 Task: Add a signature Luke Wright containing With sincere appreciation and gratitude, Luke Wright to email address softage.9@softage.net and add a label Audits
Action: Mouse moved to (1308, 75)
Screenshot: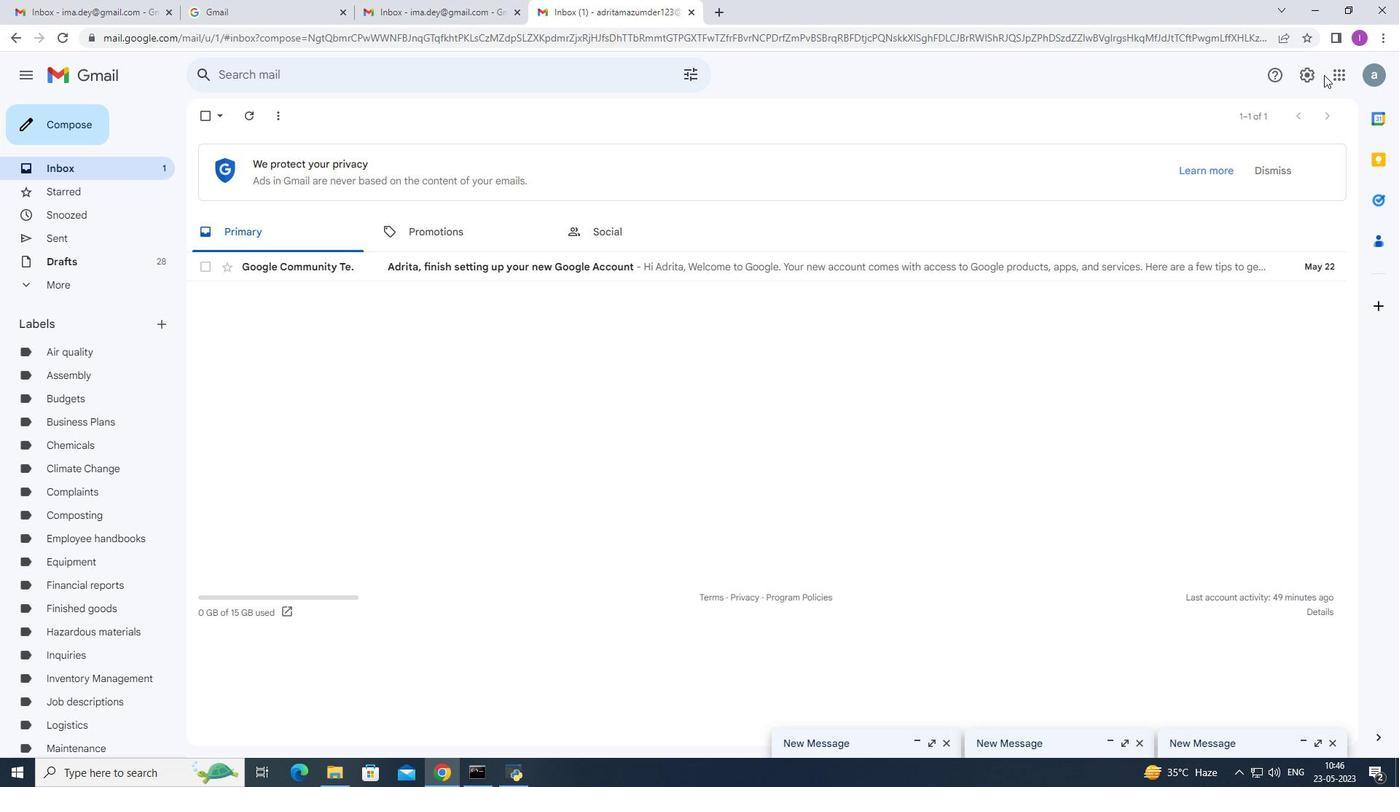 
Action: Mouse pressed left at (1308, 75)
Screenshot: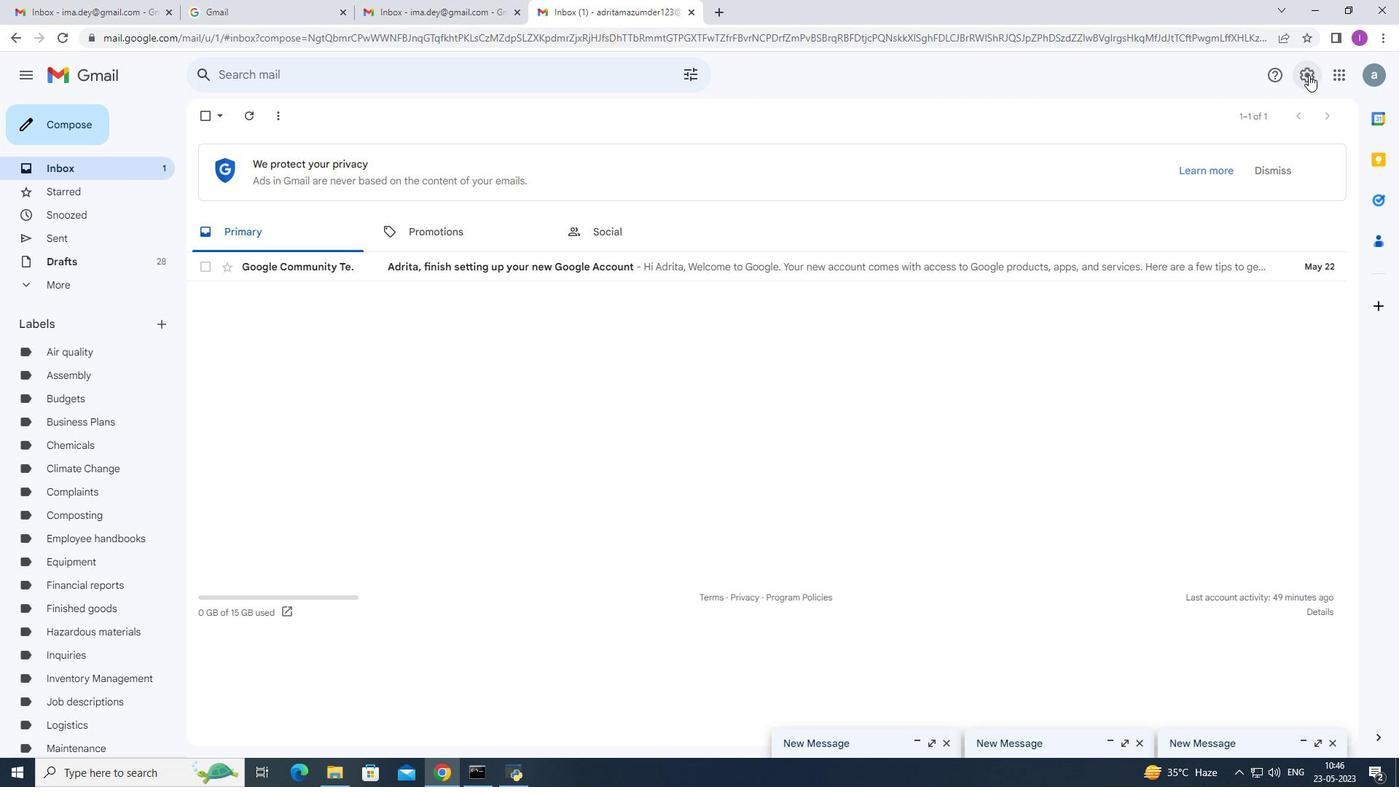 
Action: Mouse moved to (1256, 141)
Screenshot: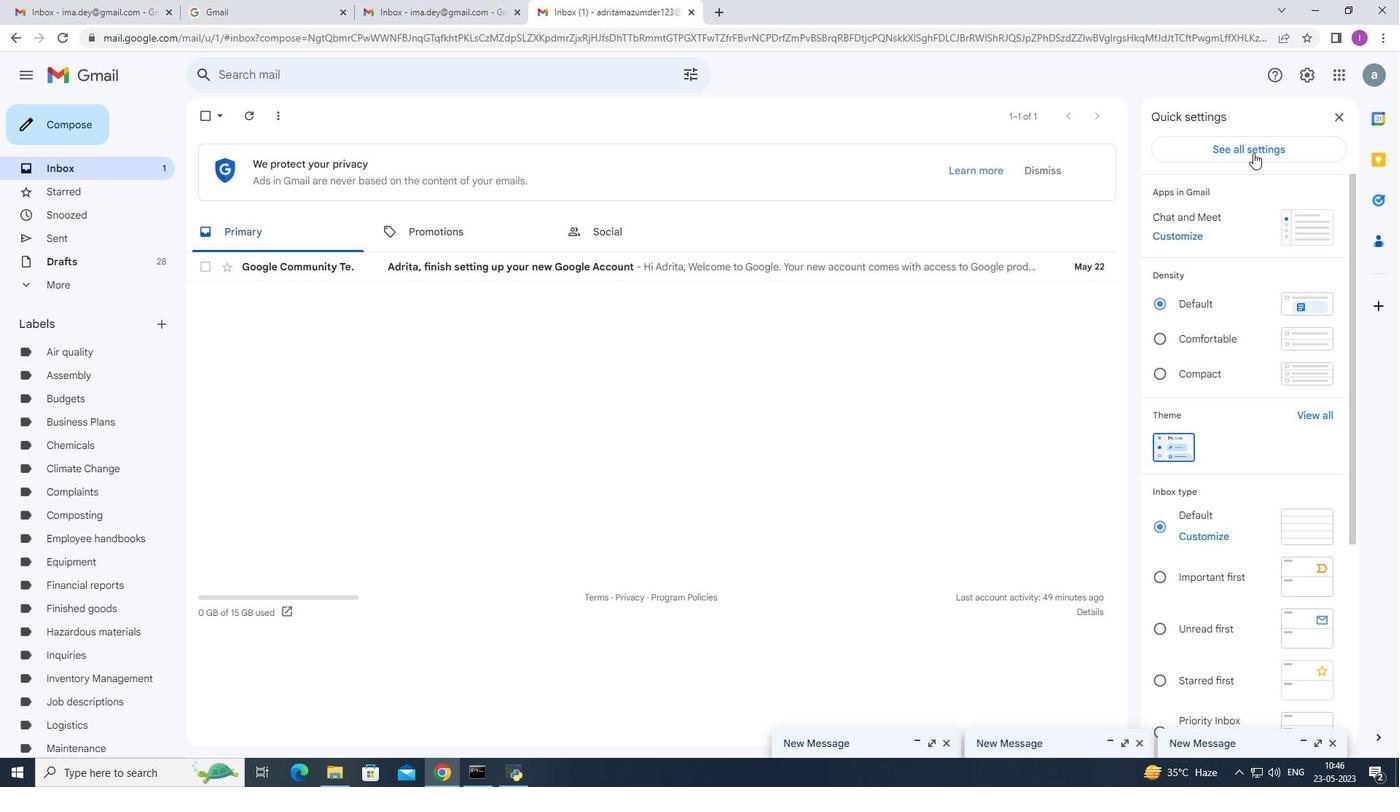
Action: Mouse pressed left at (1256, 141)
Screenshot: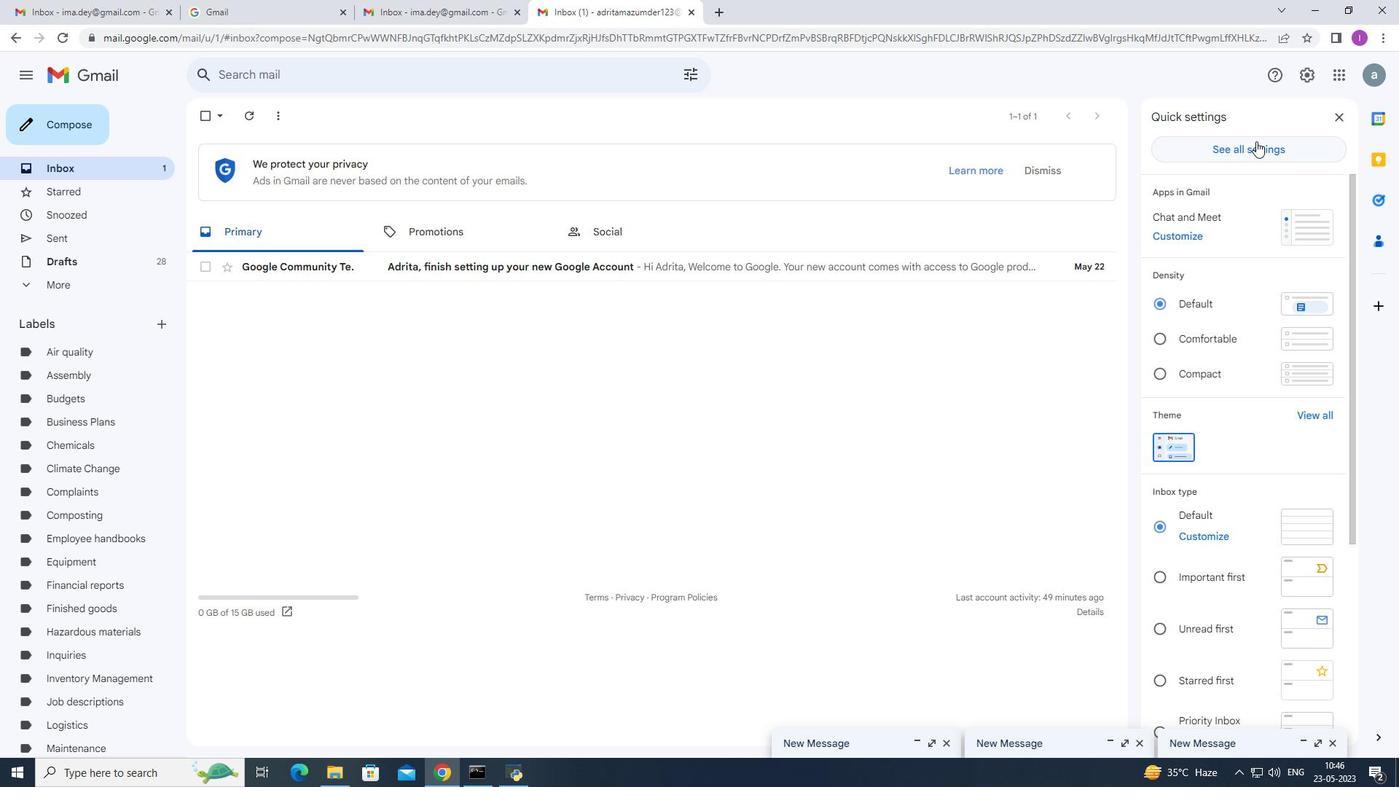 
Action: Mouse moved to (641, 327)
Screenshot: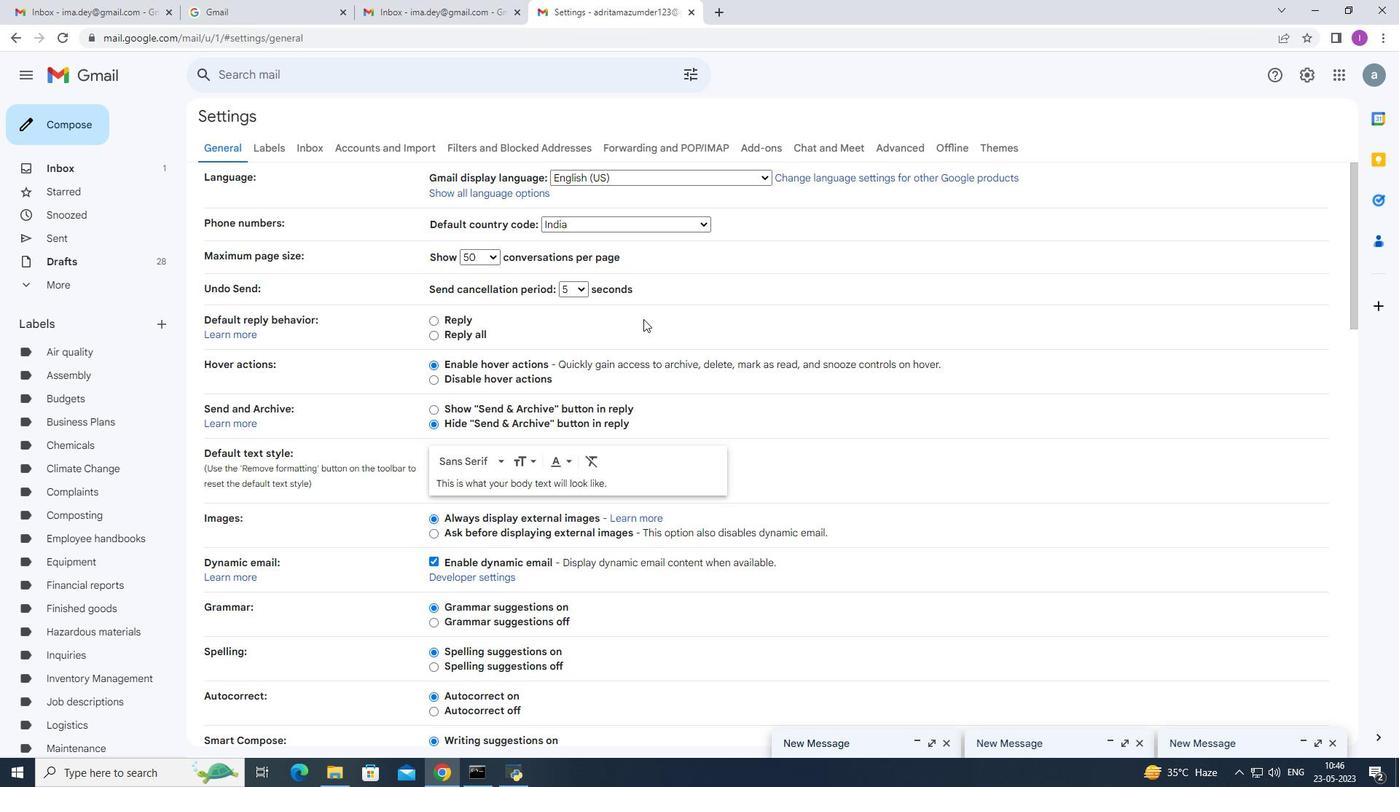 
Action: Mouse scrolled (641, 327) with delta (0, 0)
Screenshot: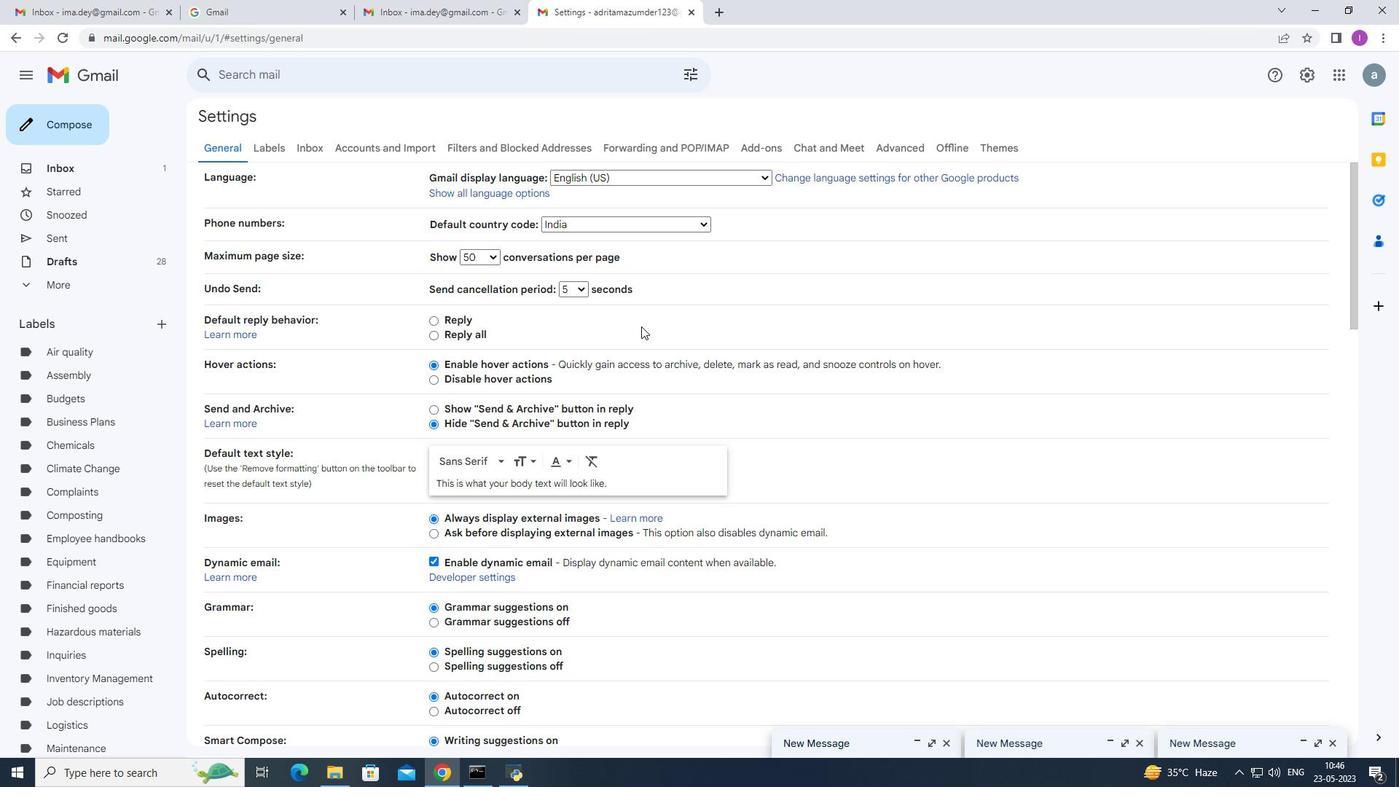 
Action: Mouse moved to (641, 335)
Screenshot: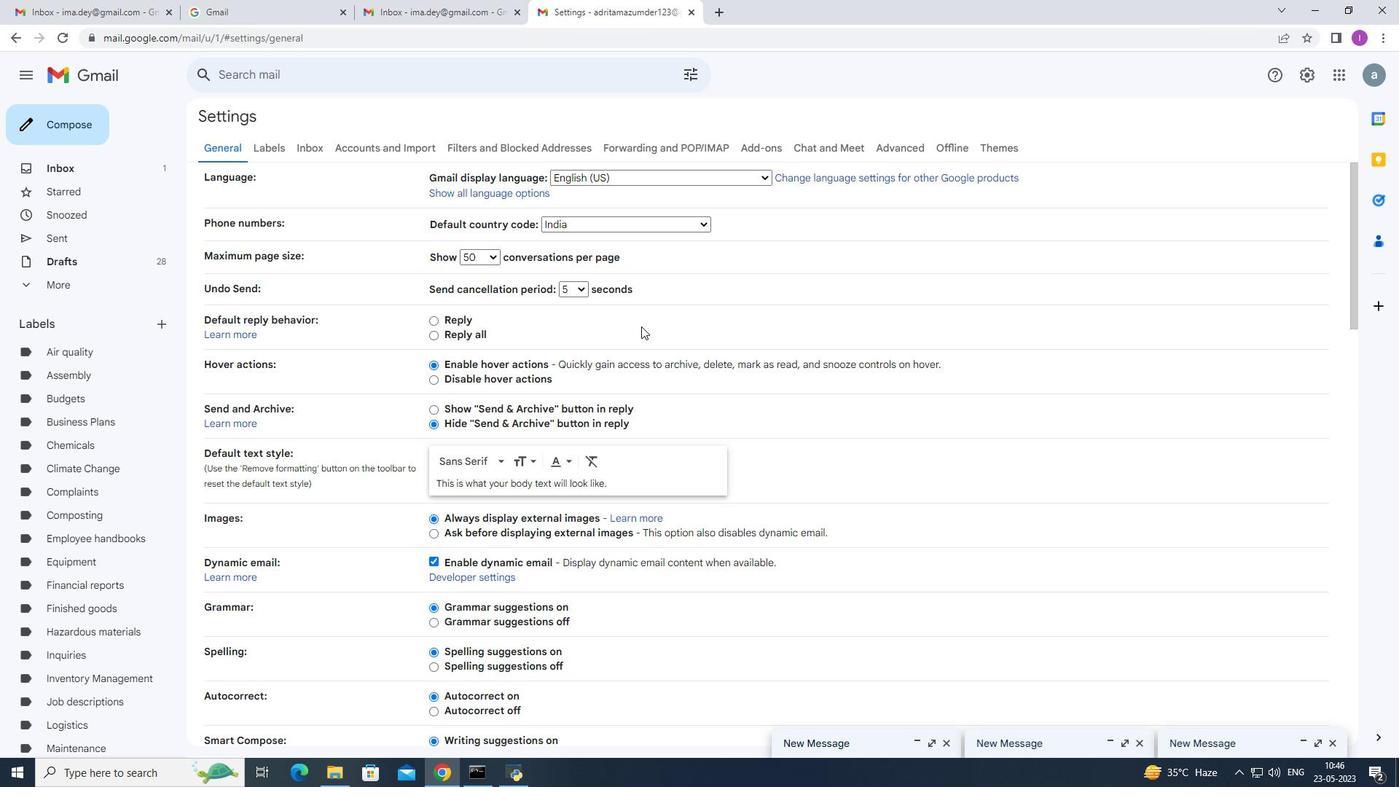 
Action: Mouse scrolled (641, 335) with delta (0, 0)
Screenshot: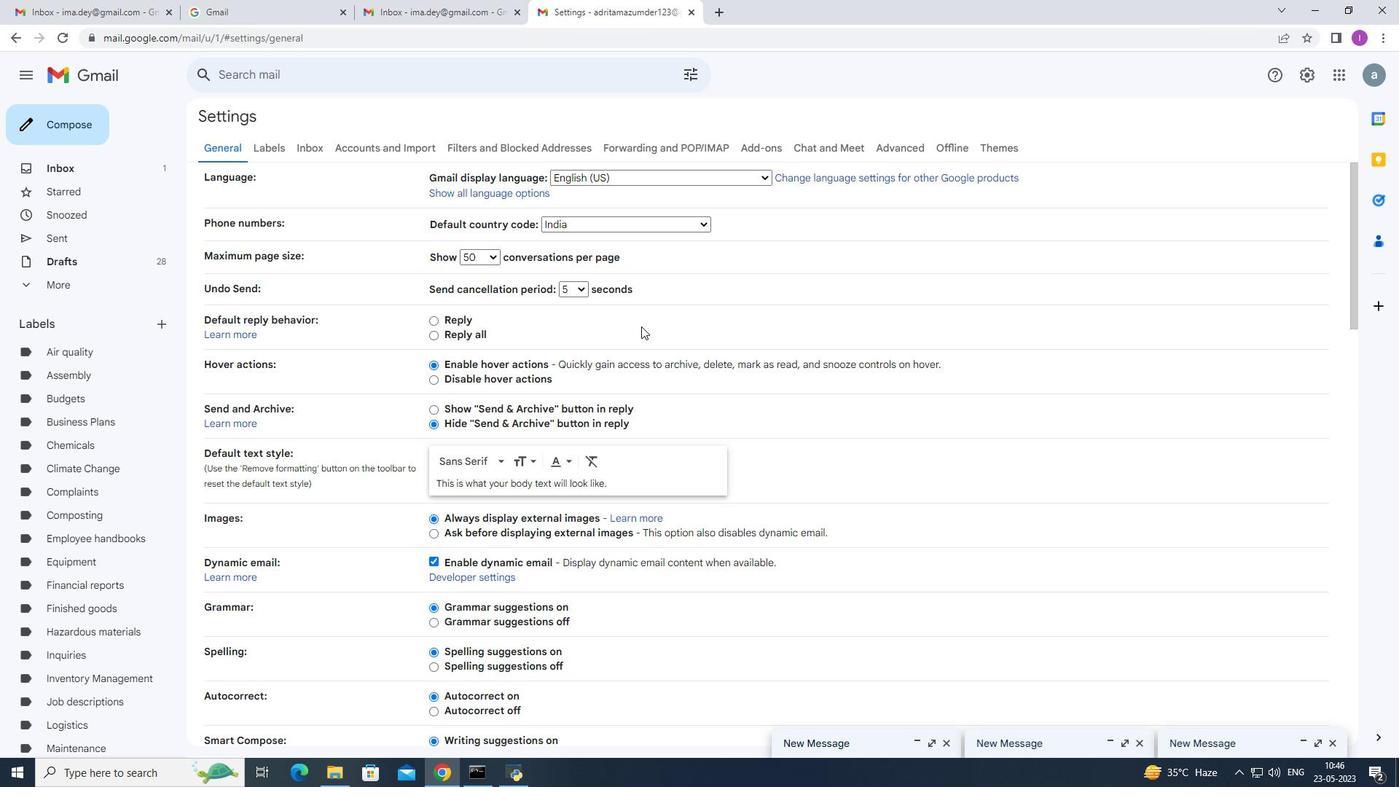 
Action: Mouse scrolled (641, 335) with delta (0, 0)
Screenshot: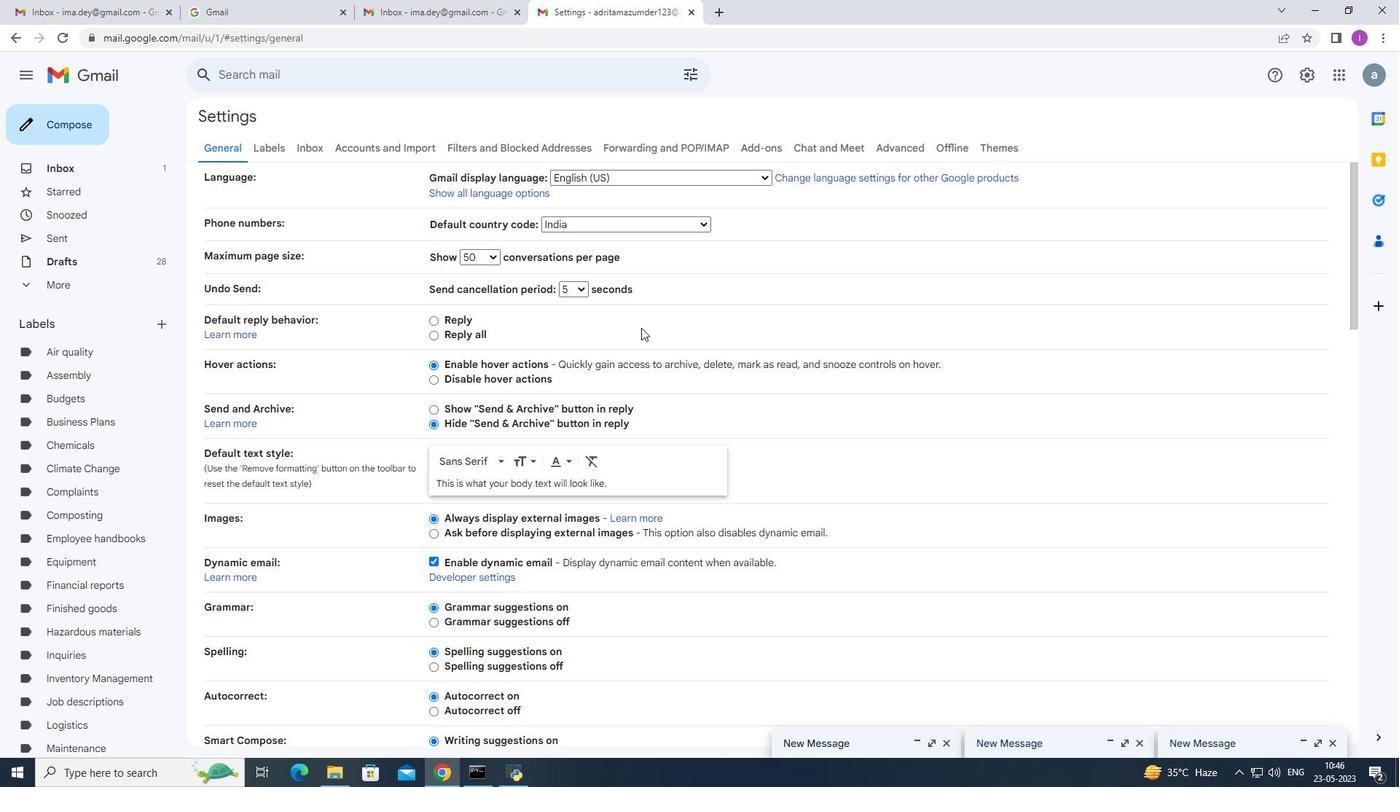 
Action: Mouse scrolled (641, 336) with delta (0, 0)
Screenshot: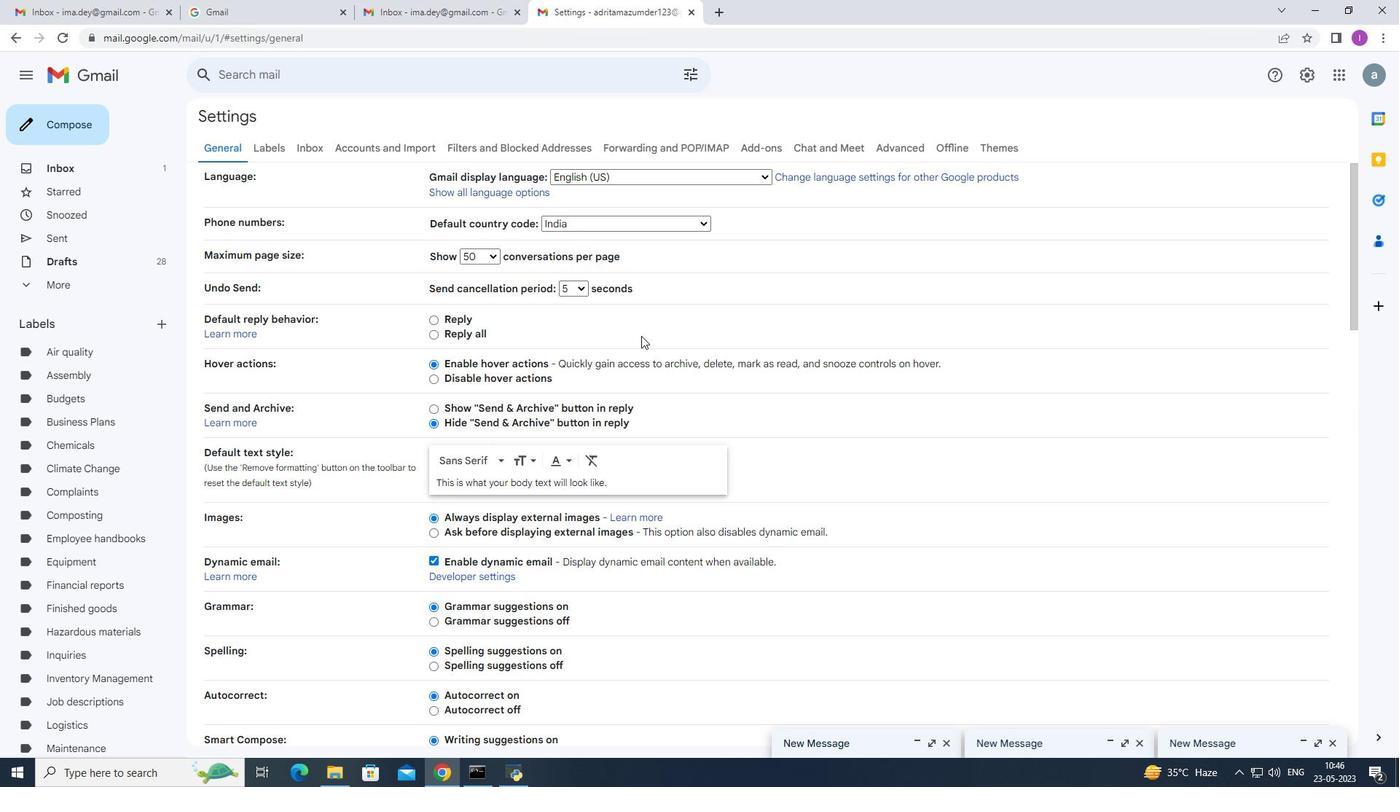 
Action: Mouse scrolled (641, 335) with delta (0, 0)
Screenshot: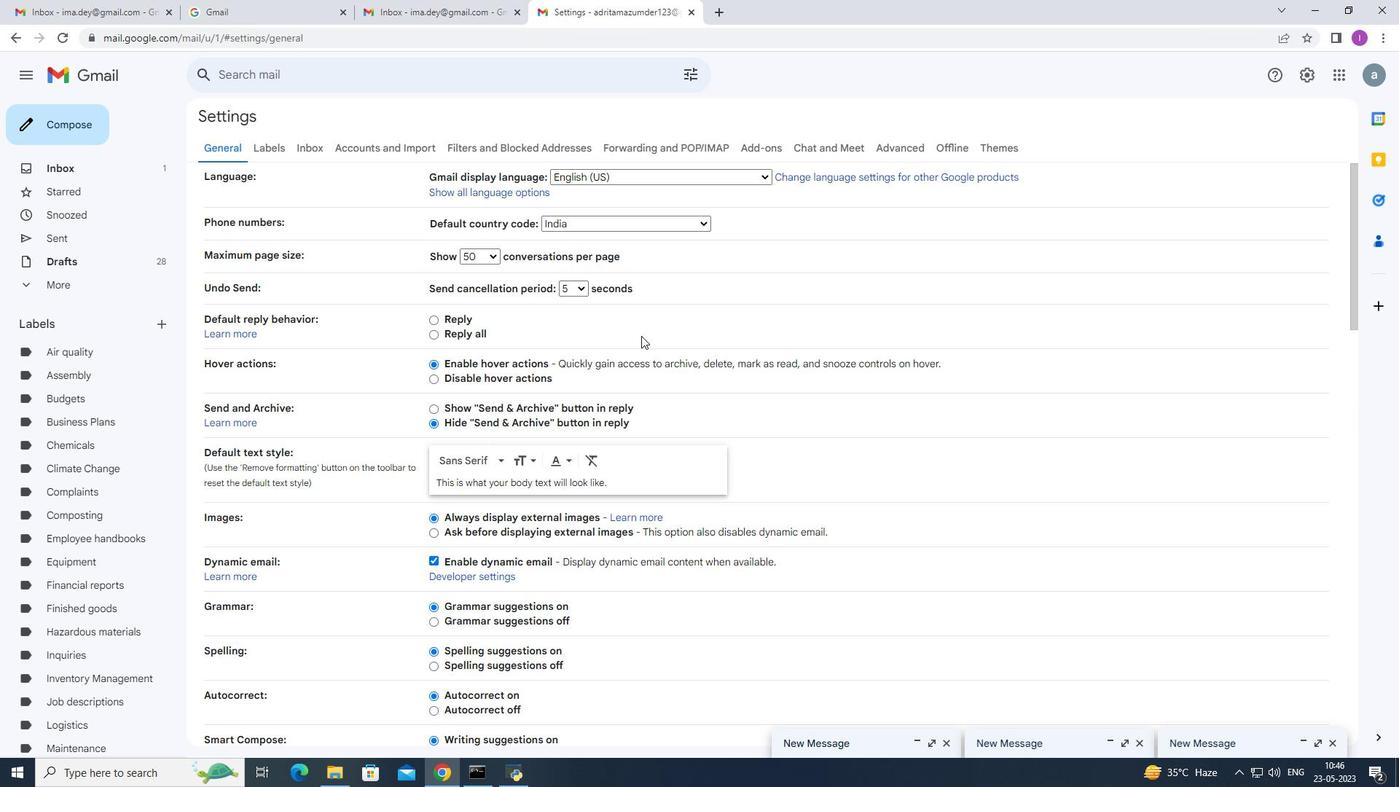 
Action: Mouse moved to (641, 351)
Screenshot: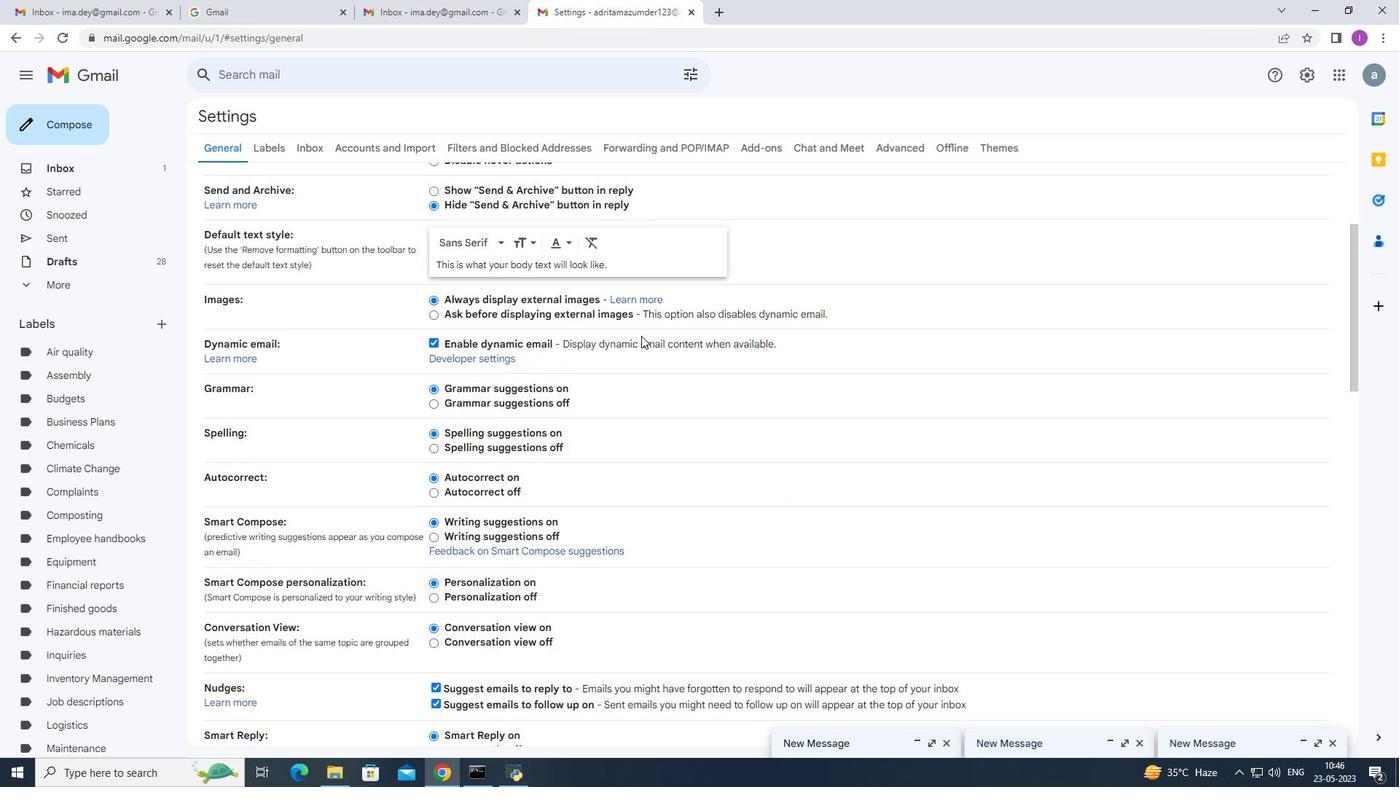 
Action: Mouse scrolled (641, 350) with delta (0, 0)
Screenshot: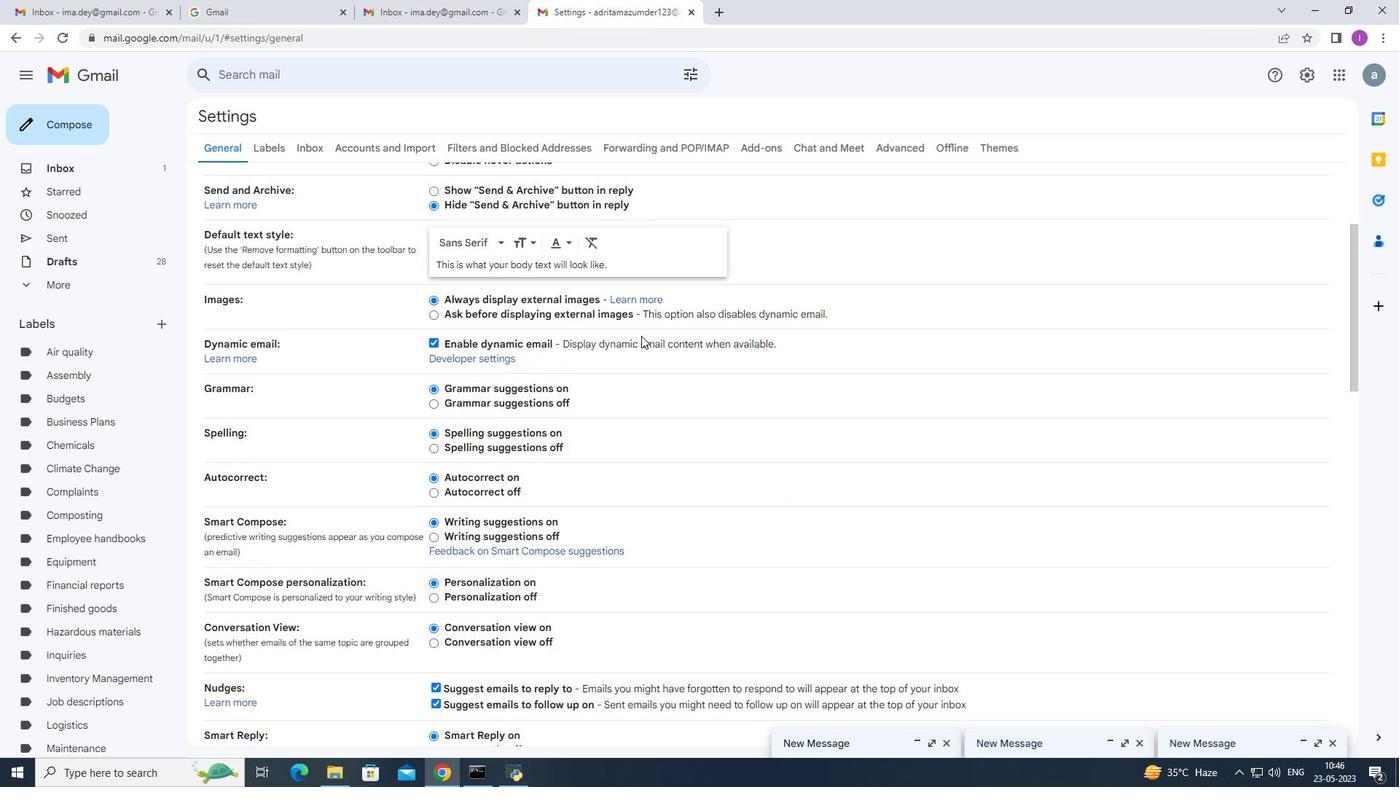 
Action: Mouse moved to (641, 352)
Screenshot: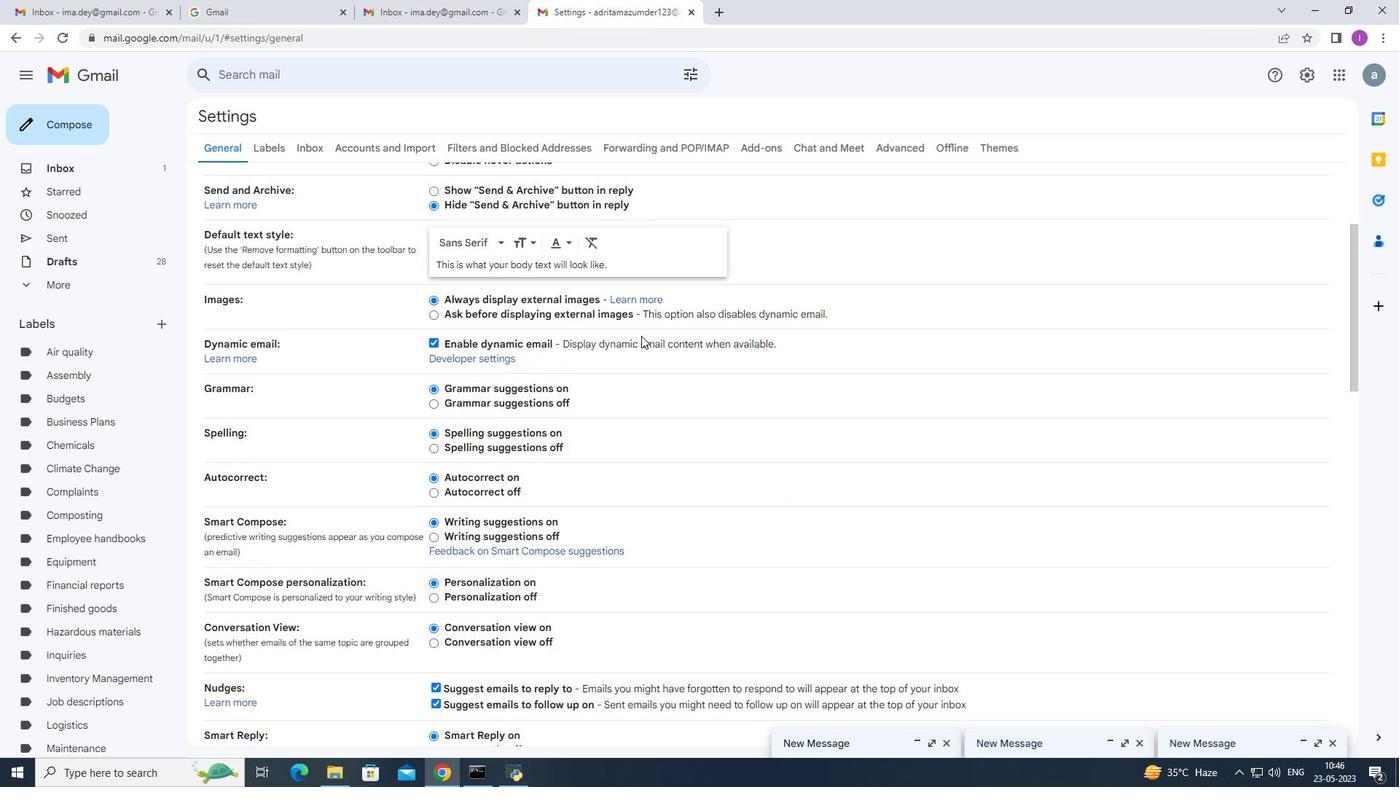 
Action: Mouse scrolled (641, 351) with delta (0, 0)
Screenshot: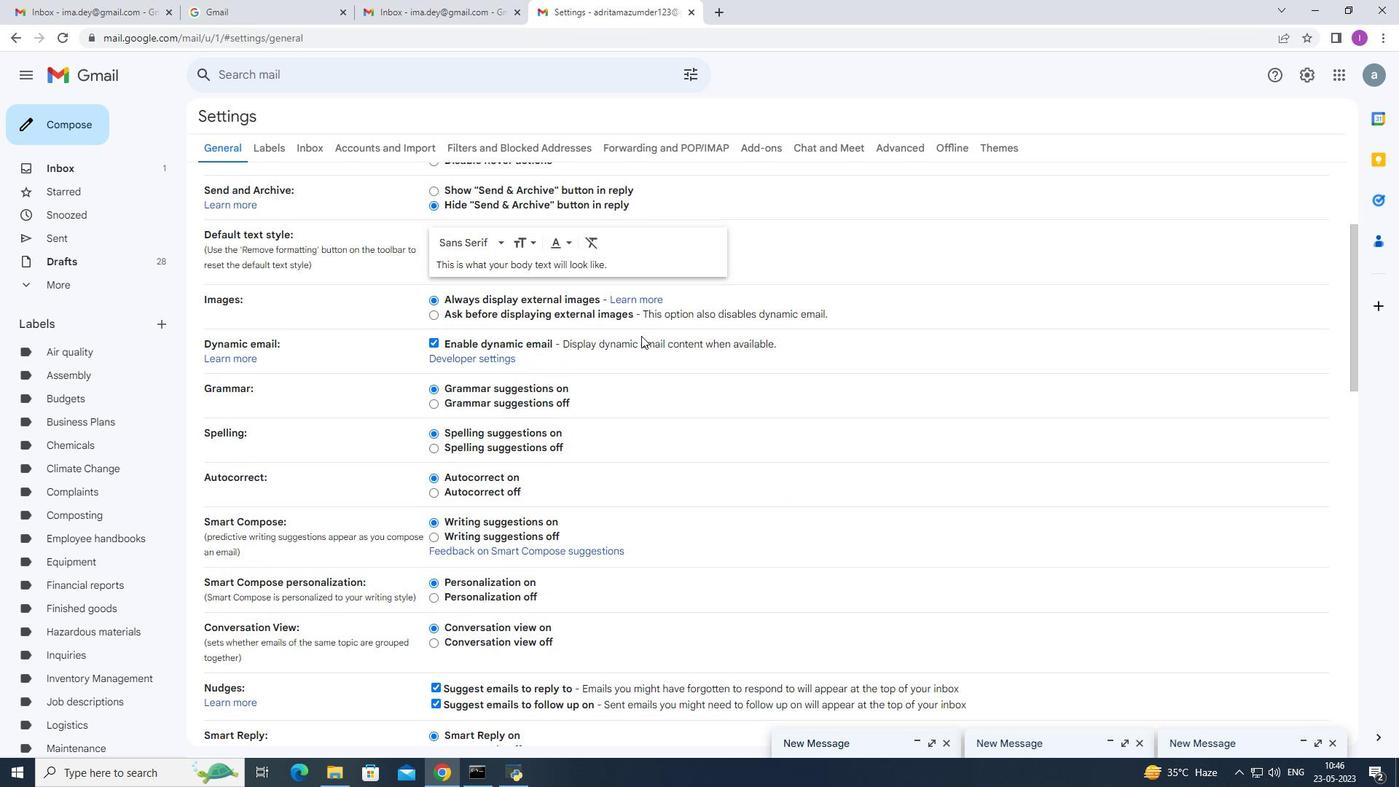 
Action: Mouse scrolled (641, 351) with delta (0, 0)
Screenshot: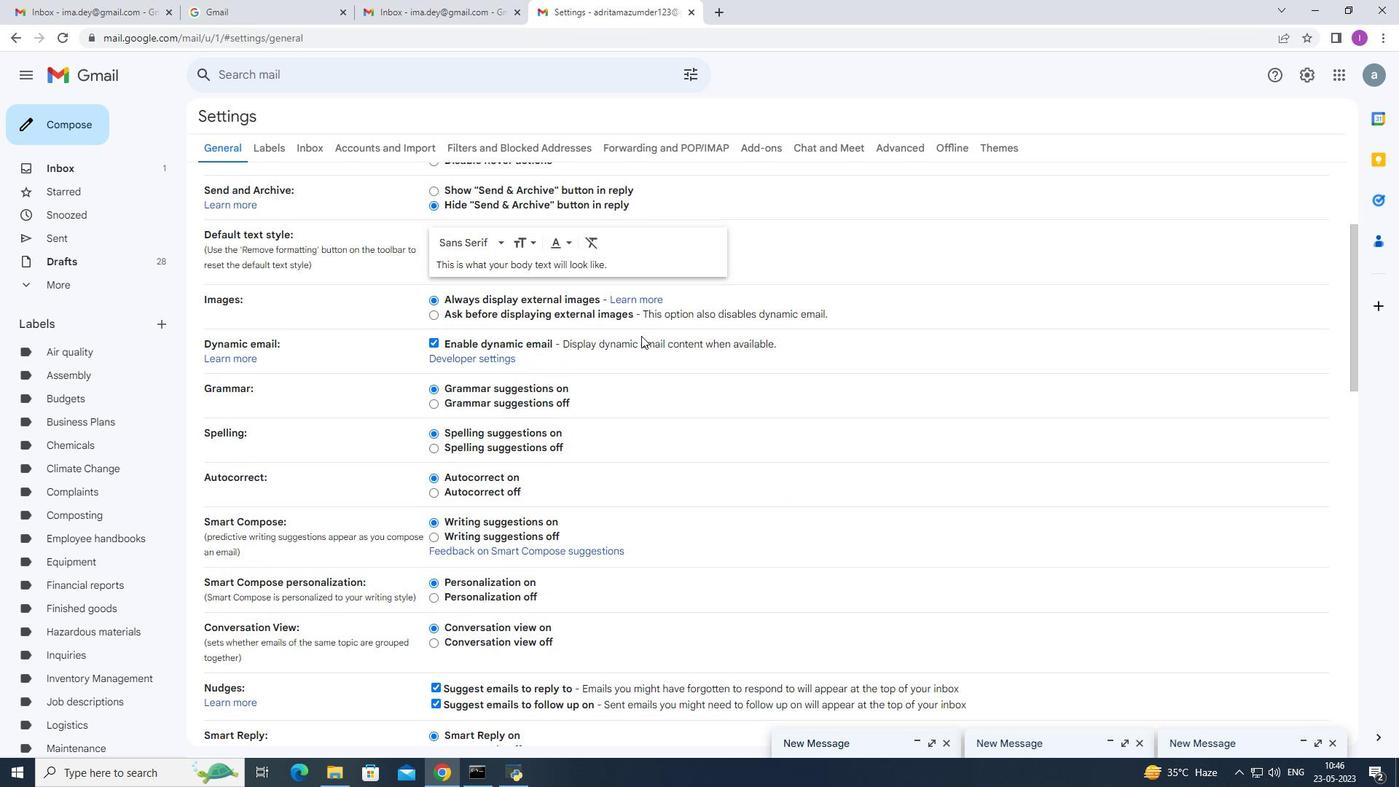 
Action: Mouse scrolled (641, 351) with delta (0, 0)
Screenshot: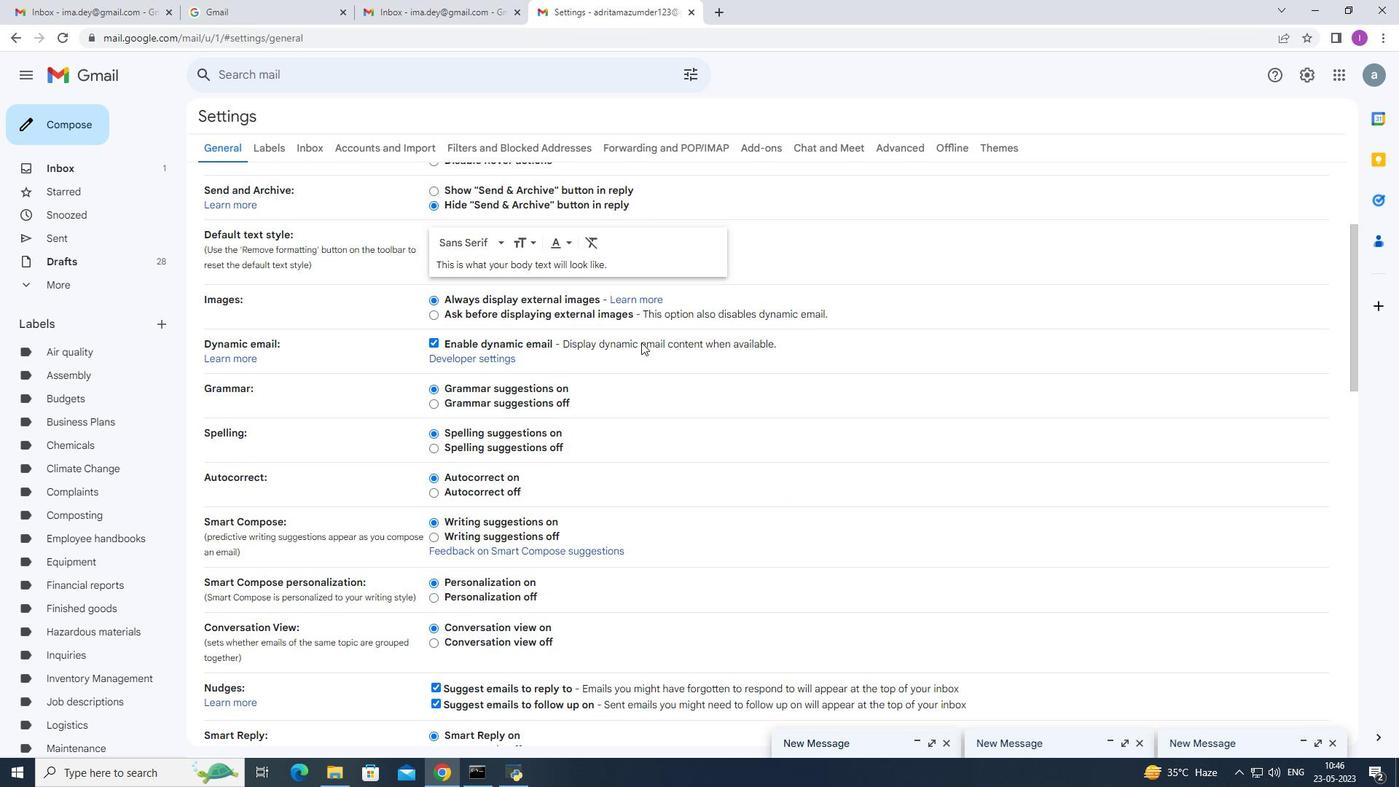 
Action: Mouse scrolled (641, 351) with delta (0, 0)
Screenshot: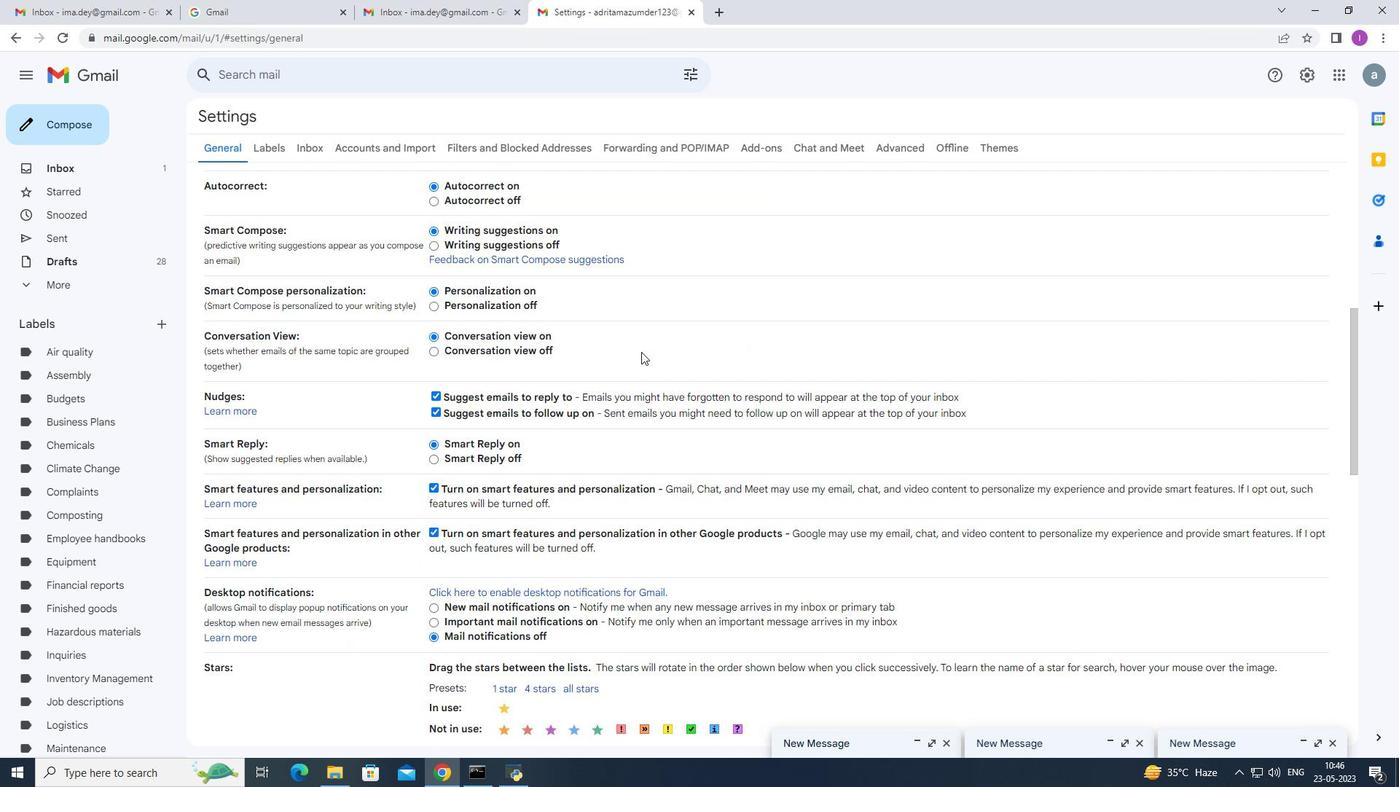 
Action: Mouse scrolled (641, 351) with delta (0, 0)
Screenshot: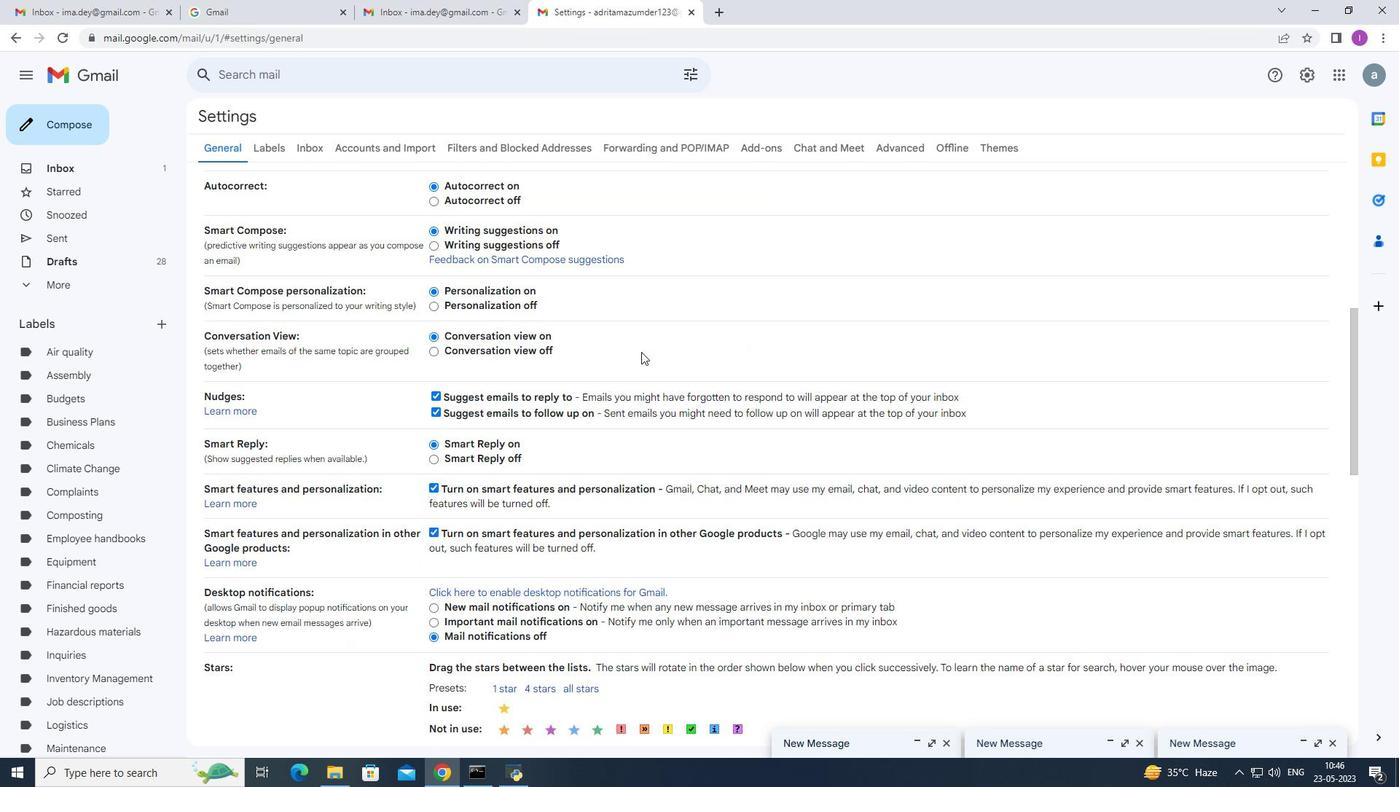 
Action: Mouse scrolled (641, 351) with delta (0, 0)
Screenshot: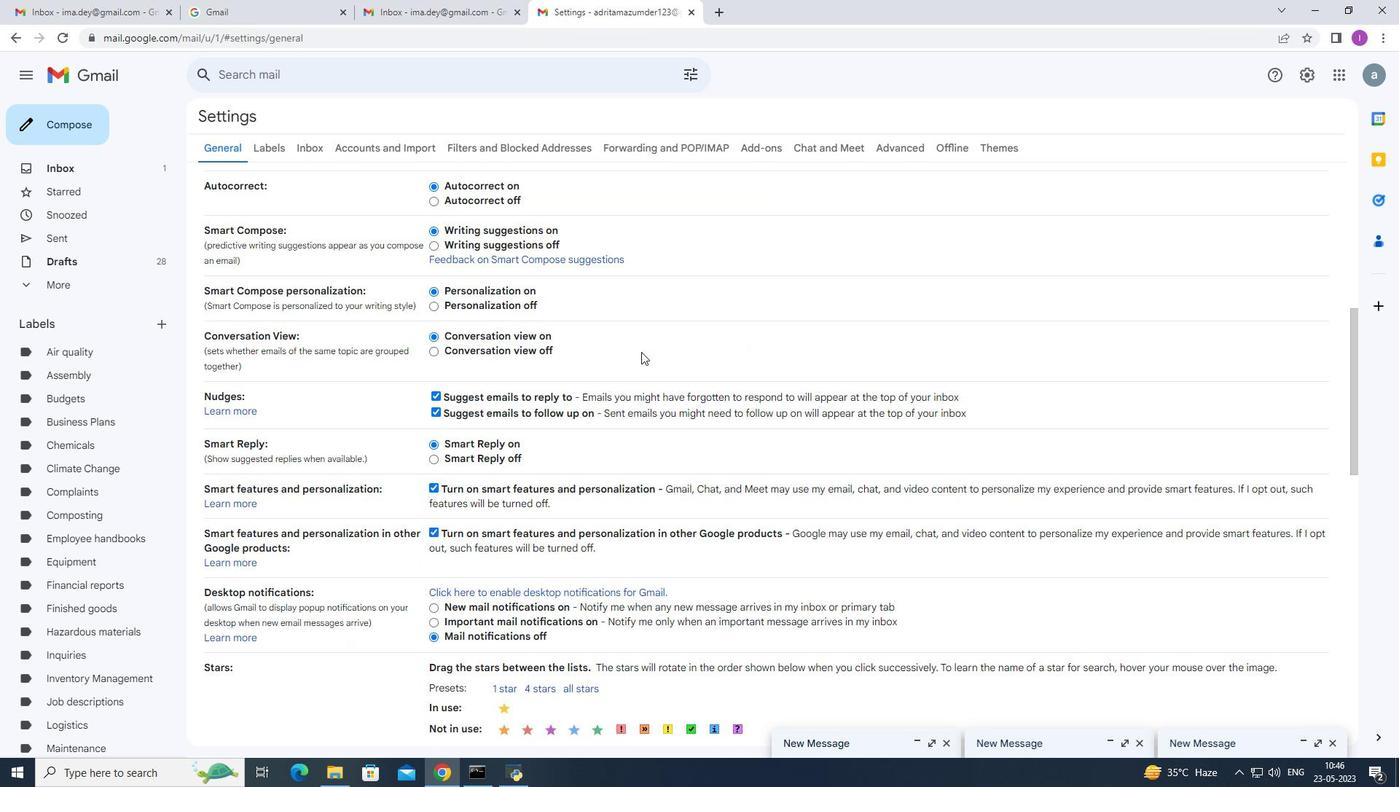 
Action: Mouse scrolled (641, 351) with delta (0, 0)
Screenshot: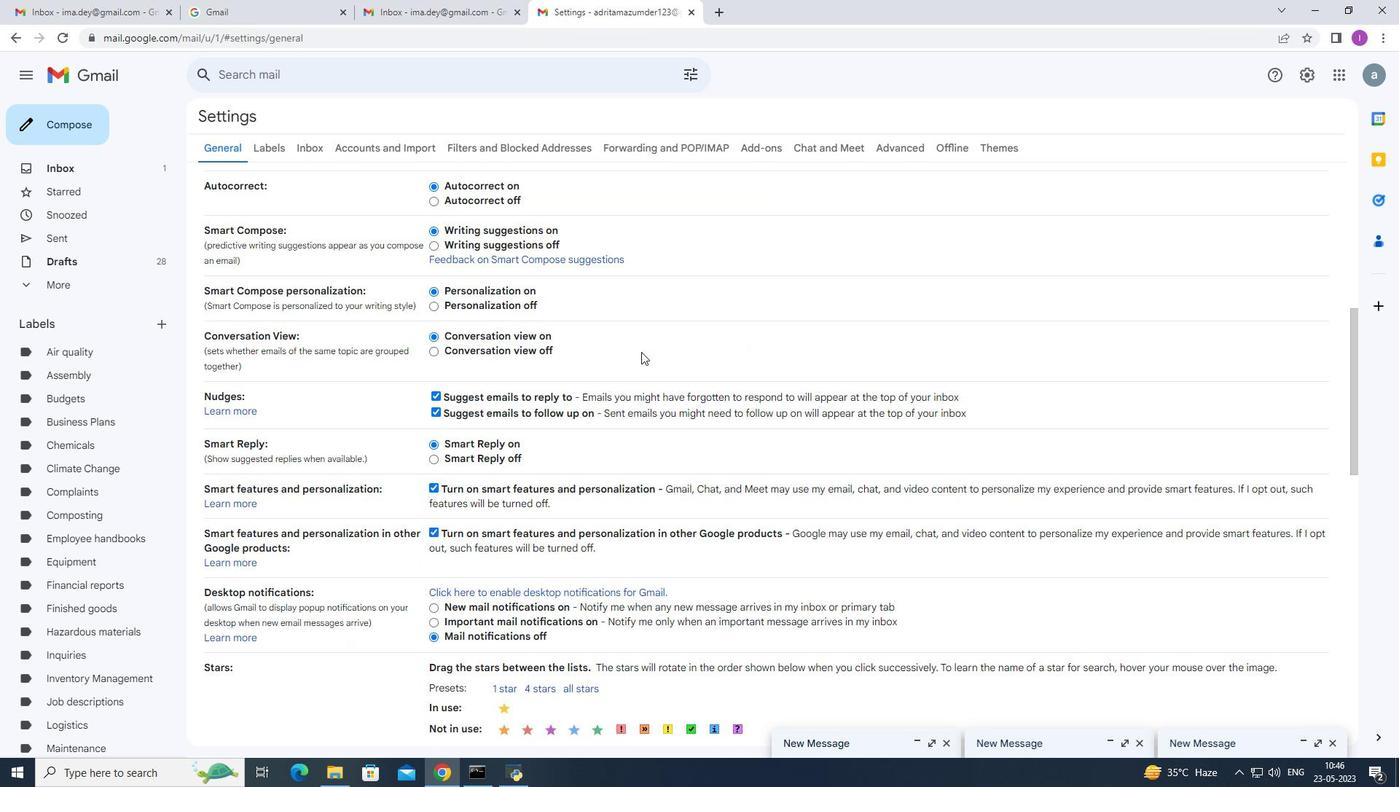 
Action: Mouse scrolled (641, 351) with delta (0, 0)
Screenshot: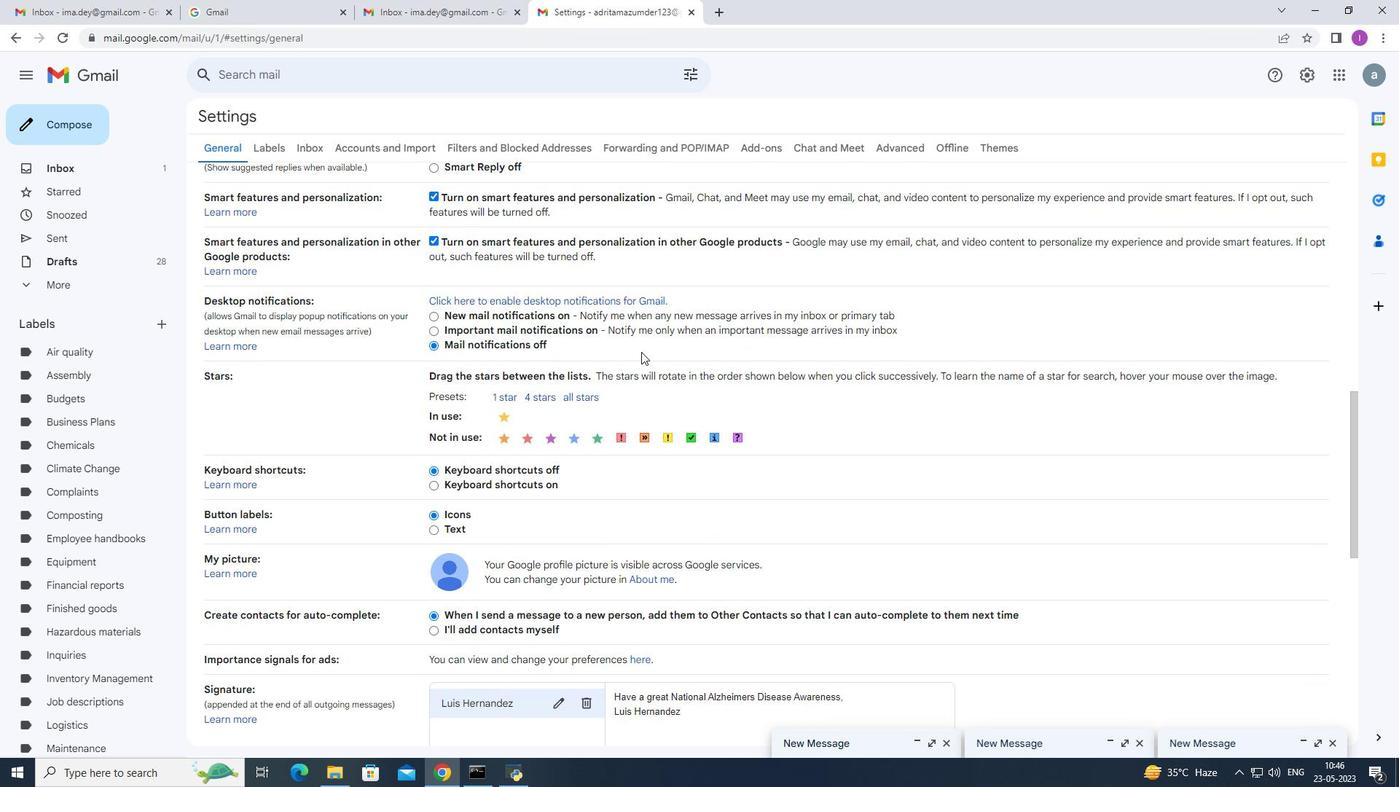 
Action: Mouse scrolled (641, 351) with delta (0, 0)
Screenshot: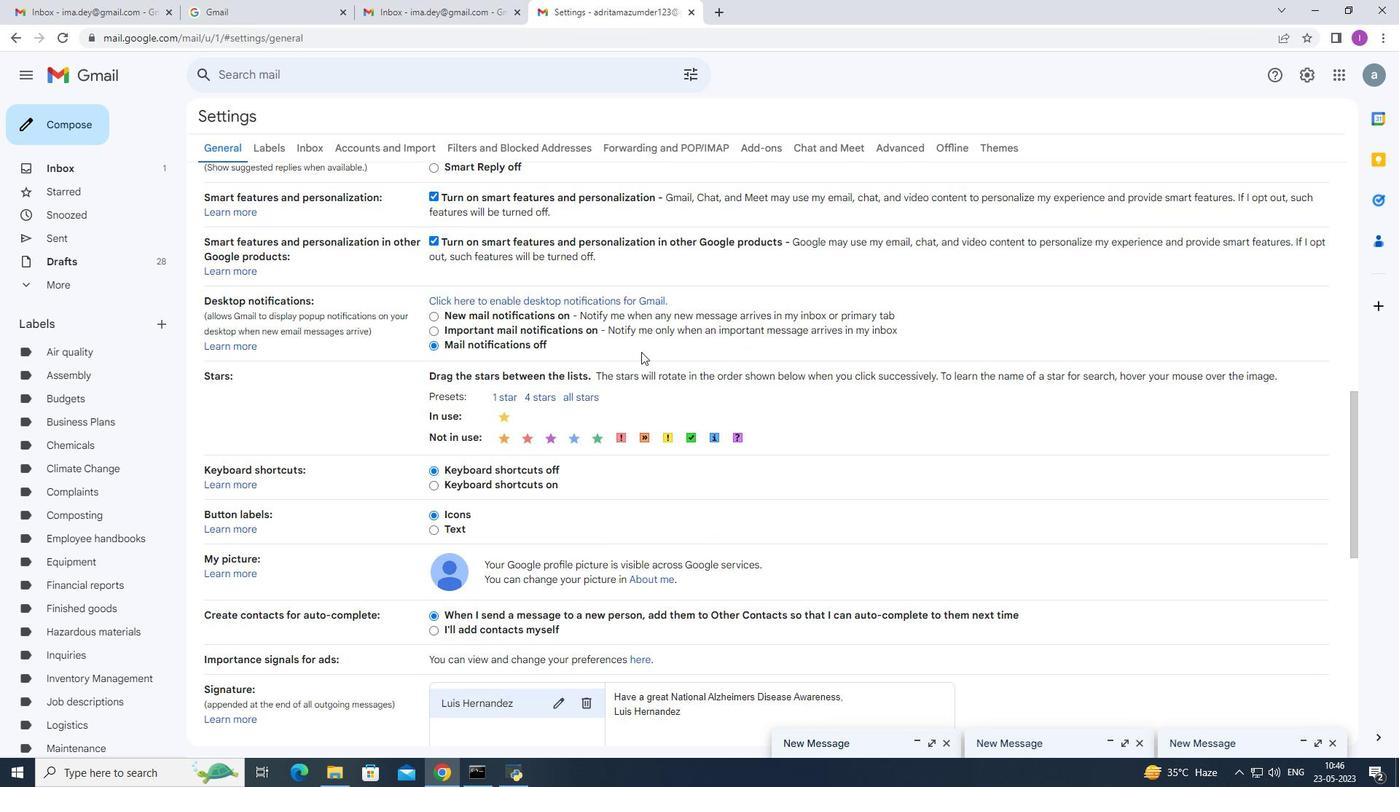 
Action: Mouse scrolled (641, 351) with delta (0, 0)
Screenshot: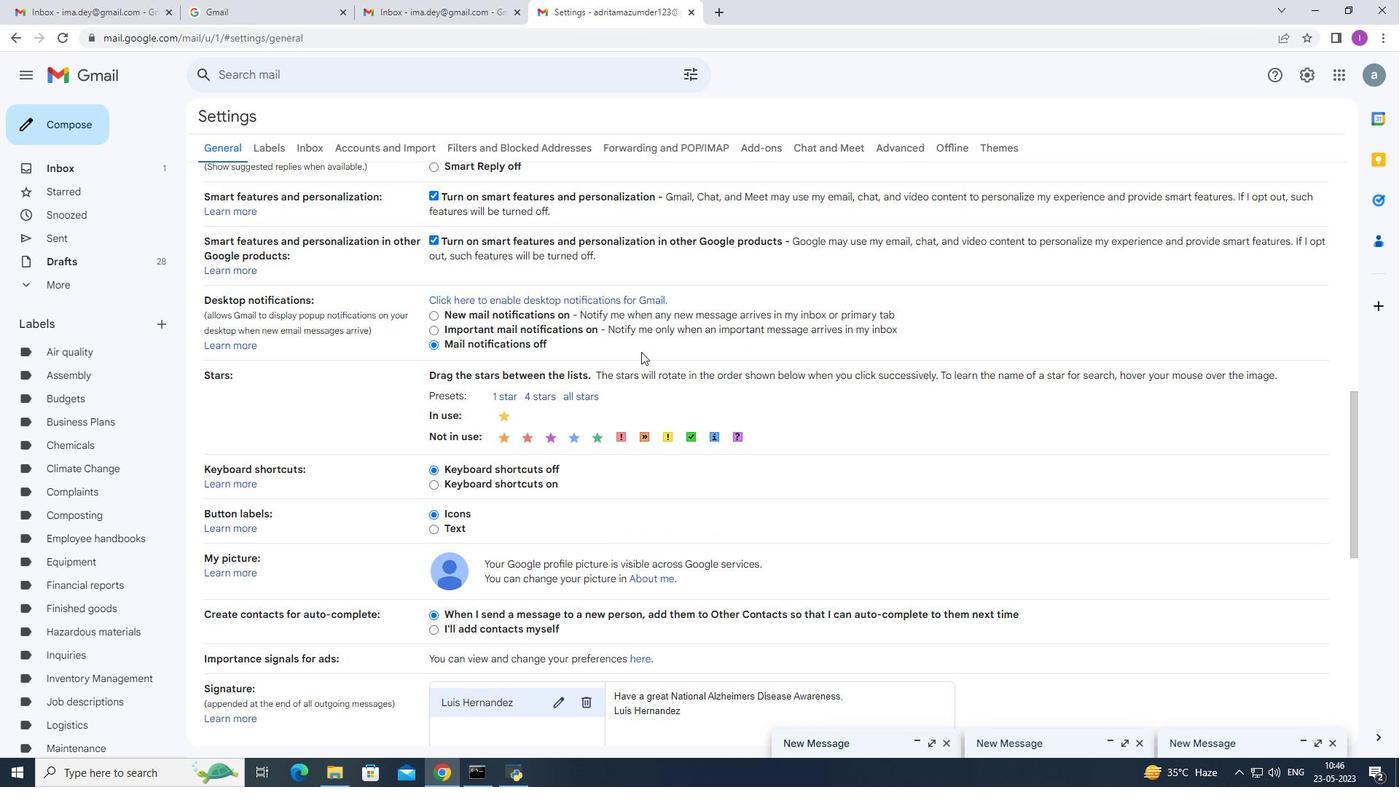 
Action: Mouse scrolled (641, 351) with delta (0, 0)
Screenshot: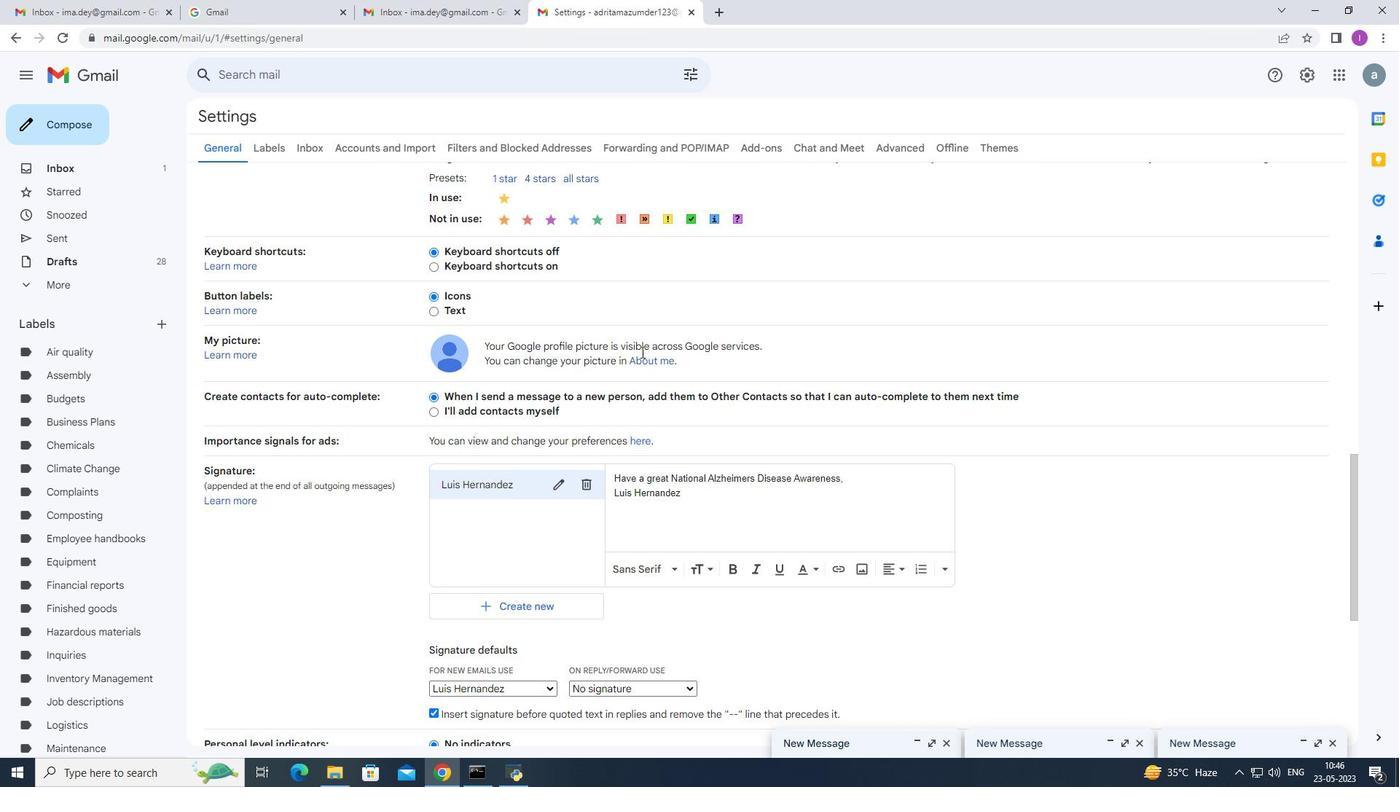 
Action: Mouse moved to (588, 407)
Screenshot: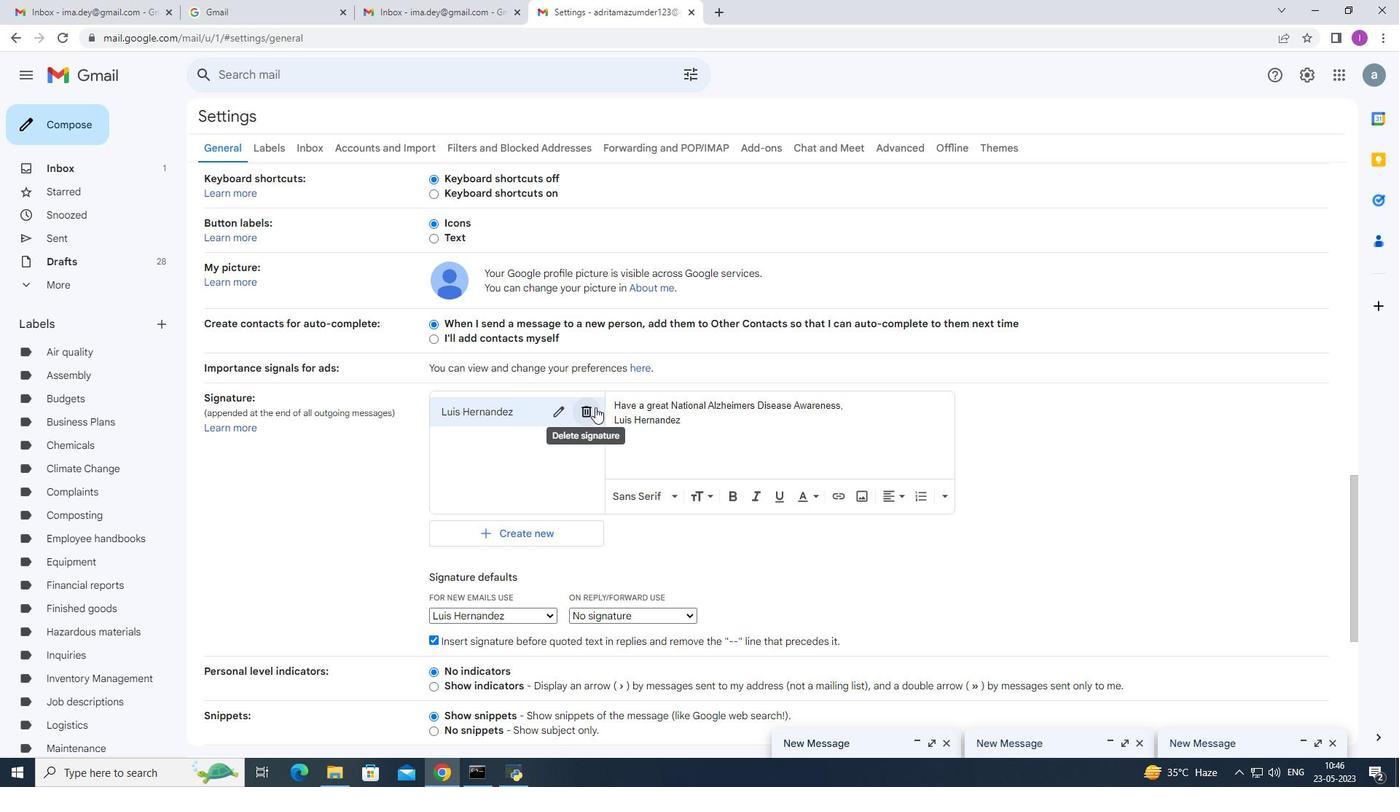 
Action: Mouse pressed left at (588, 407)
Screenshot: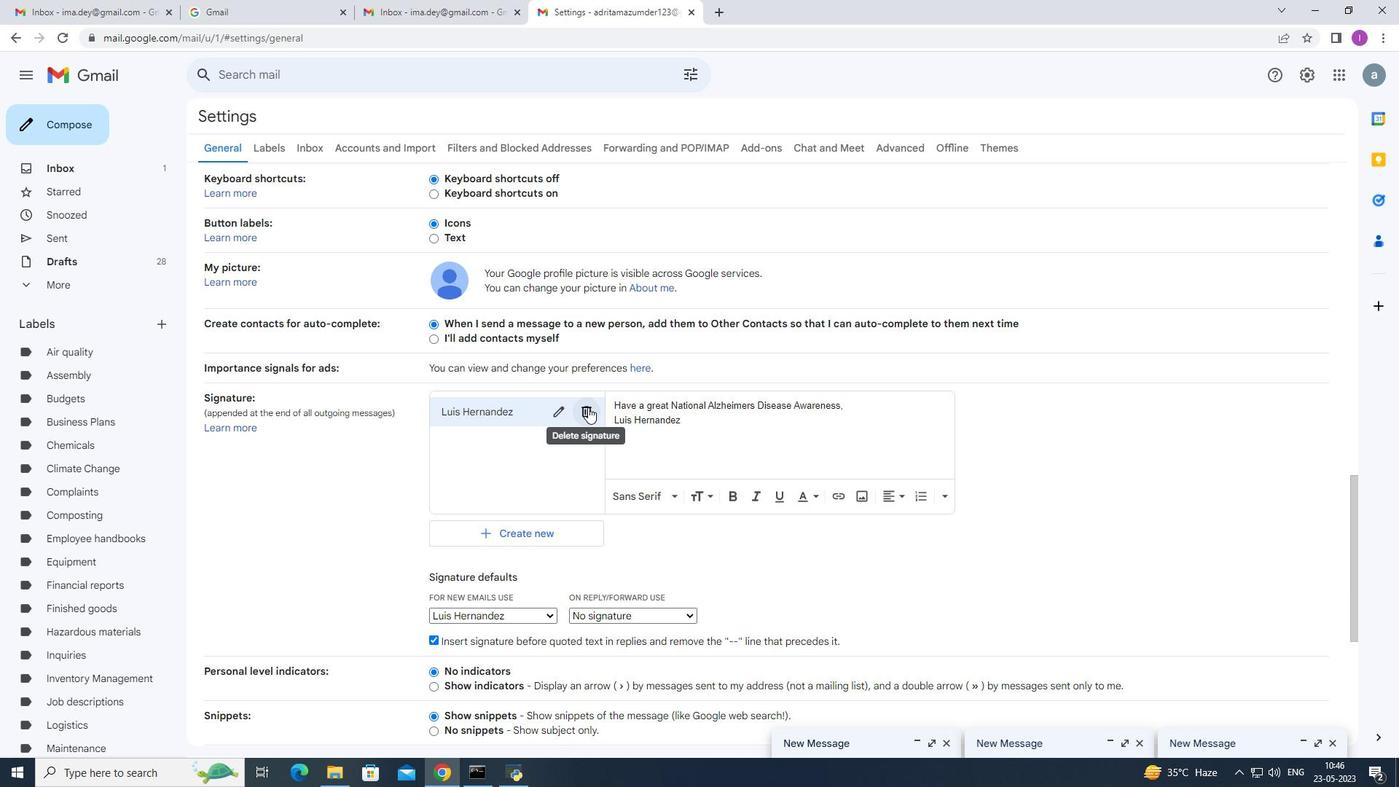 
Action: Mouse moved to (843, 435)
Screenshot: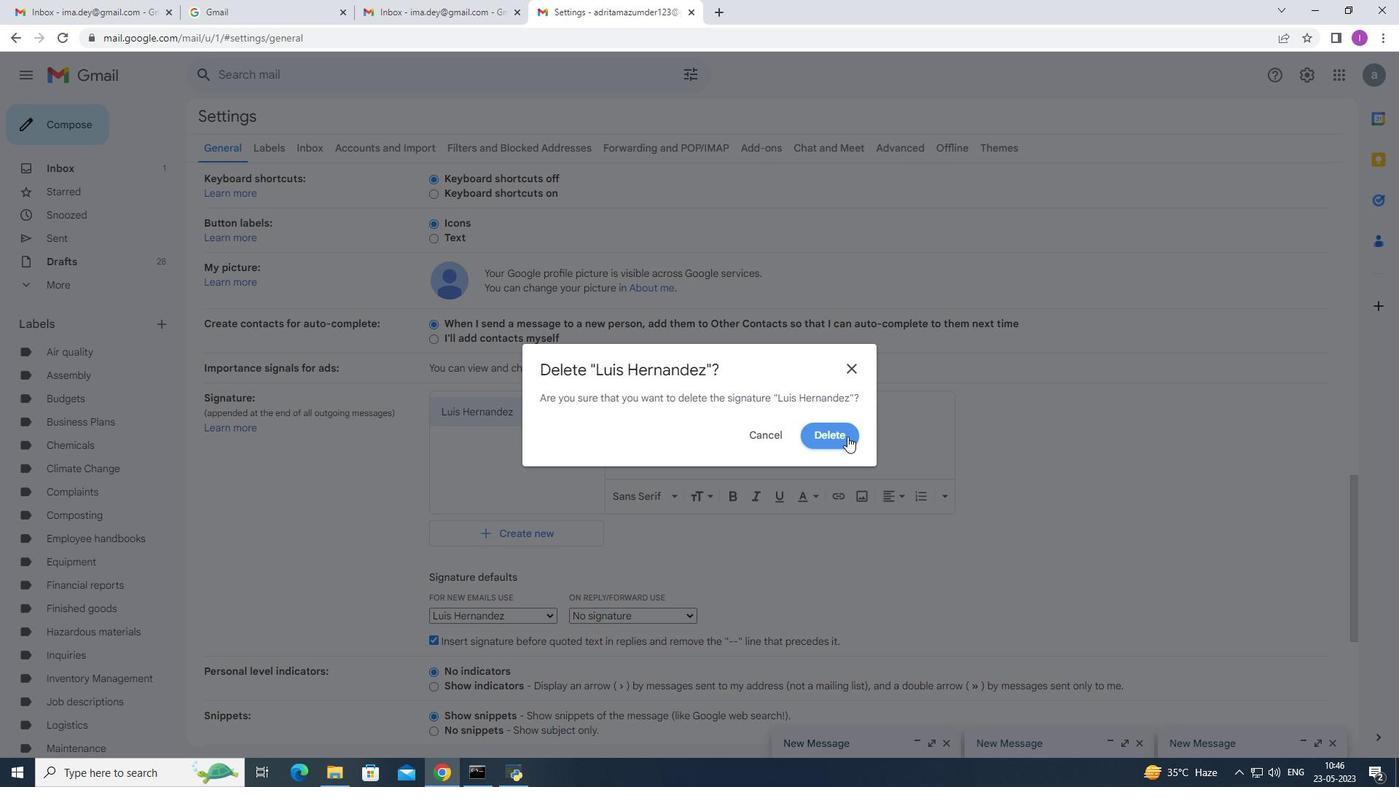 
Action: Mouse pressed left at (843, 435)
Screenshot: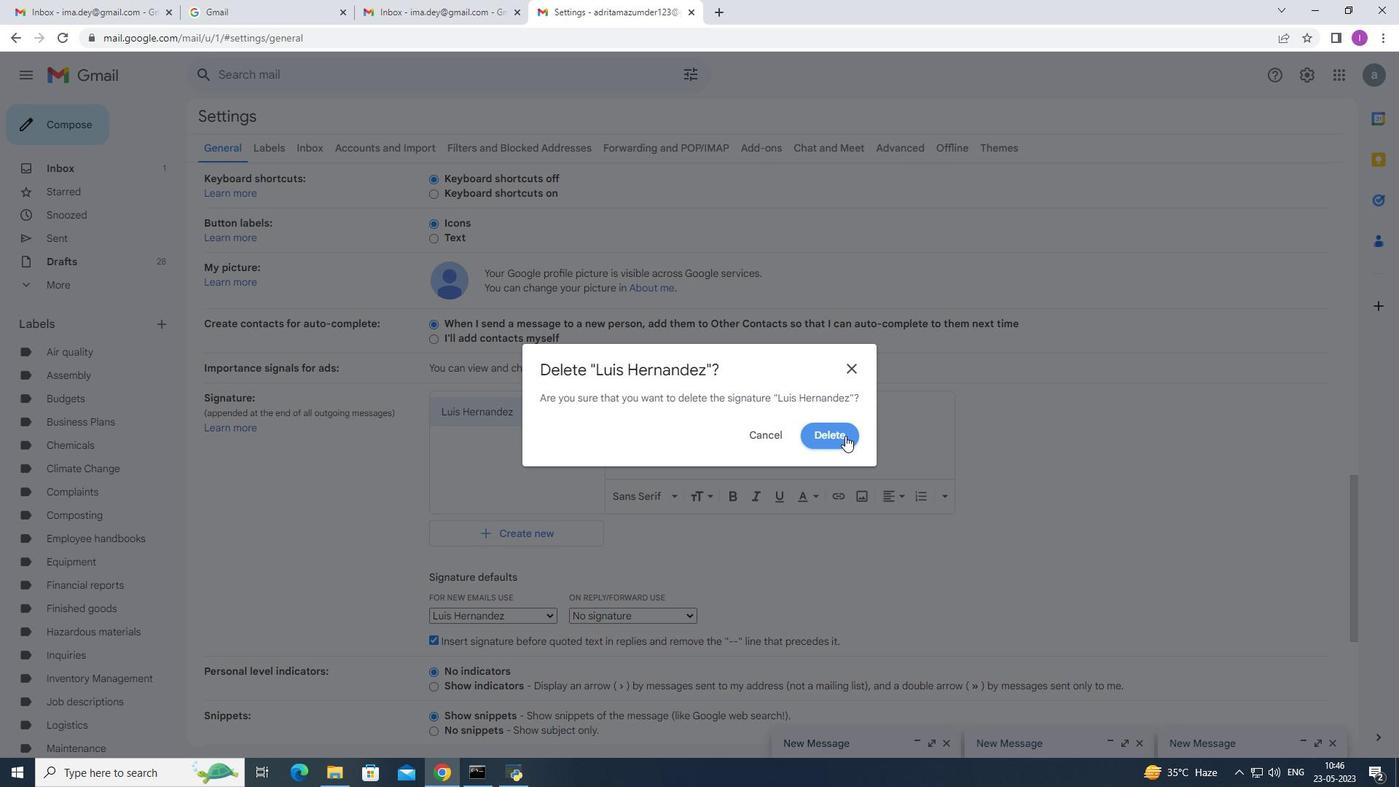 
Action: Mouse moved to (478, 415)
Screenshot: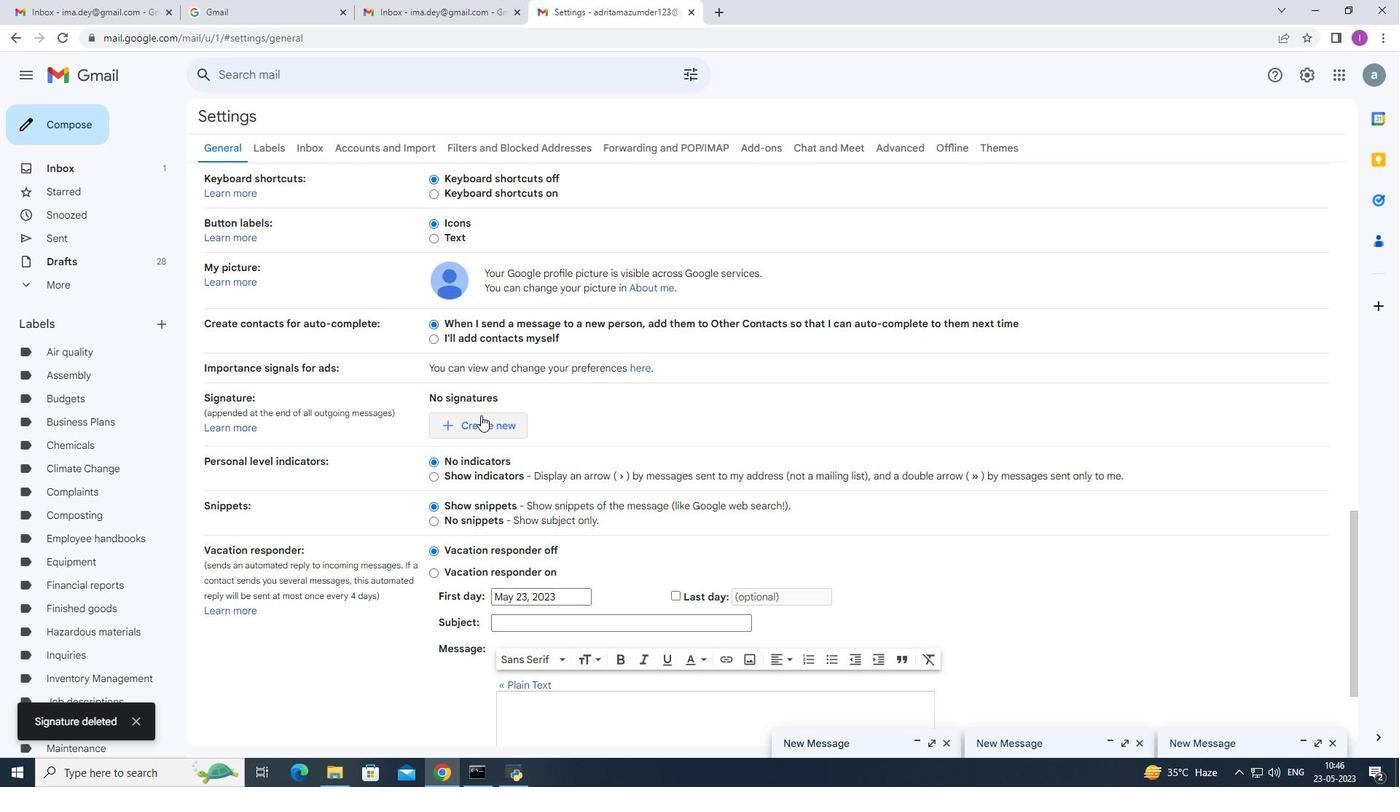 
Action: Mouse pressed left at (478, 415)
Screenshot: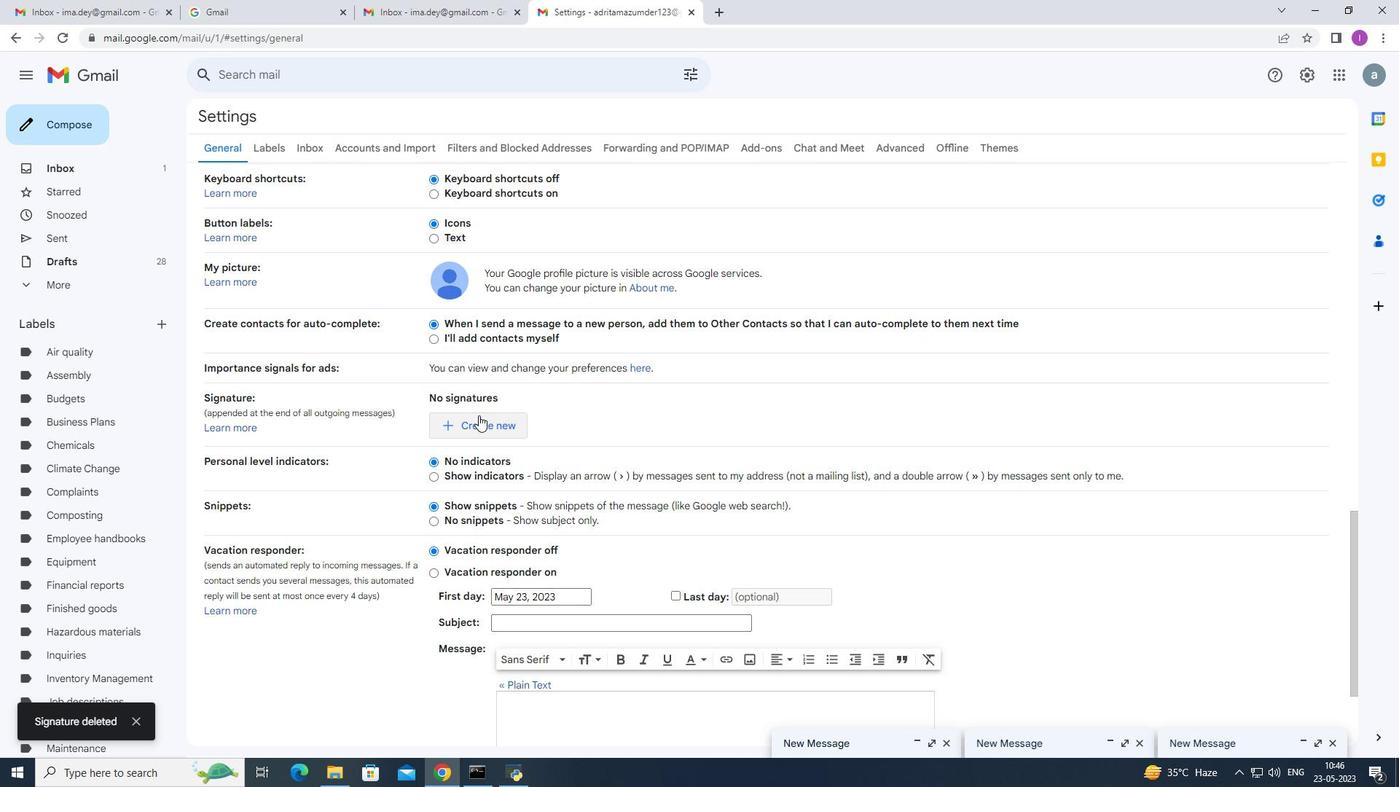 
Action: Mouse moved to (582, 396)
Screenshot: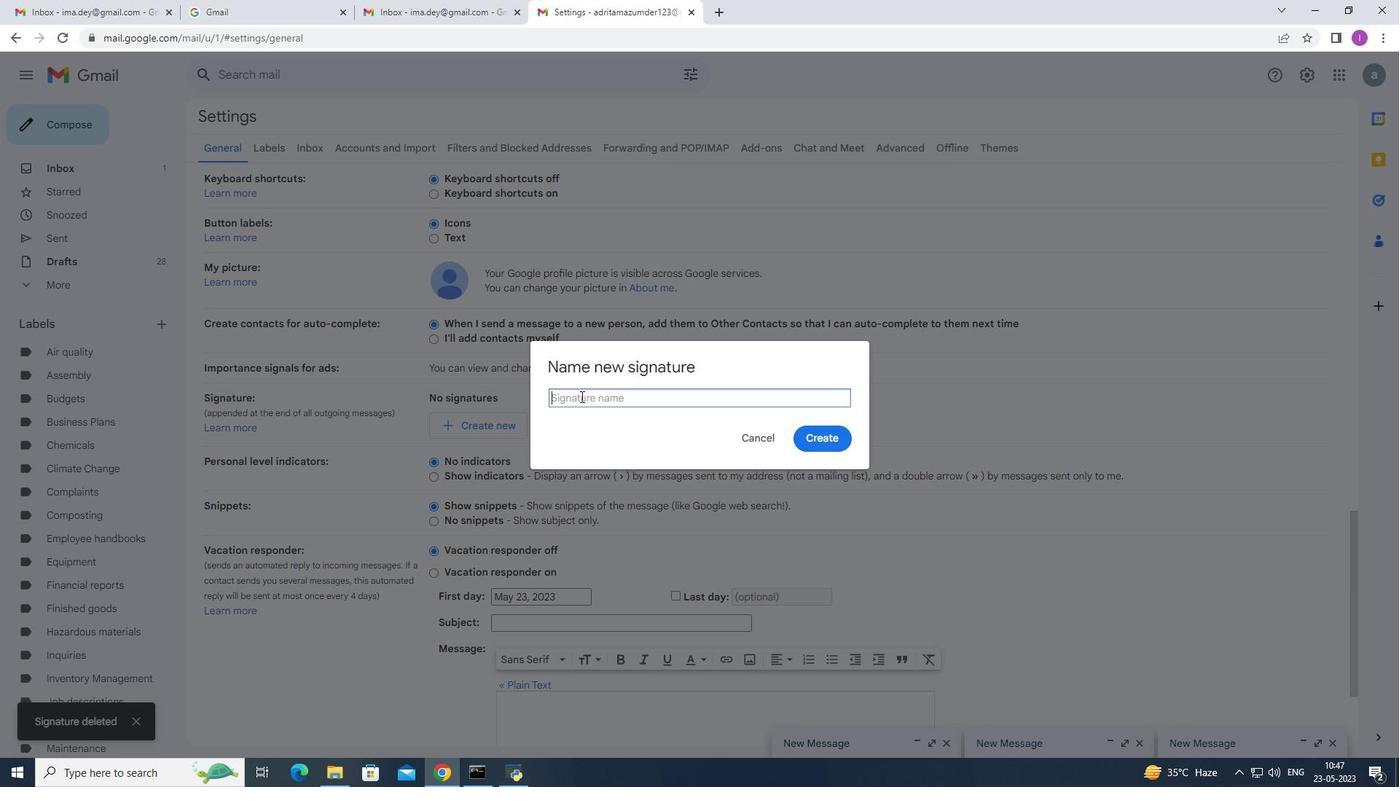 
Action: Mouse pressed left at (582, 396)
Screenshot: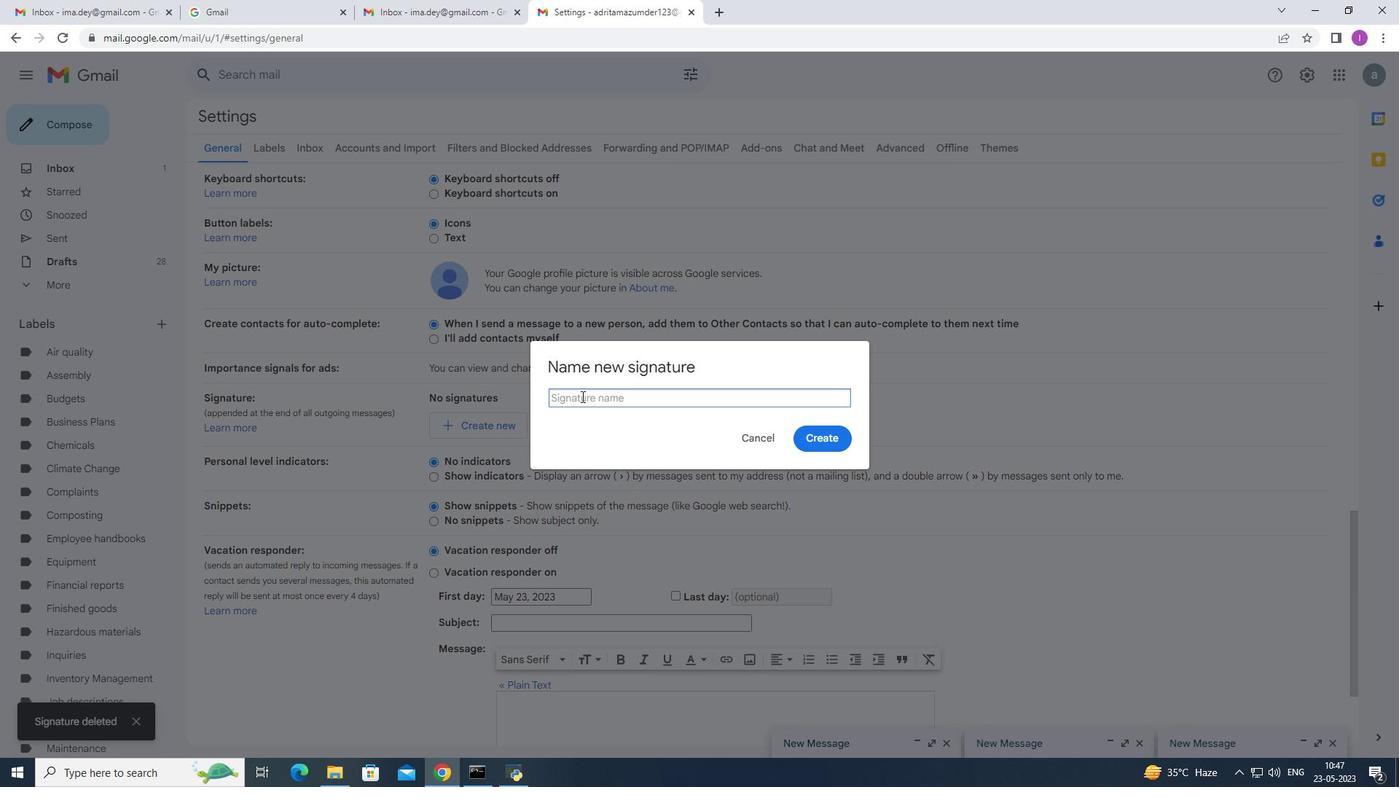
Action: Mouse moved to (591, 372)
Screenshot: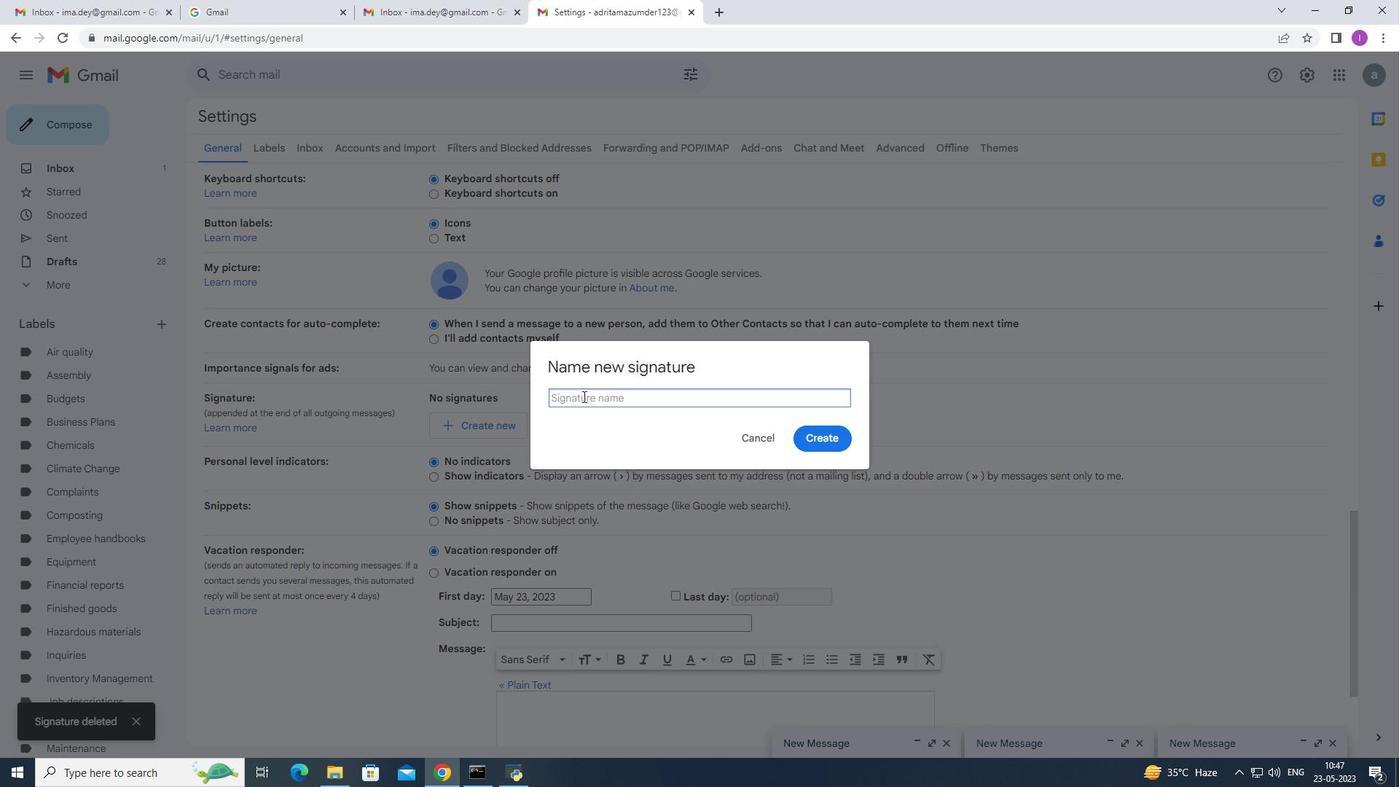 
Action: Key pressed <Key.shift>Luke<Key.space><Key.shift>Wright
Screenshot: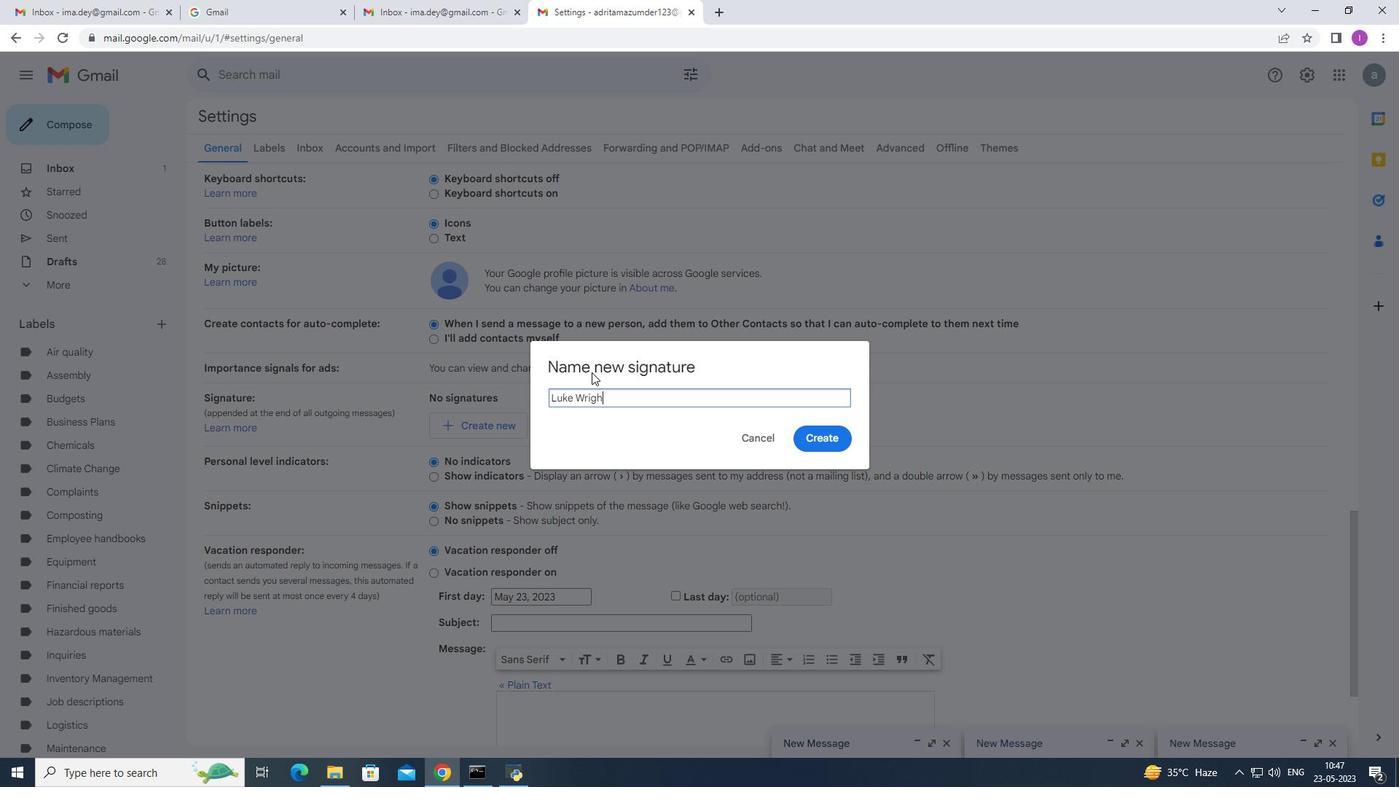 
Action: Mouse moved to (819, 435)
Screenshot: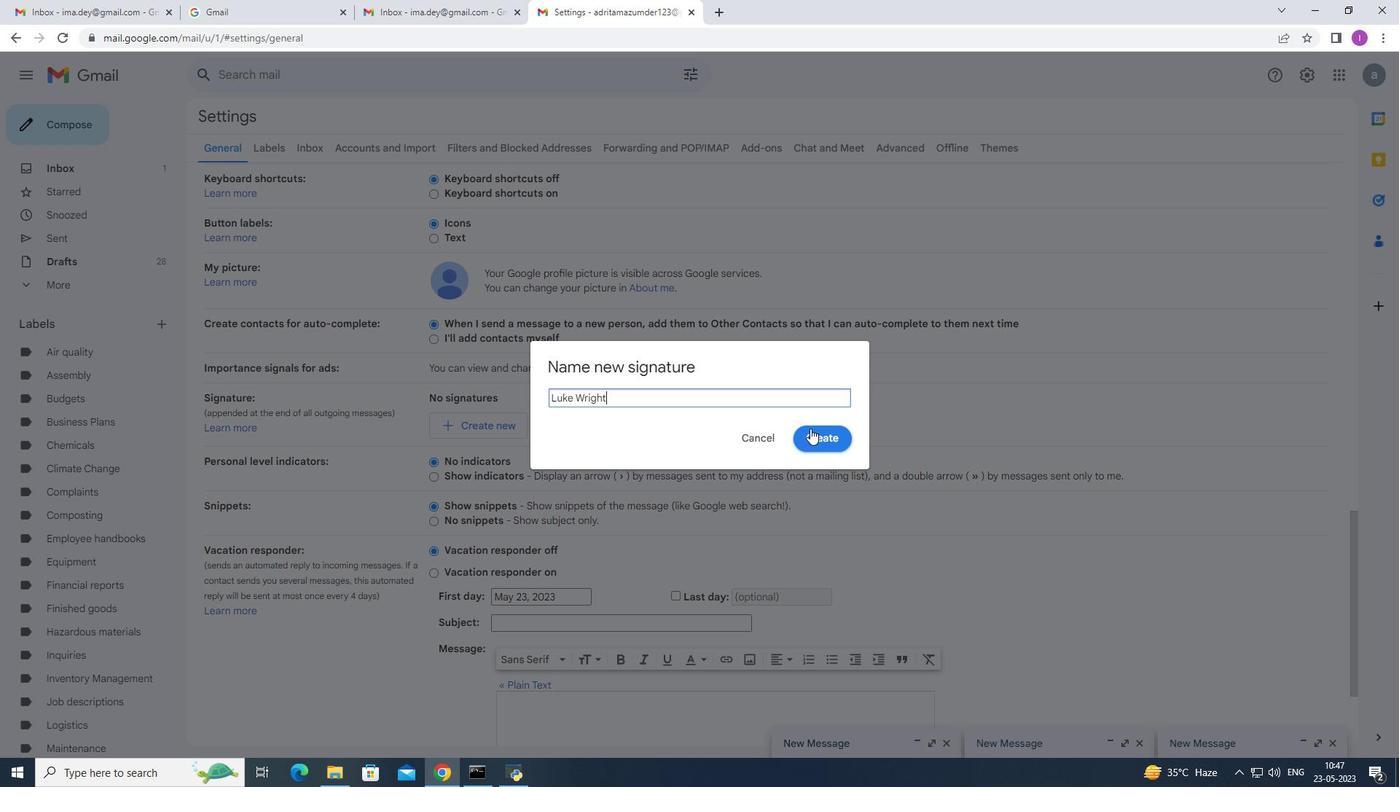 
Action: Mouse pressed left at (819, 435)
Screenshot: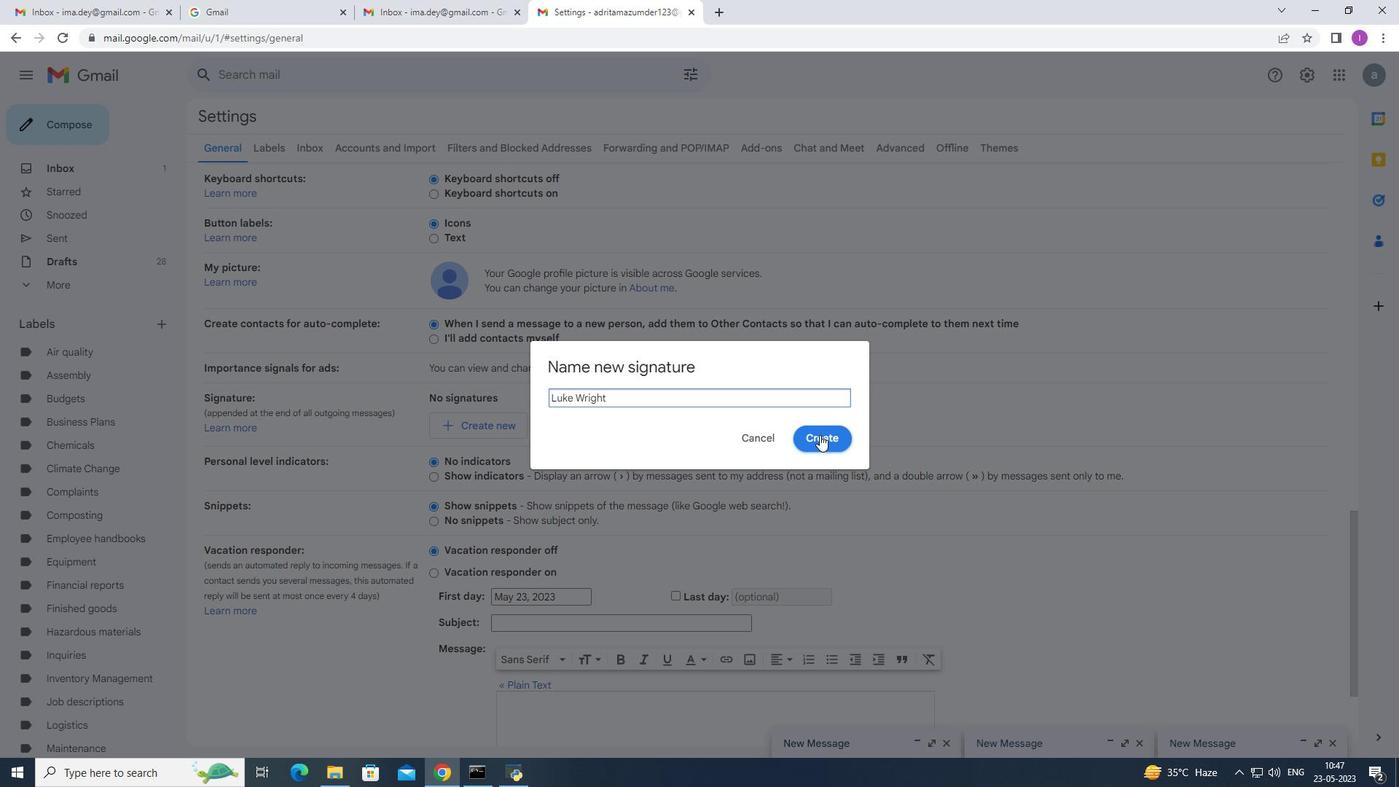 
Action: Mouse moved to (549, 618)
Screenshot: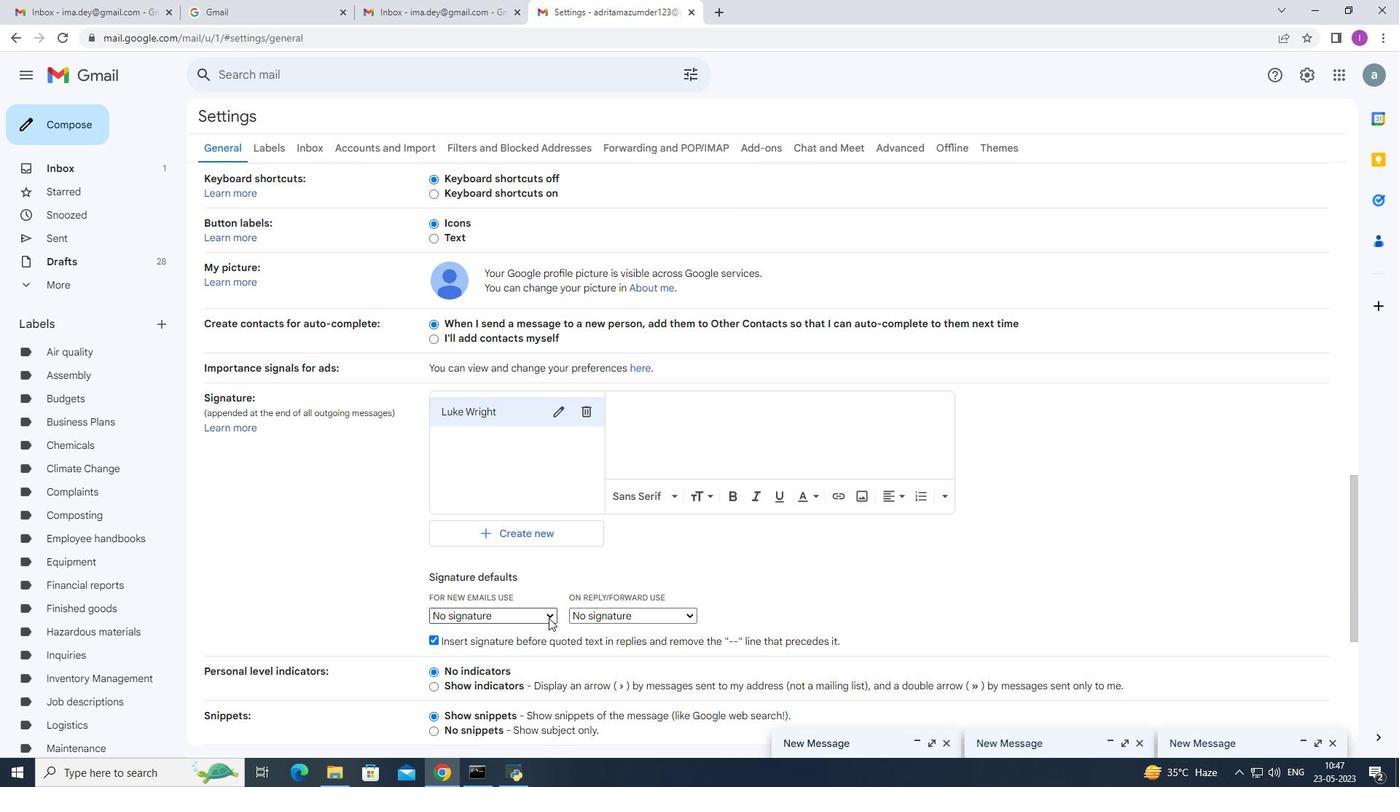 
Action: Mouse pressed left at (549, 618)
Screenshot: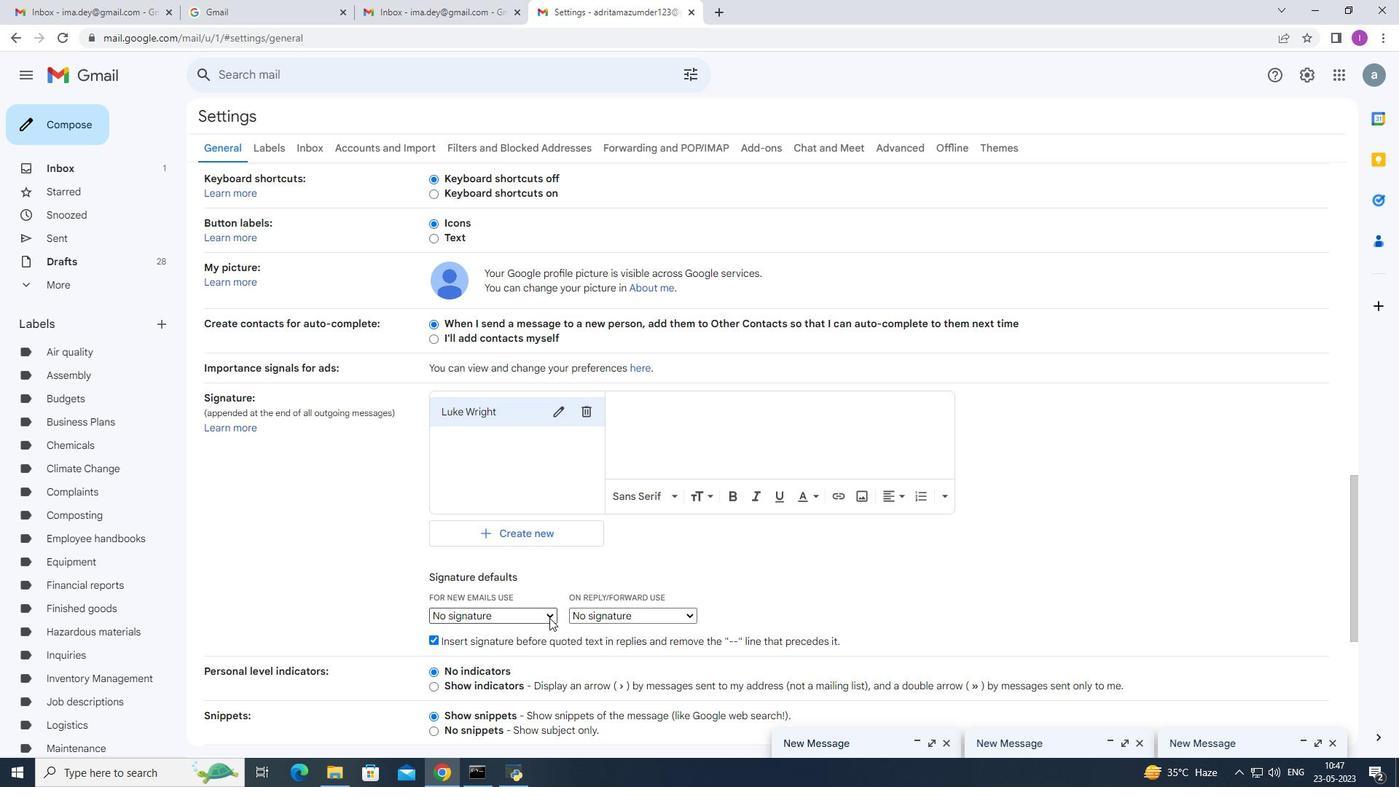 
Action: Mouse moved to (526, 639)
Screenshot: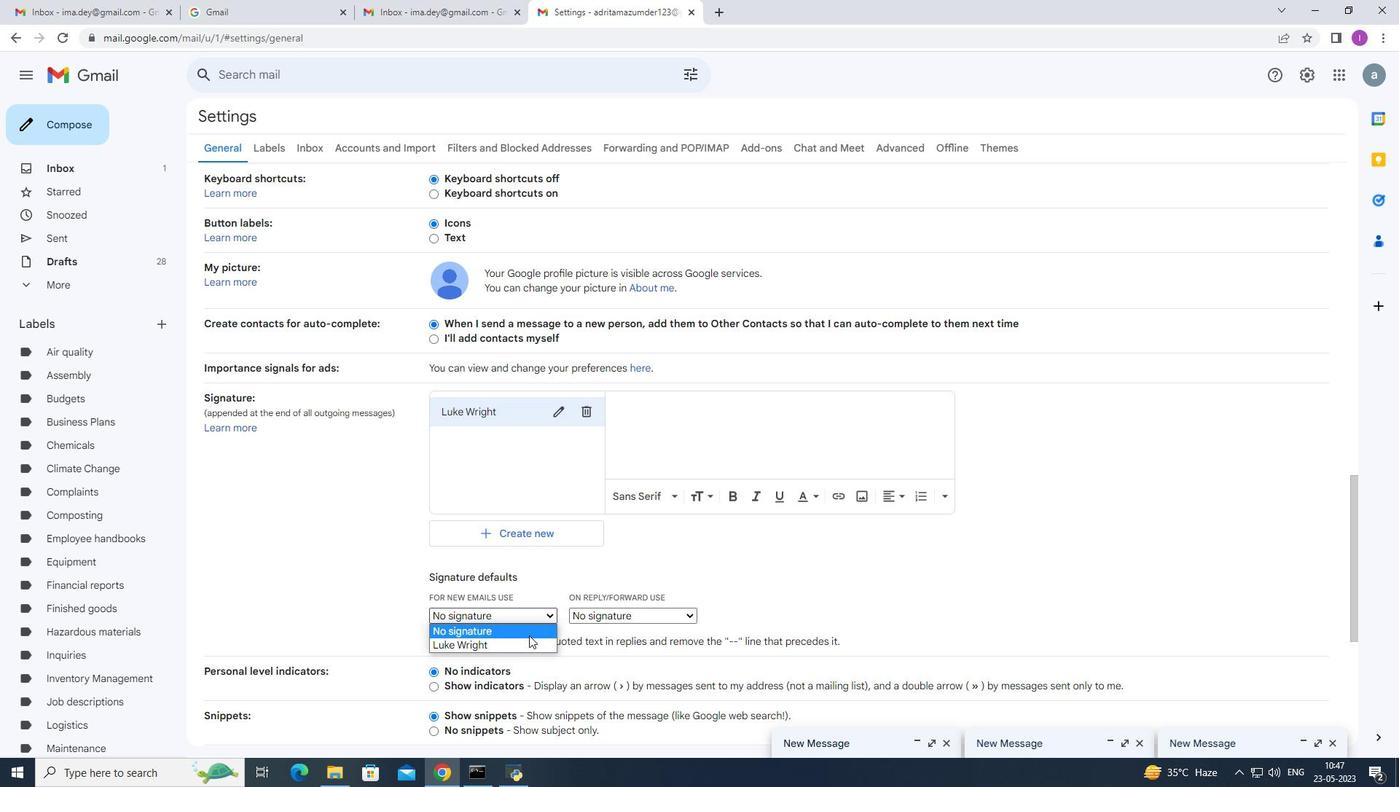
Action: Mouse pressed left at (526, 639)
Screenshot: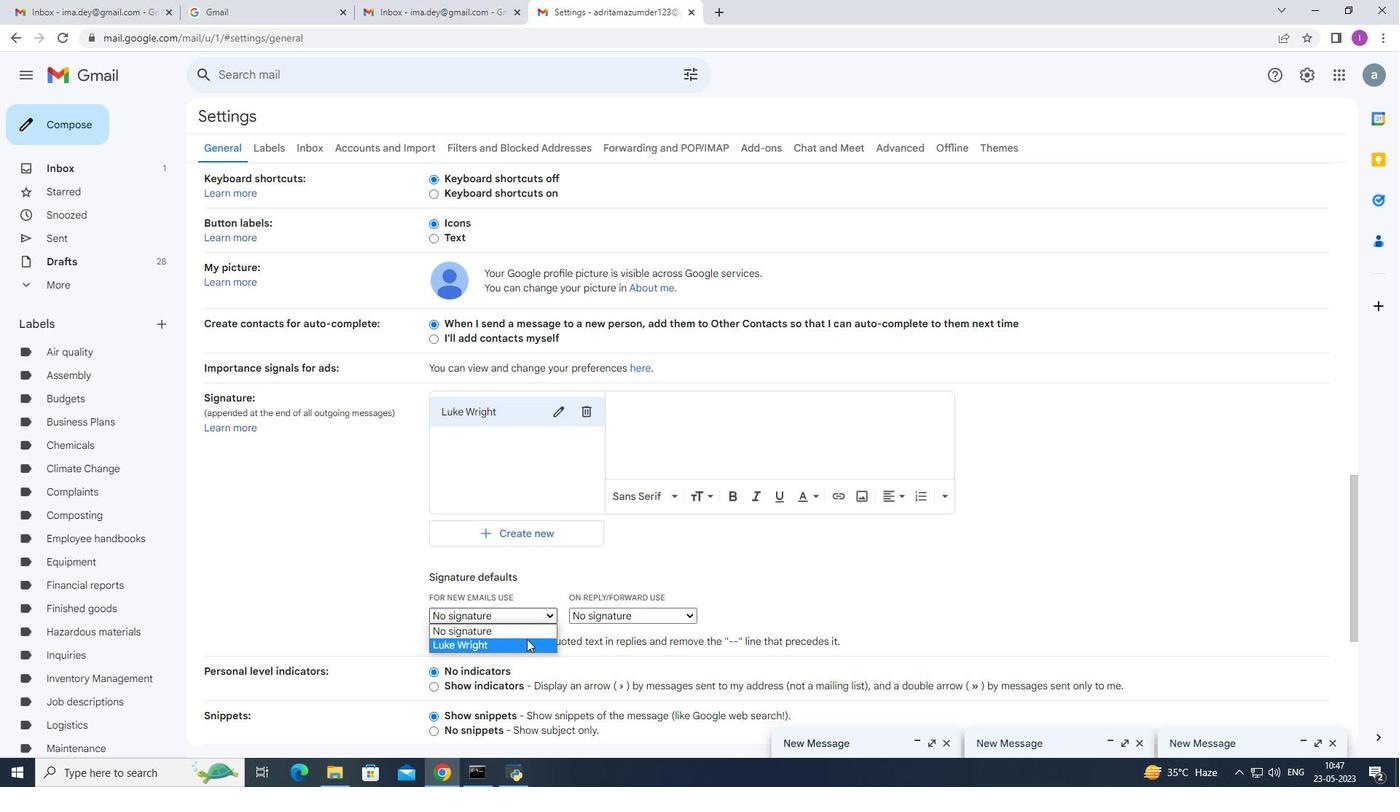 
Action: Mouse moved to (631, 408)
Screenshot: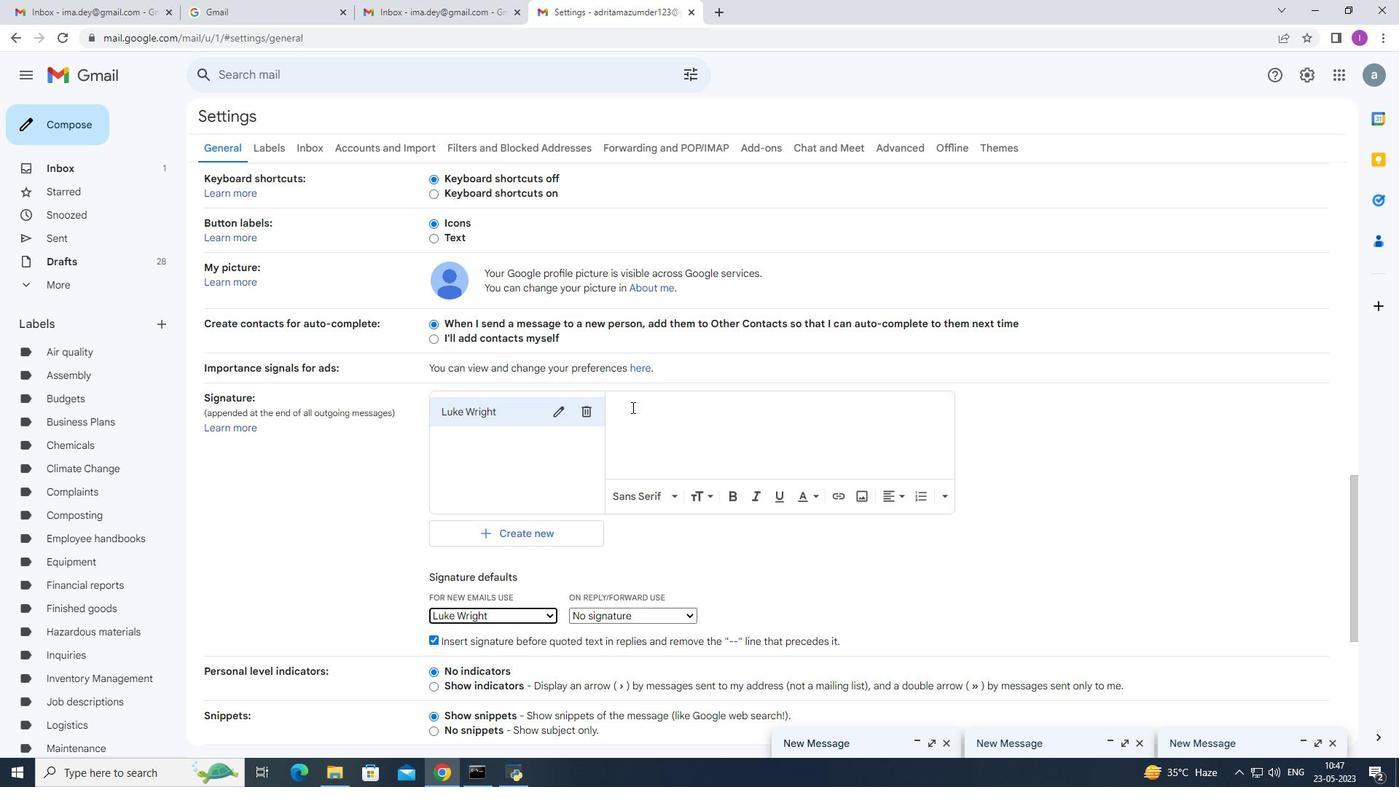 
Action: Mouse pressed left at (631, 408)
Screenshot: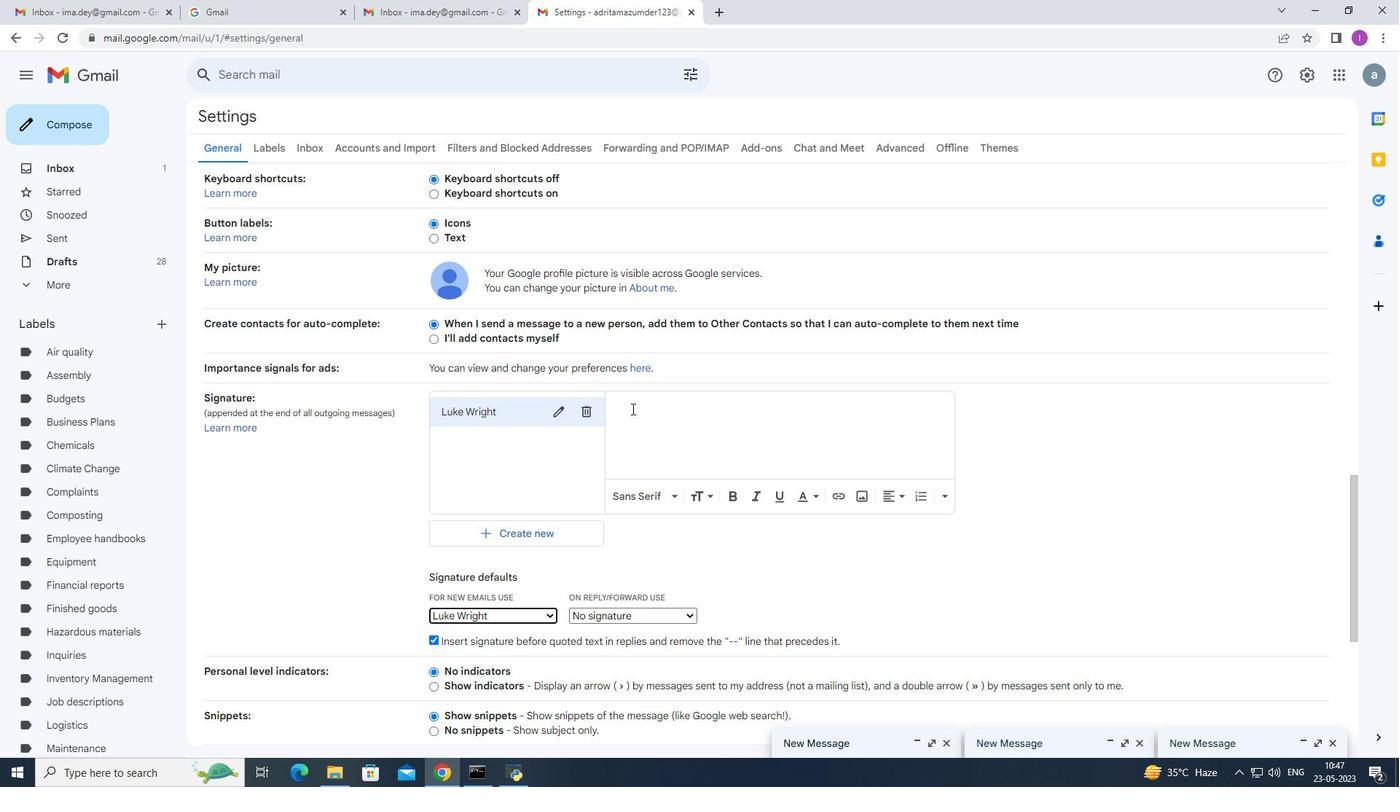
Action: Mouse moved to (674, 411)
Screenshot: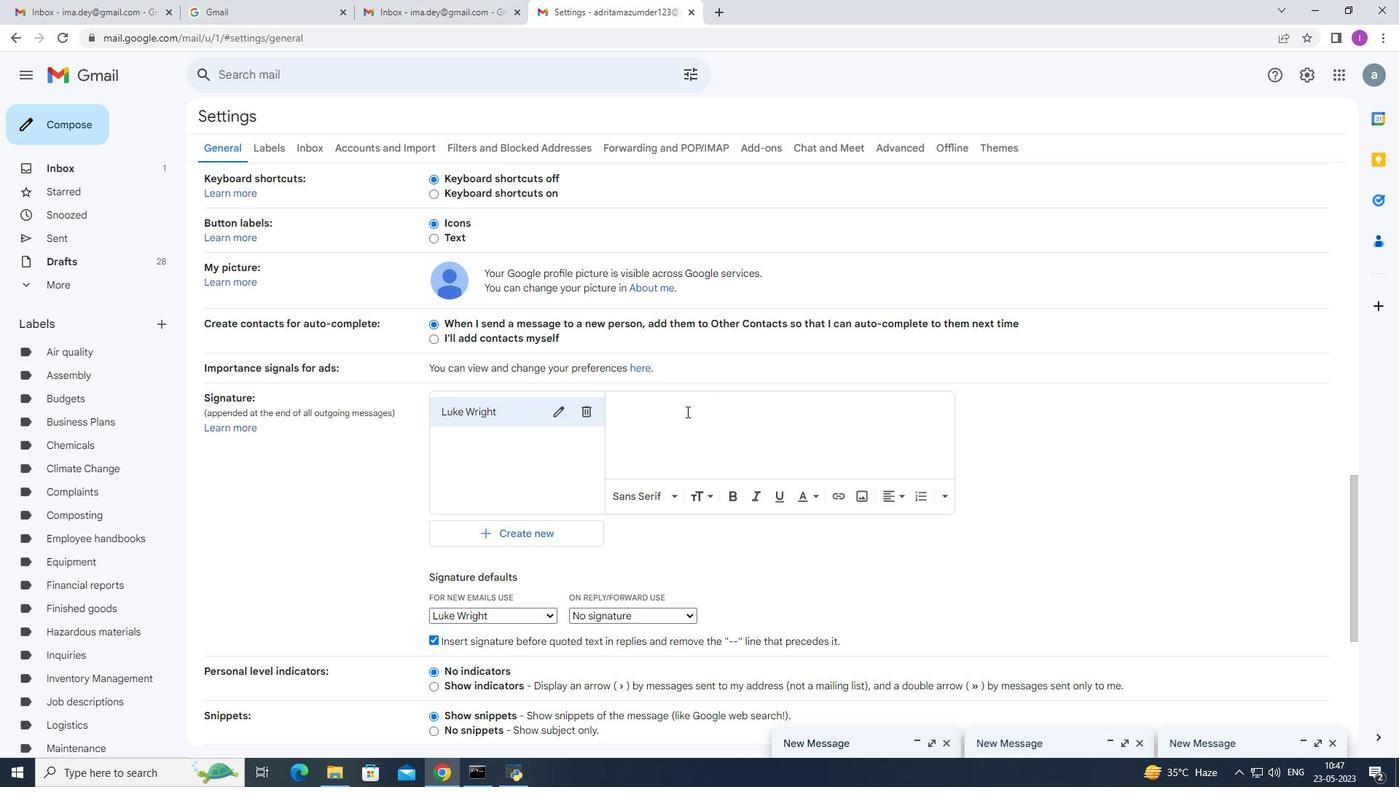 
Action: Key pressed <Key.shift>With<Key.space><Key.shift>Sincere<Key.space><Key.shift>Ap<Key.backspace><Key.backspace><Key.backspace><Key.space>appreciation<Key.space>and<Key.space>gratitude,<Key.enter><Key.shift>Luke<Key.space><Key.shift>Wright
Screenshot: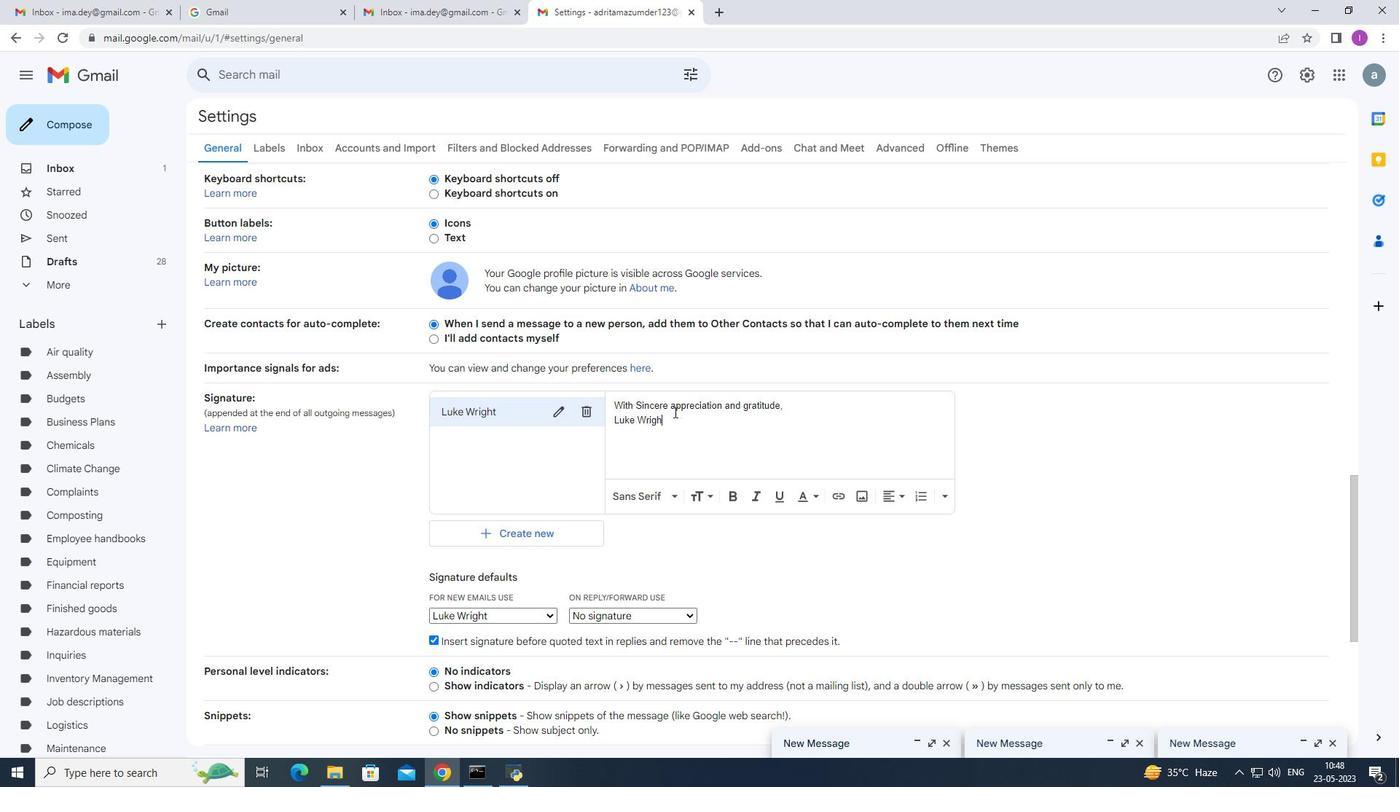 
Action: Mouse moved to (693, 470)
Screenshot: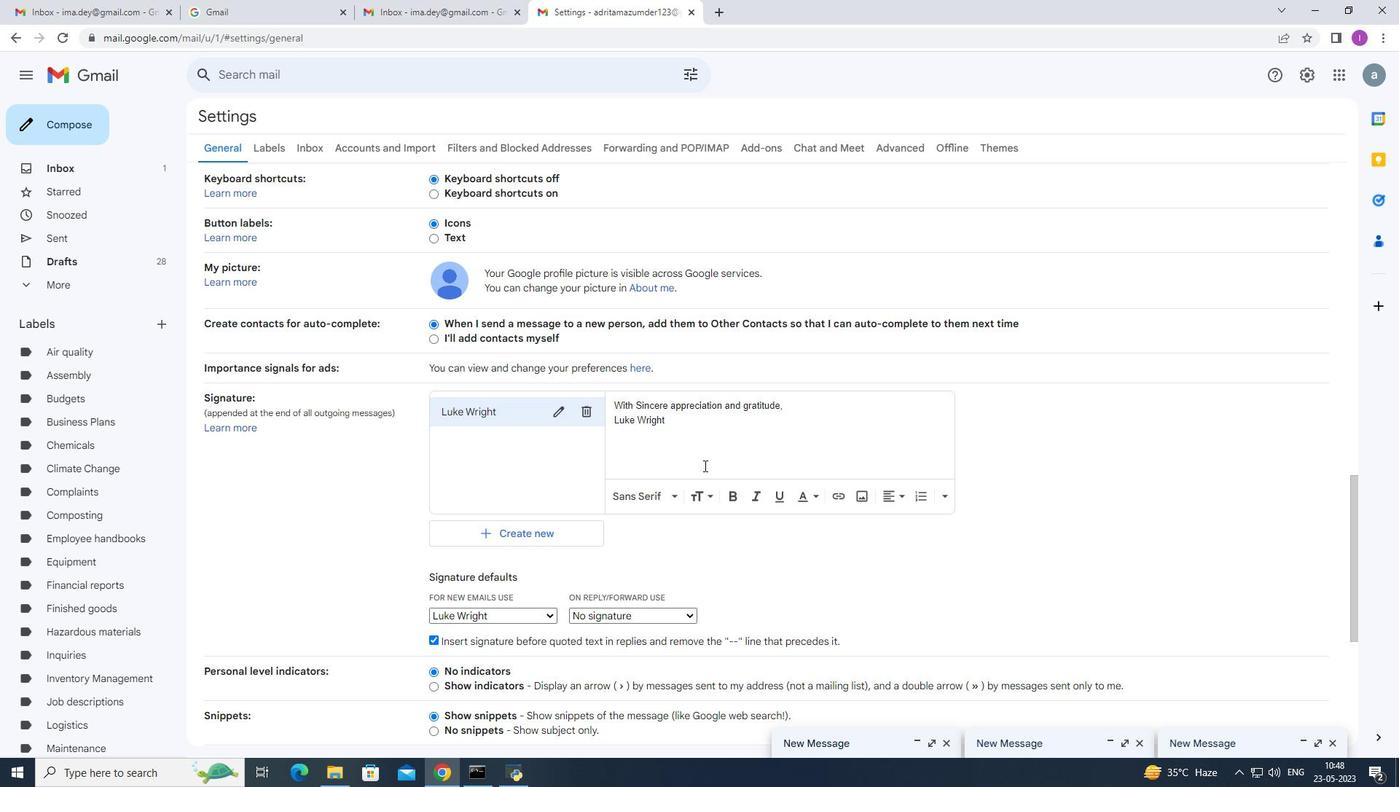 
Action: Mouse scrolled (693, 470) with delta (0, 0)
Screenshot: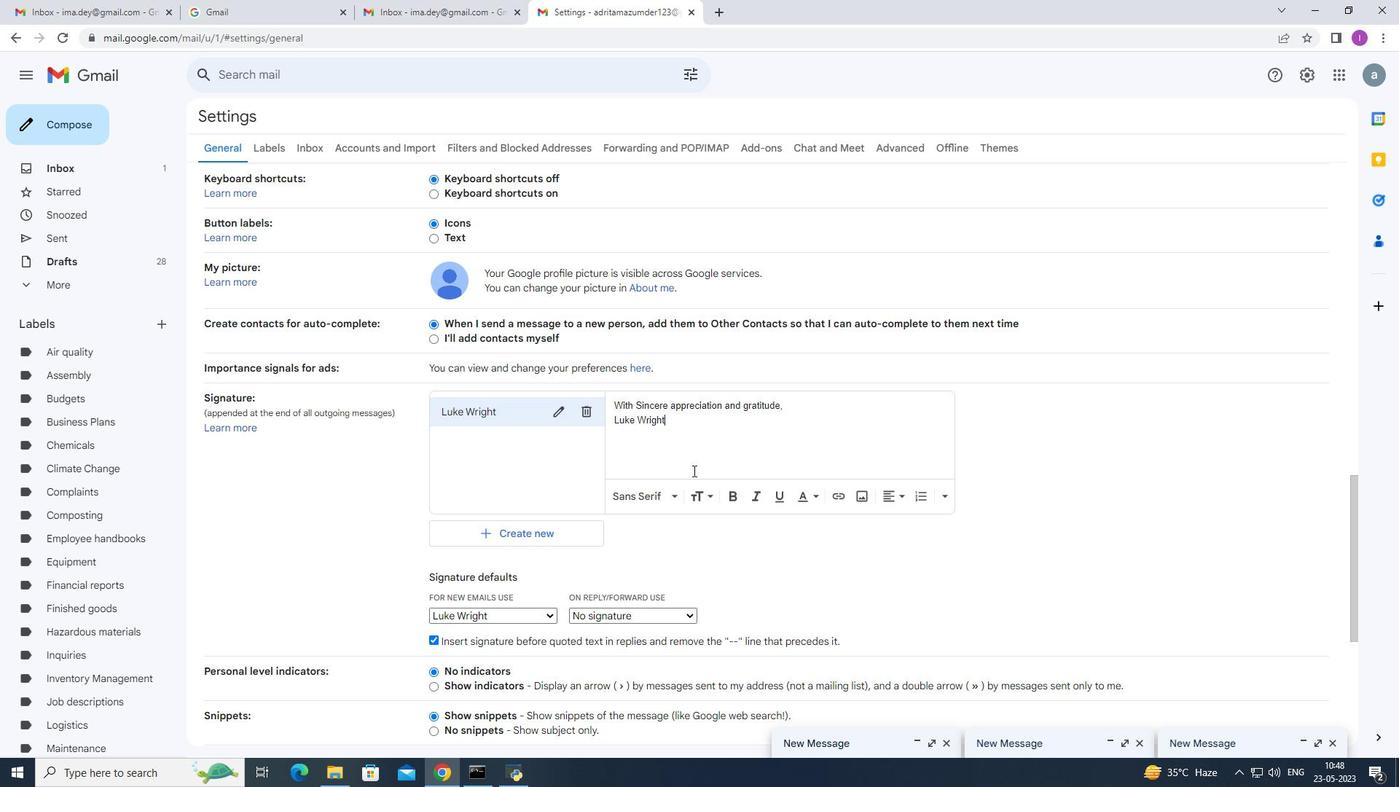 
Action: Mouse scrolled (693, 470) with delta (0, 0)
Screenshot: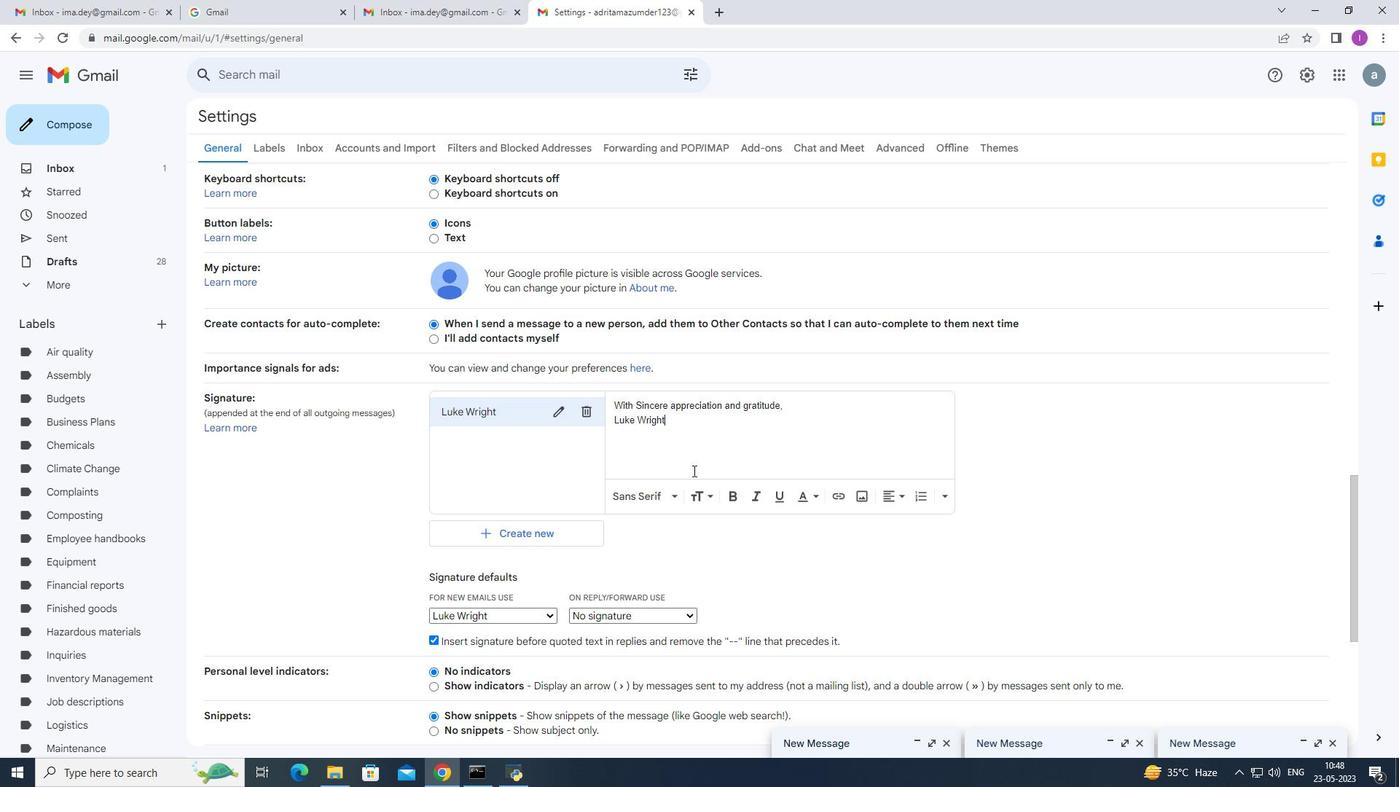 
Action: Mouse scrolled (693, 470) with delta (0, 0)
Screenshot: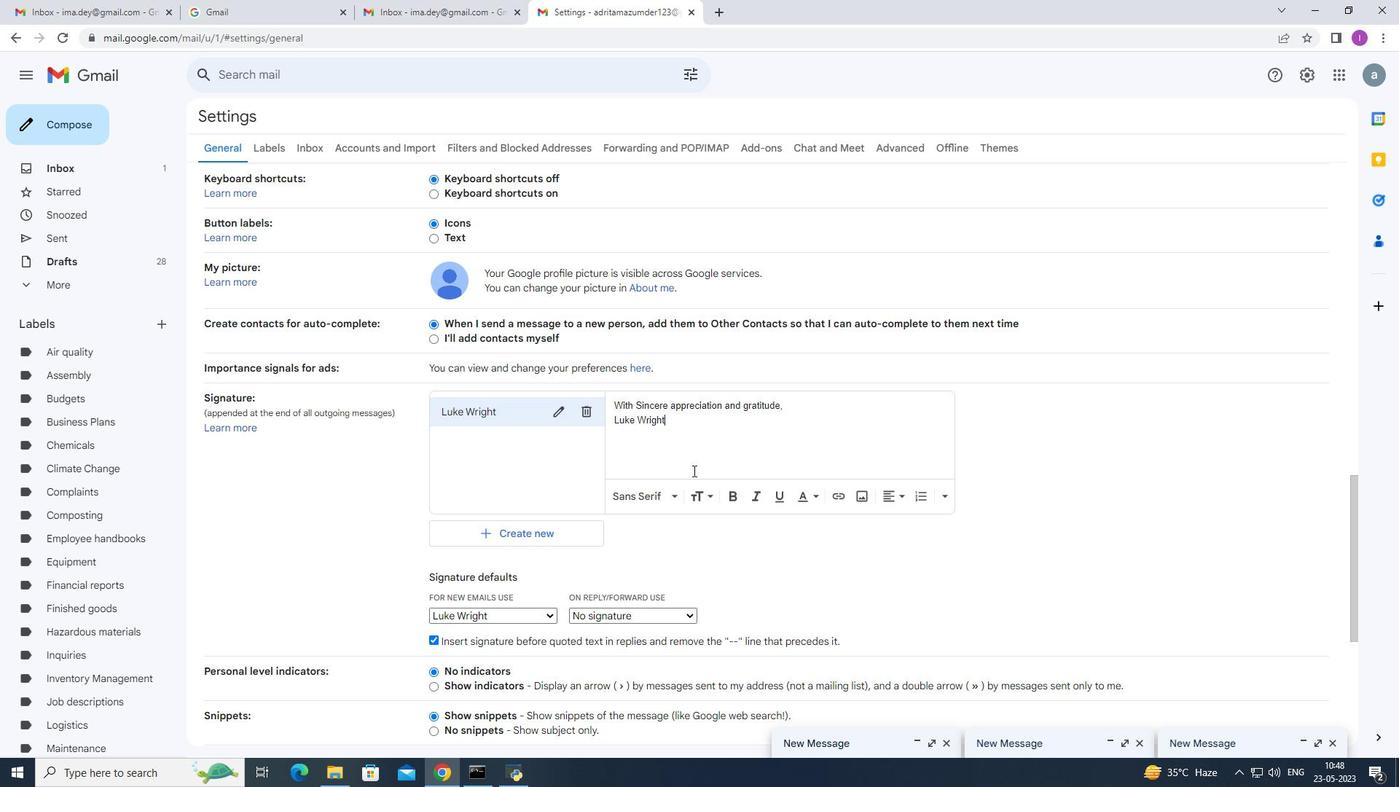 
Action: Mouse scrolled (693, 470) with delta (0, 0)
Screenshot: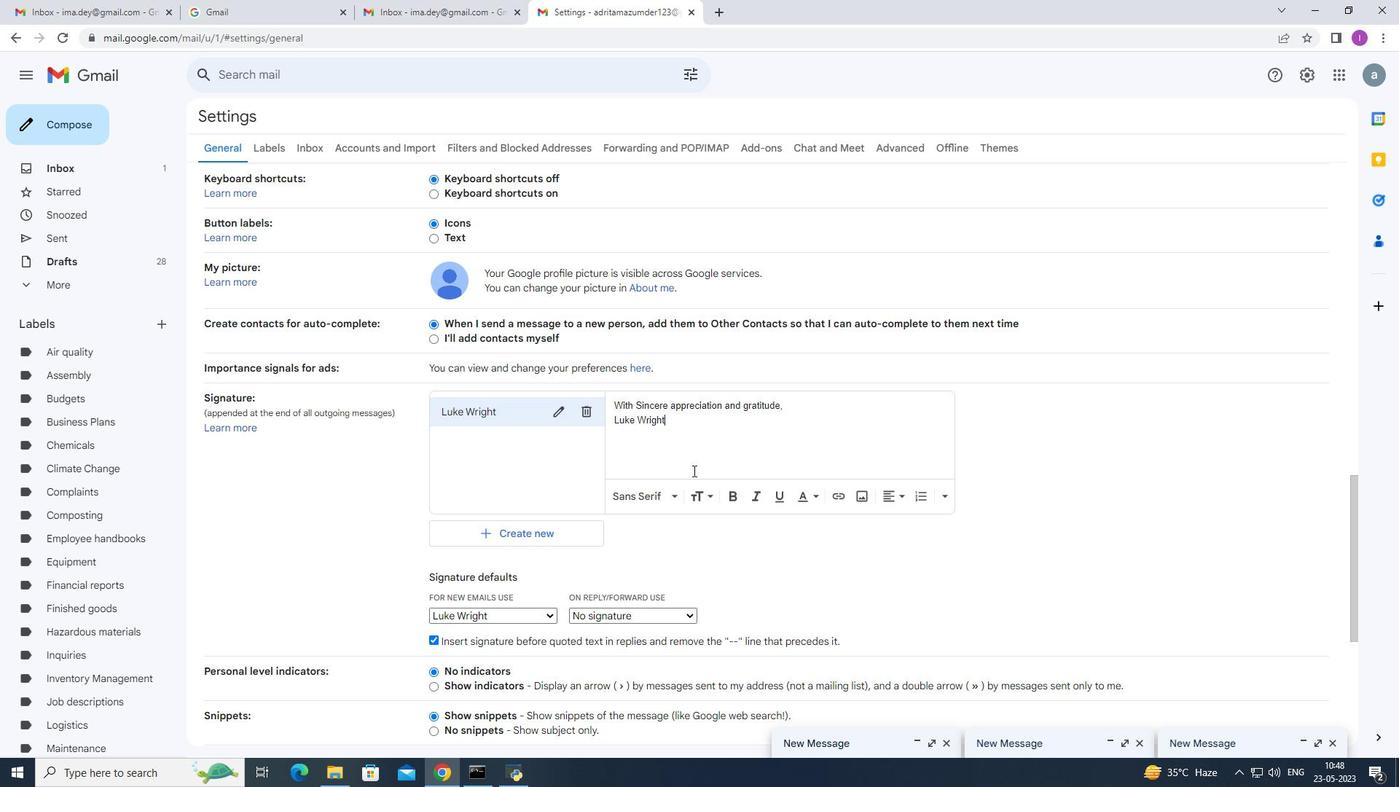 
Action: Mouse moved to (695, 472)
Screenshot: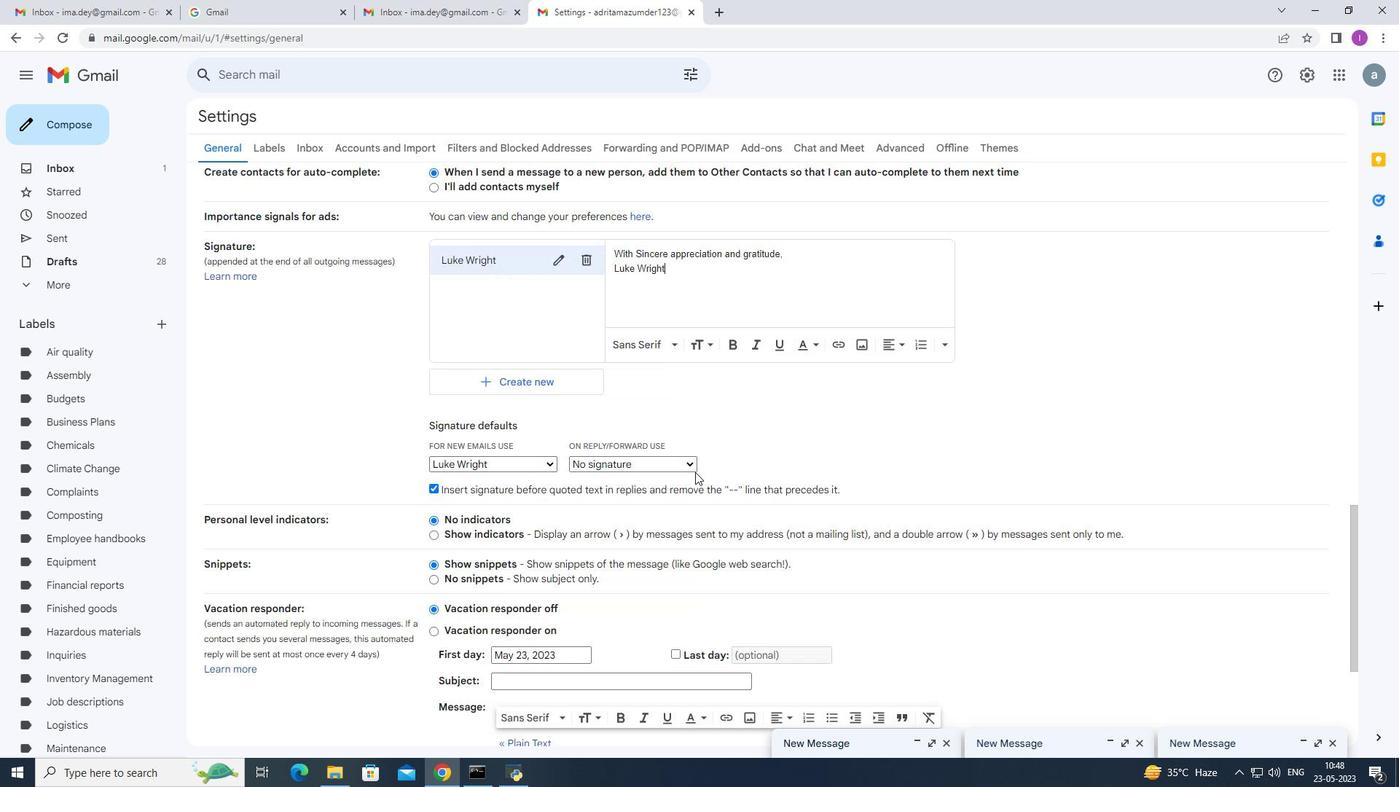 
Action: Mouse scrolled (695, 472) with delta (0, 0)
Screenshot: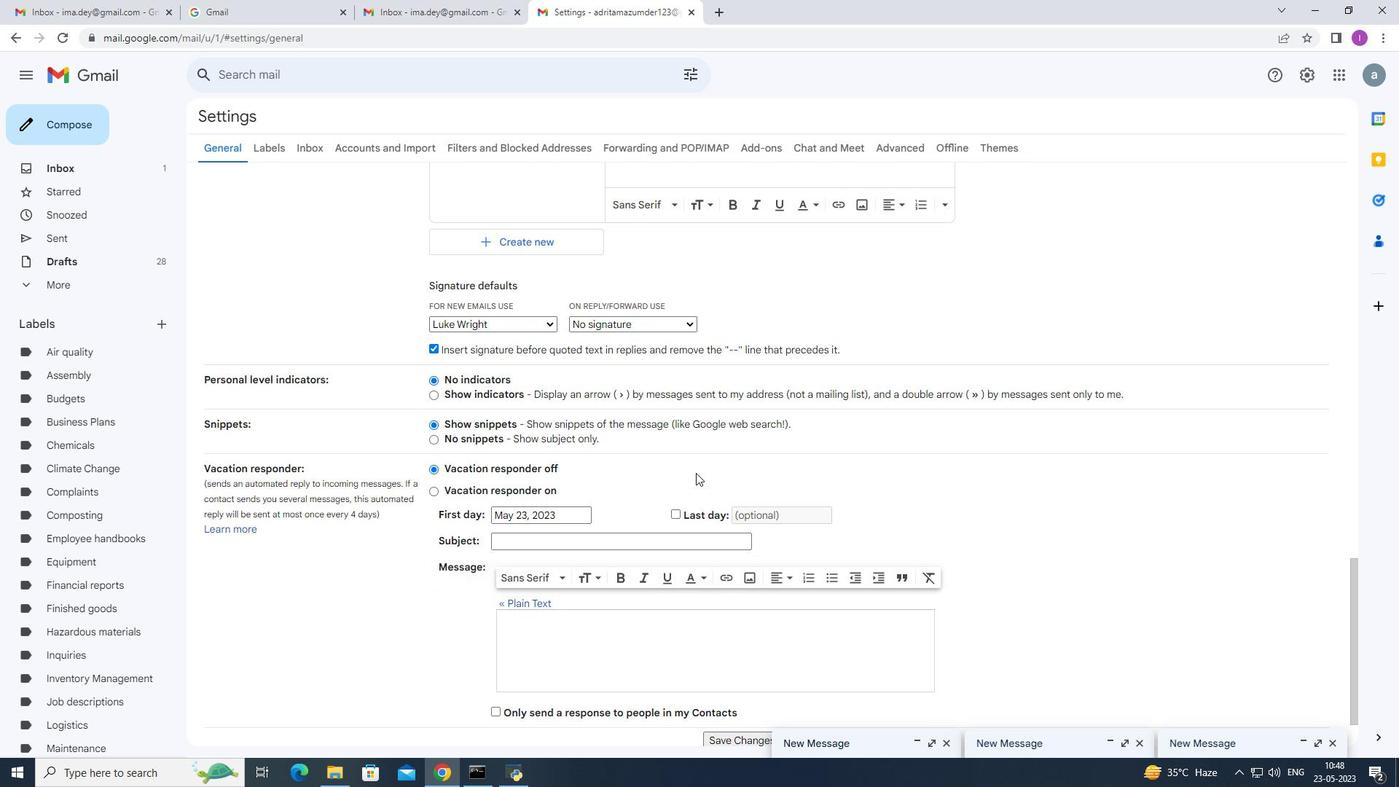 
Action: Mouse moved to (699, 477)
Screenshot: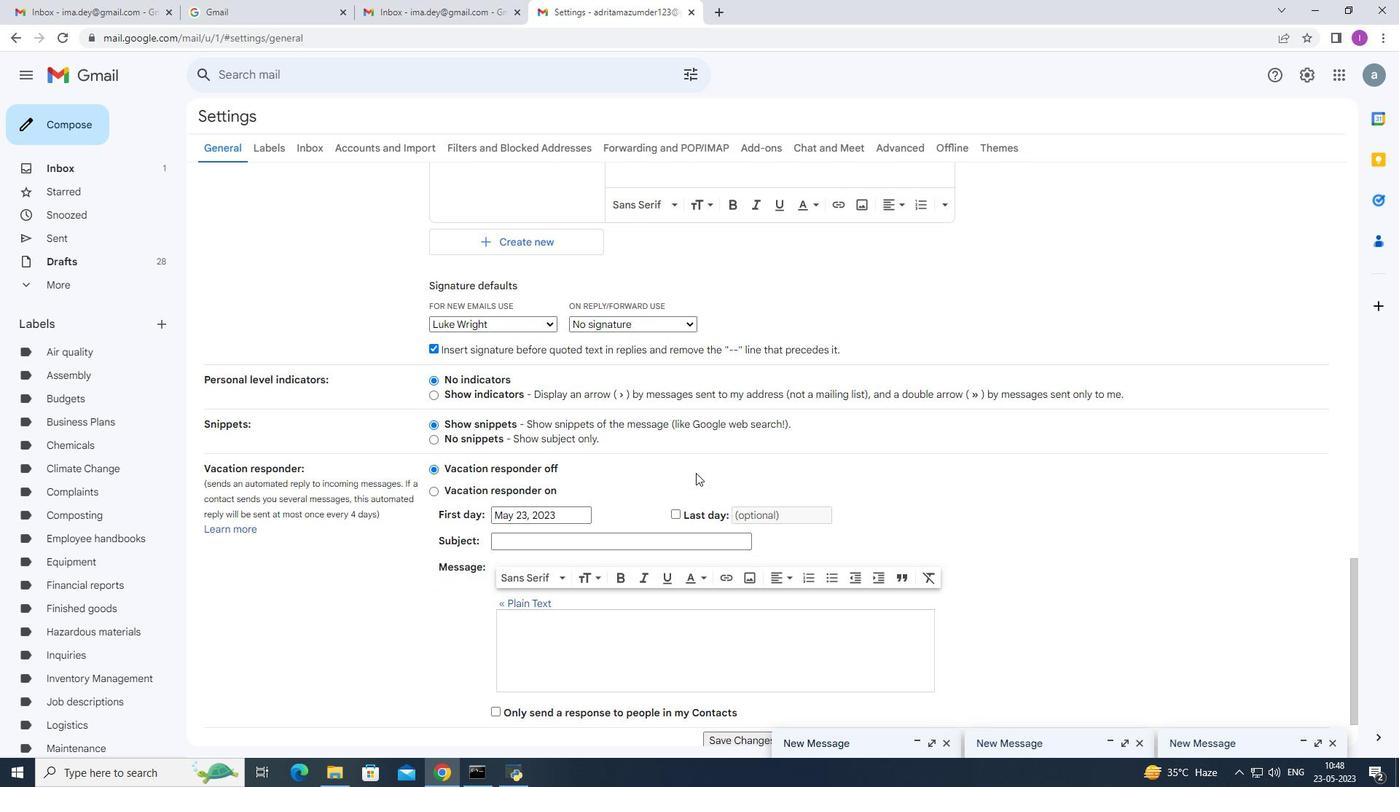 
Action: Mouse scrolled (698, 473) with delta (0, 0)
Screenshot: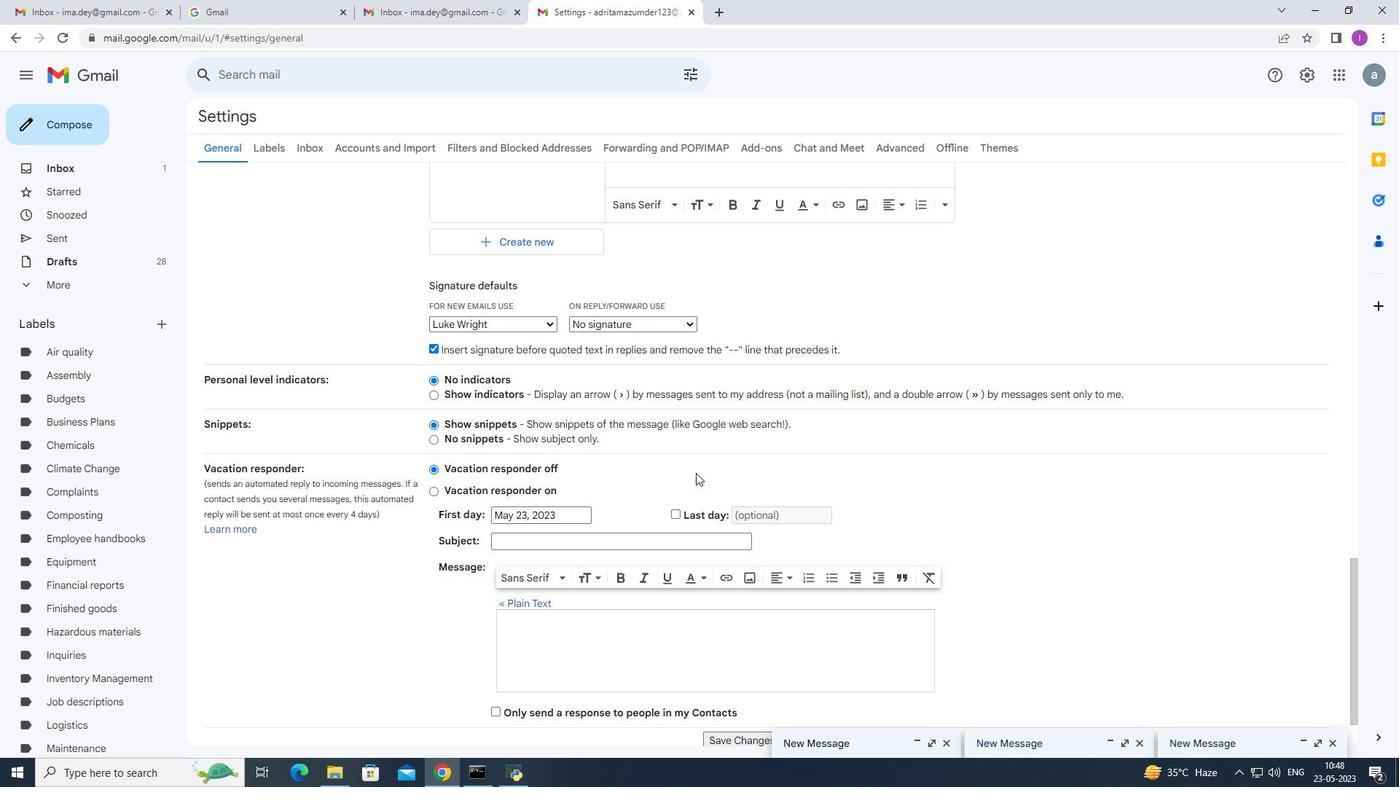 
Action: Mouse moved to (701, 478)
Screenshot: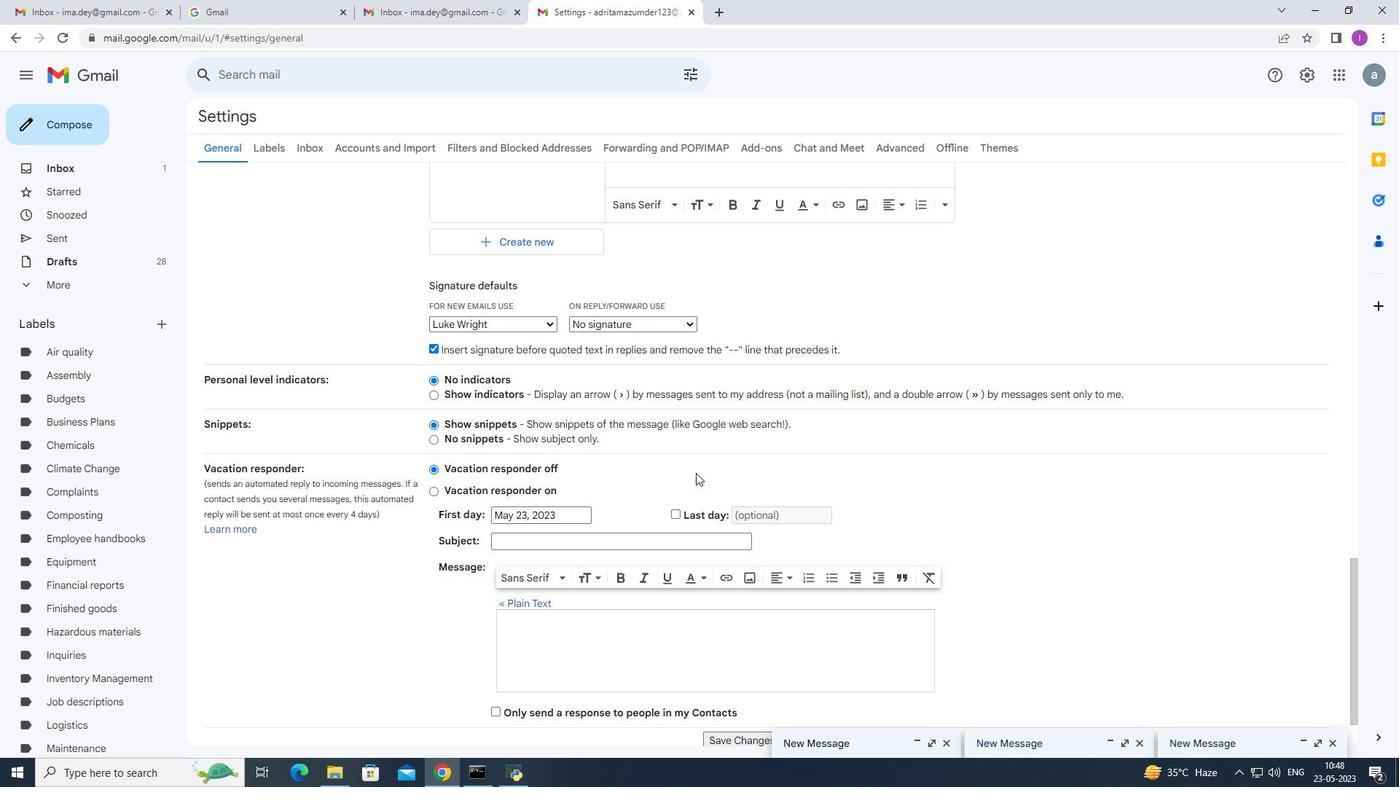
Action: Mouse scrolled (700, 477) with delta (0, 0)
Screenshot: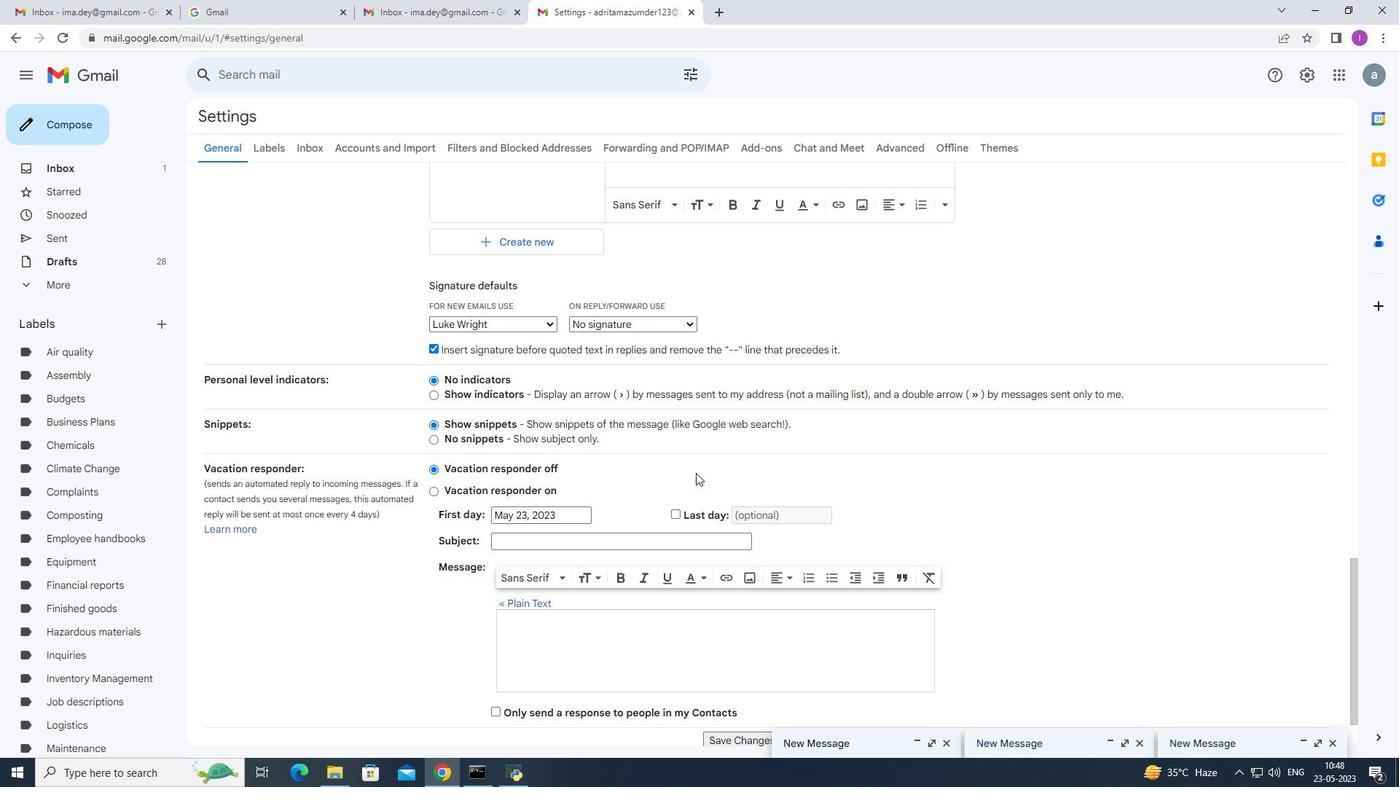 
Action: Mouse moved to (707, 489)
Screenshot: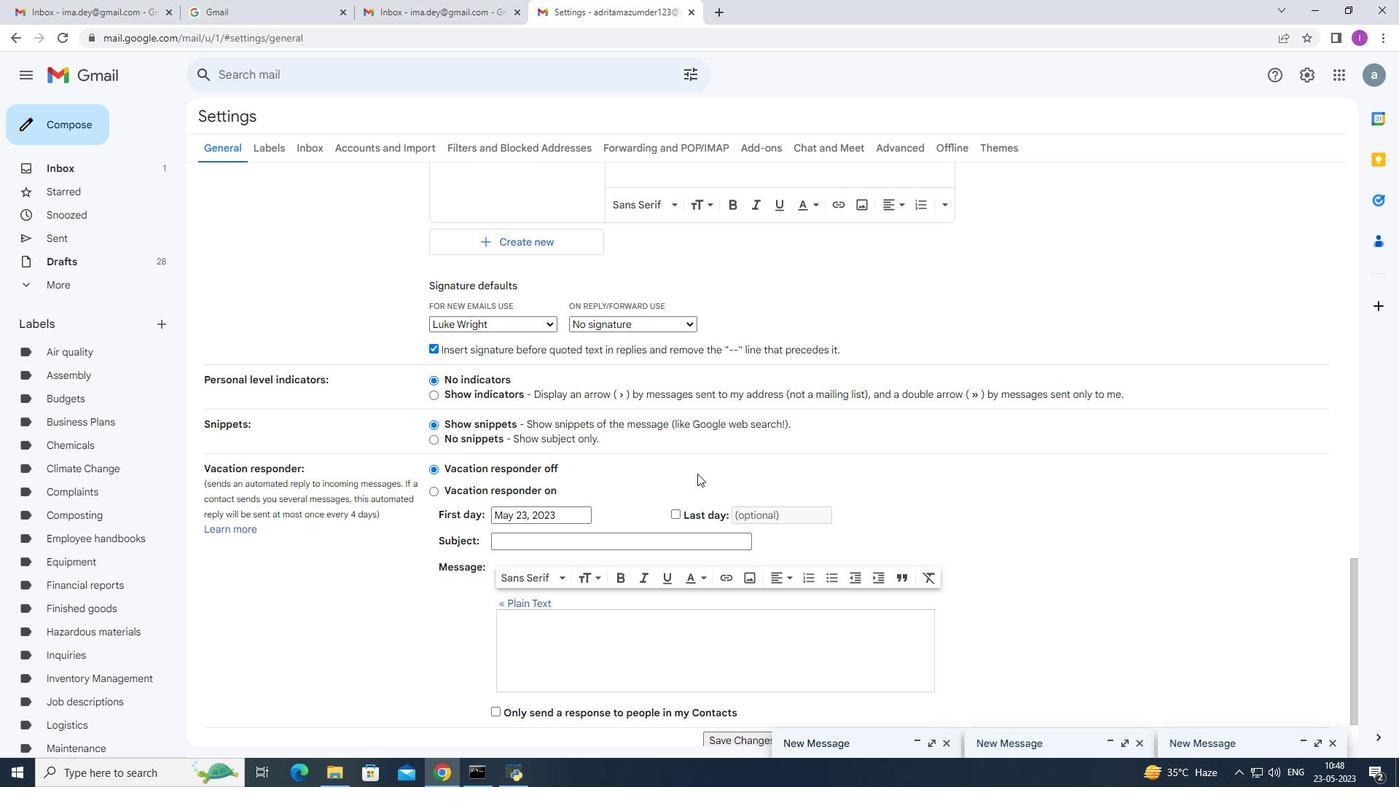
Action: Mouse scrolled (703, 478) with delta (0, 0)
Screenshot: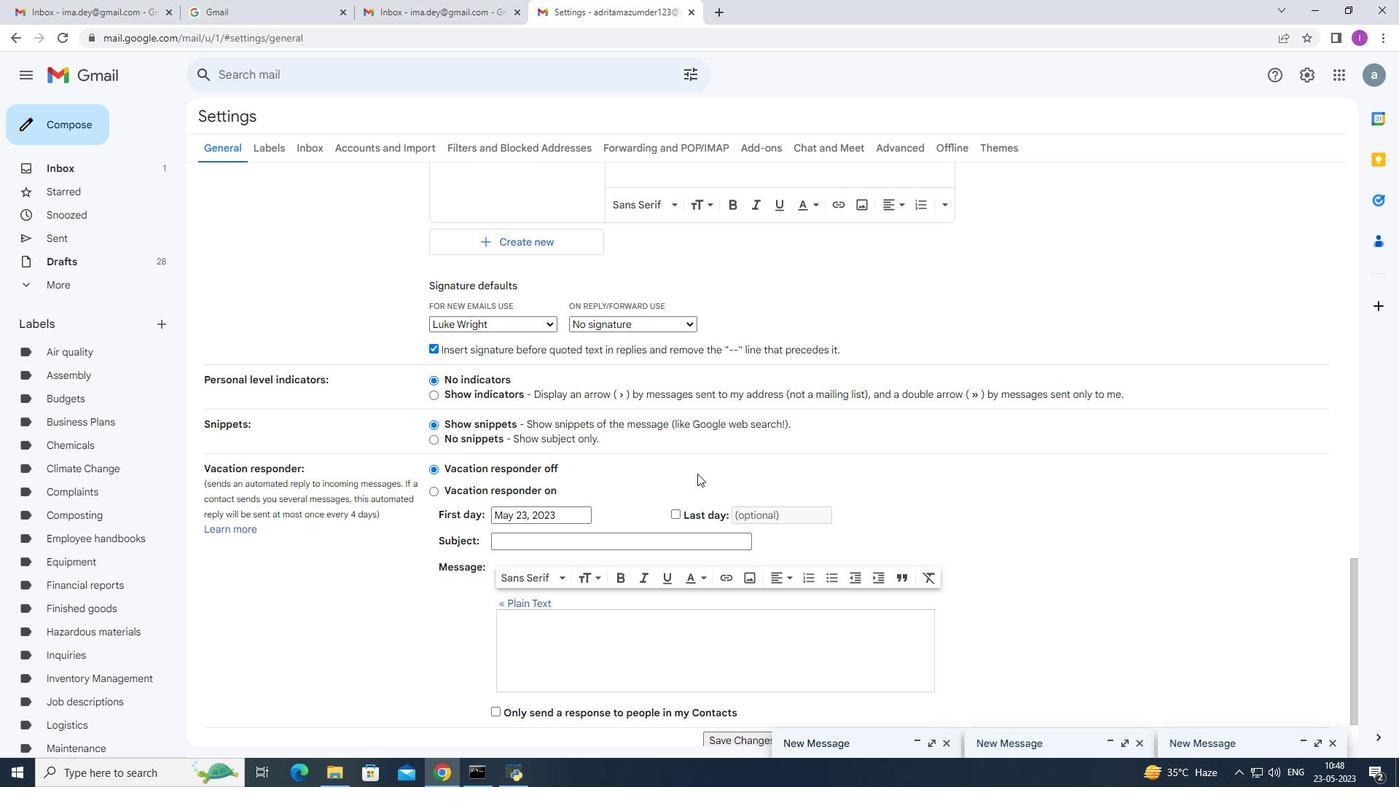 
Action: Mouse moved to (731, 545)
Screenshot: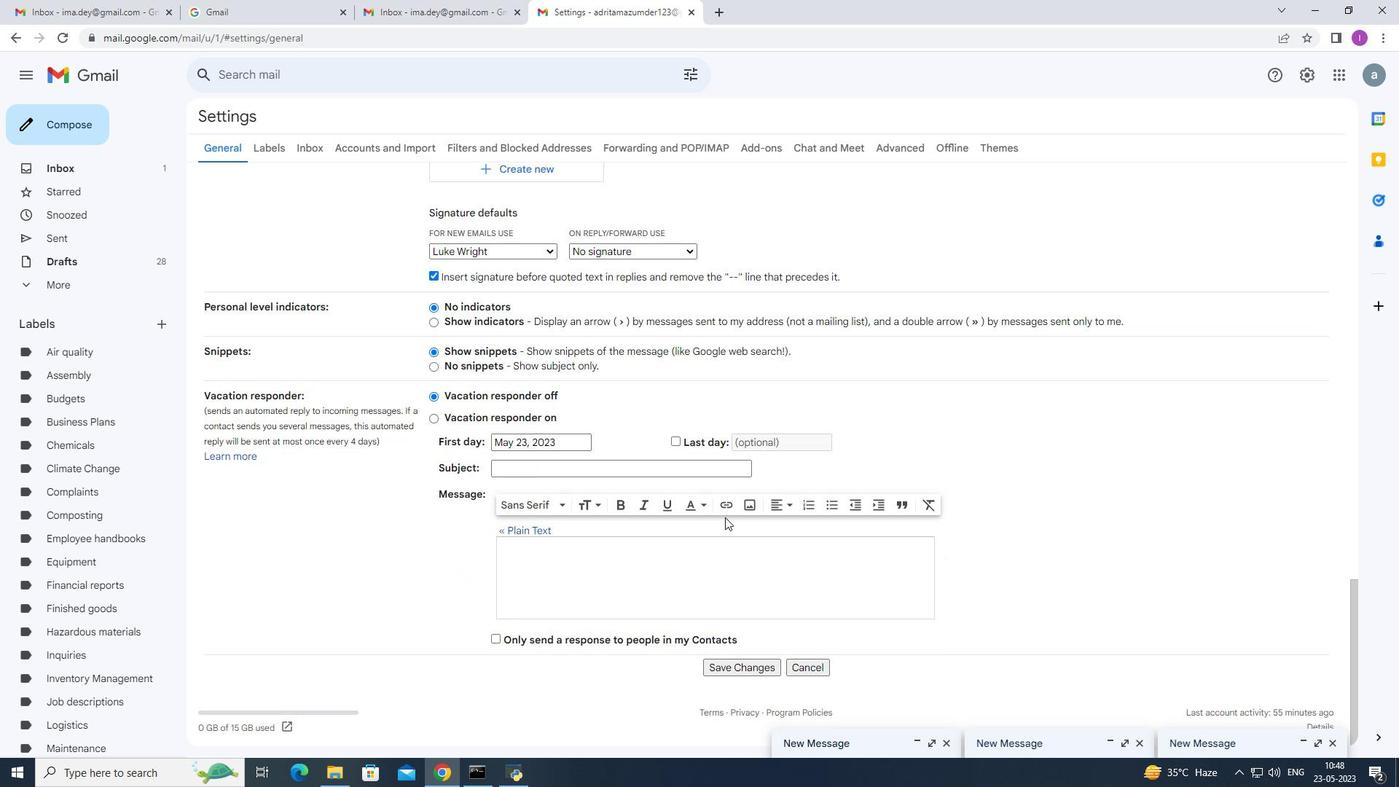 
Action: Mouse scrolled (731, 544) with delta (0, 0)
Screenshot: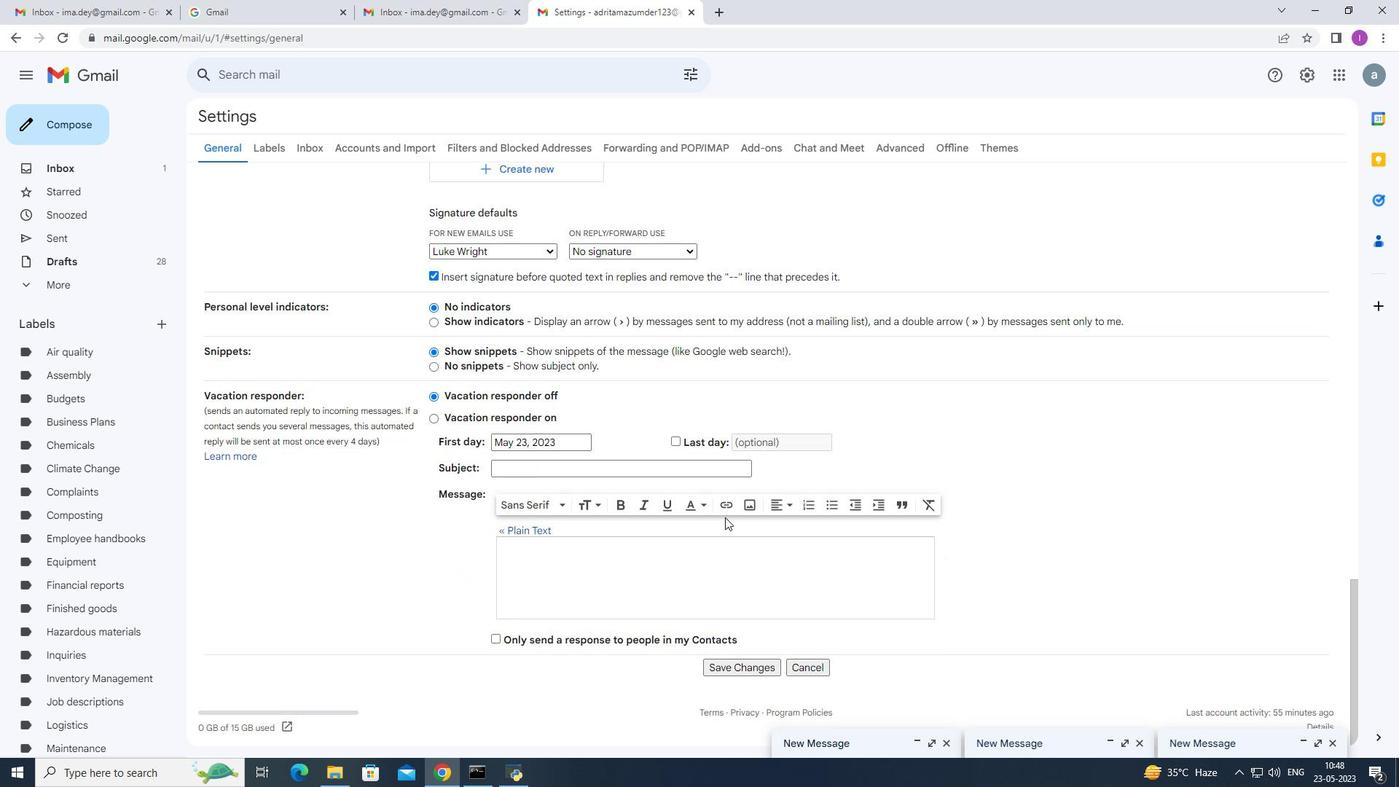 
Action: Mouse moved to (736, 554)
Screenshot: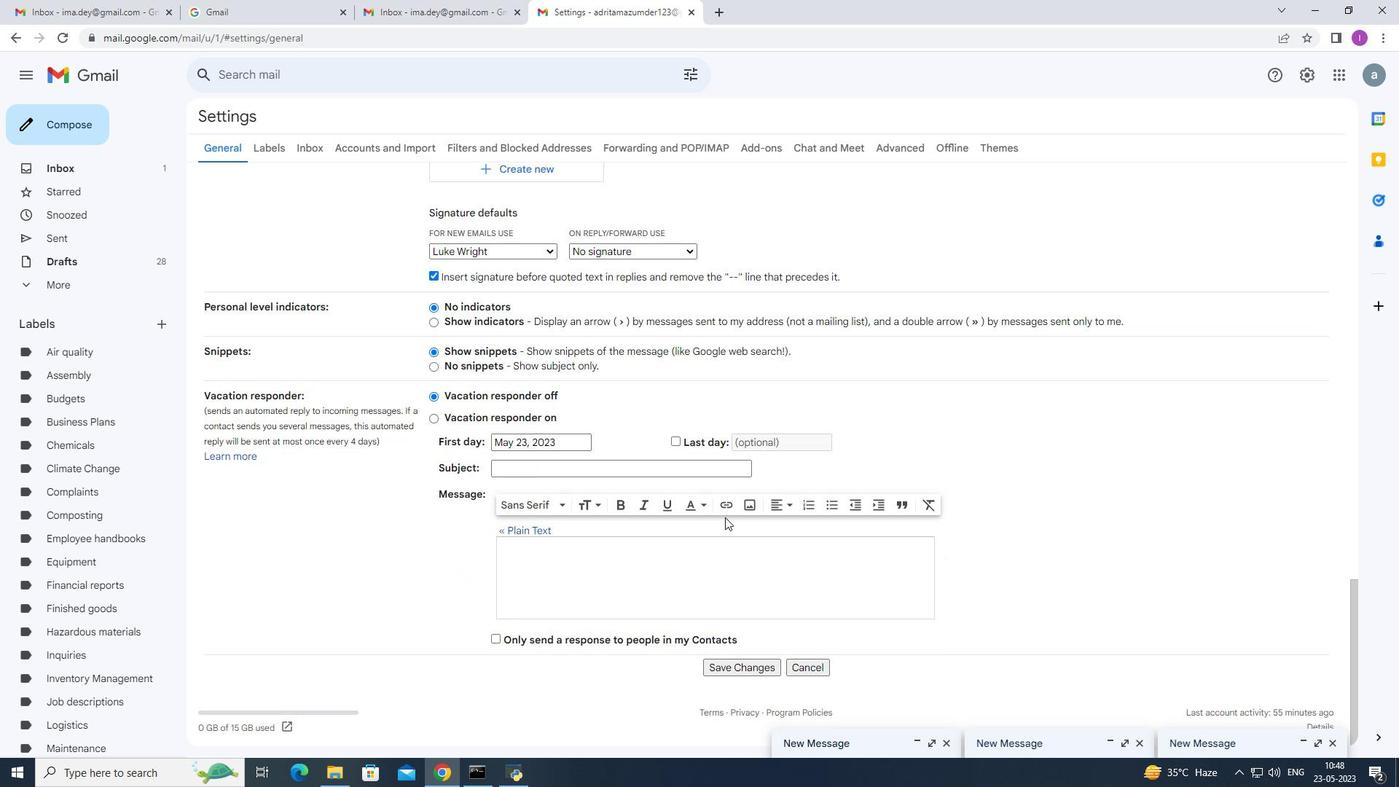 
Action: Mouse scrolled (736, 553) with delta (0, 0)
Screenshot: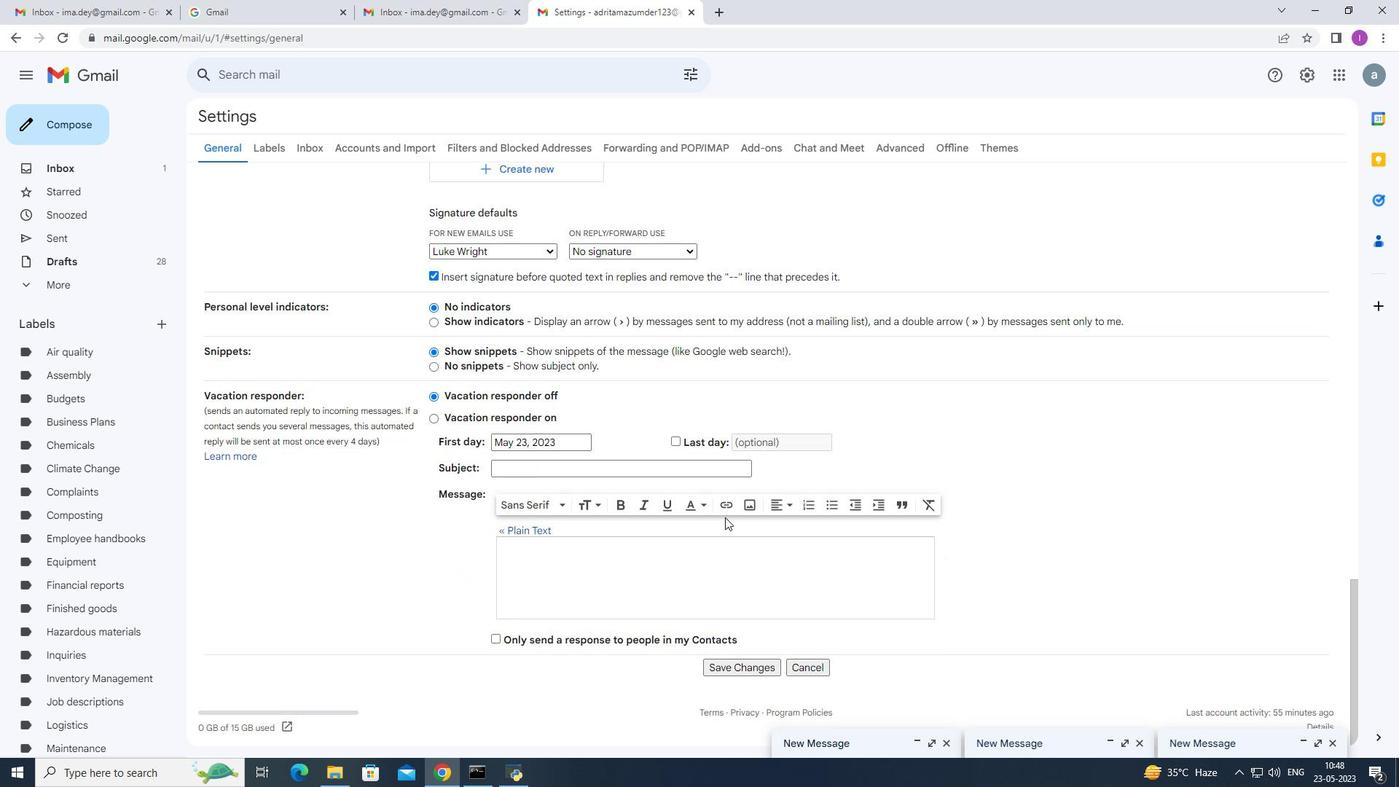 
Action: Mouse moved to (739, 560)
Screenshot: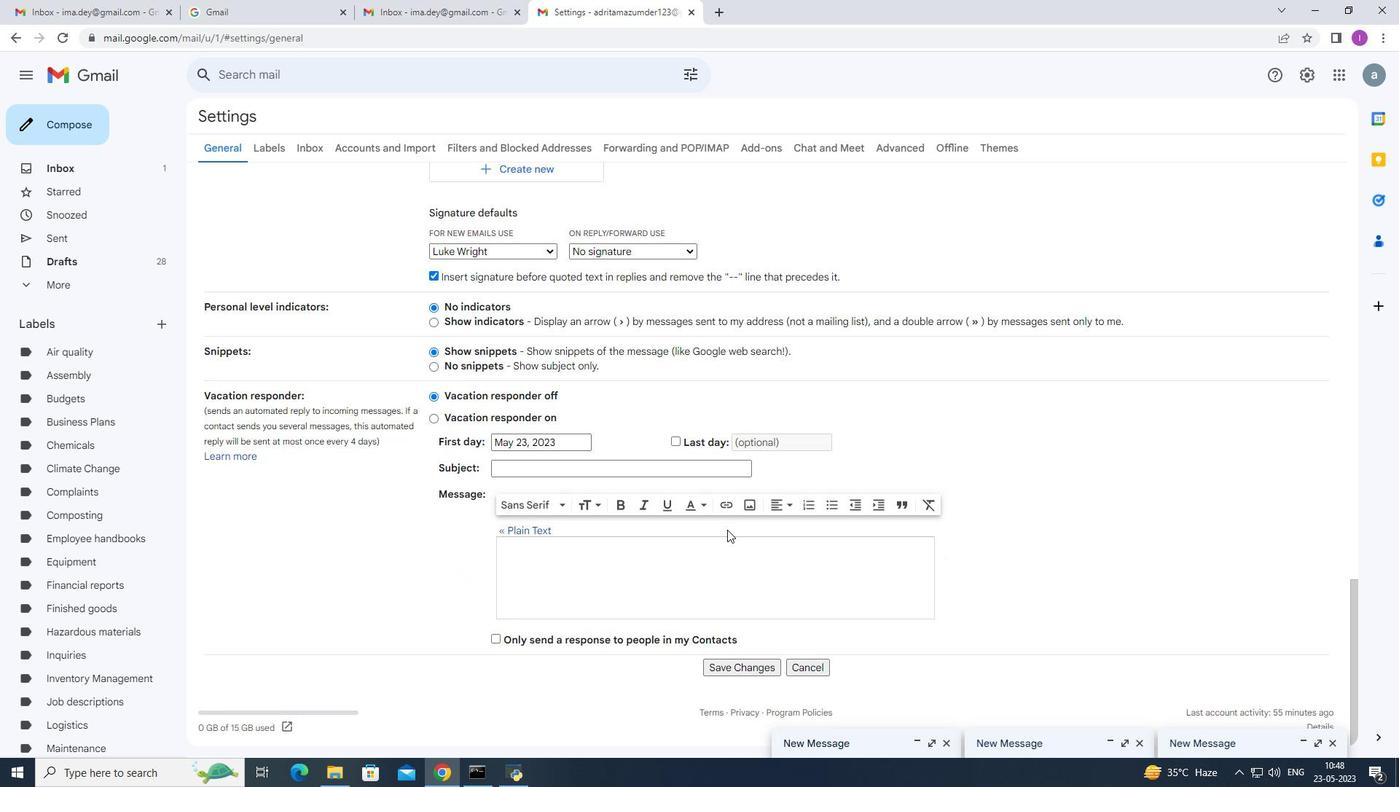 
Action: Mouse scrolled (739, 559) with delta (0, 0)
Screenshot: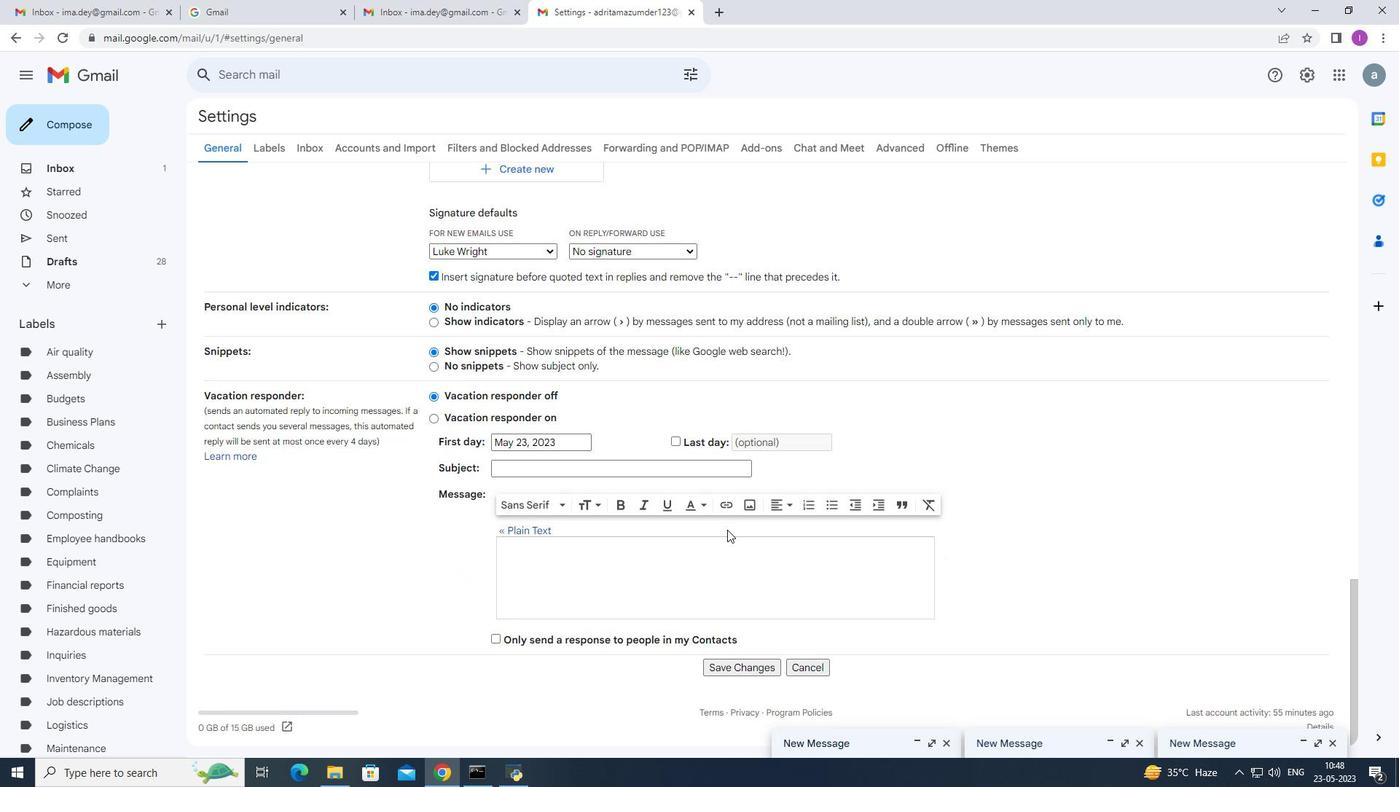 
Action: Mouse moved to (728, 671)
Screenshot: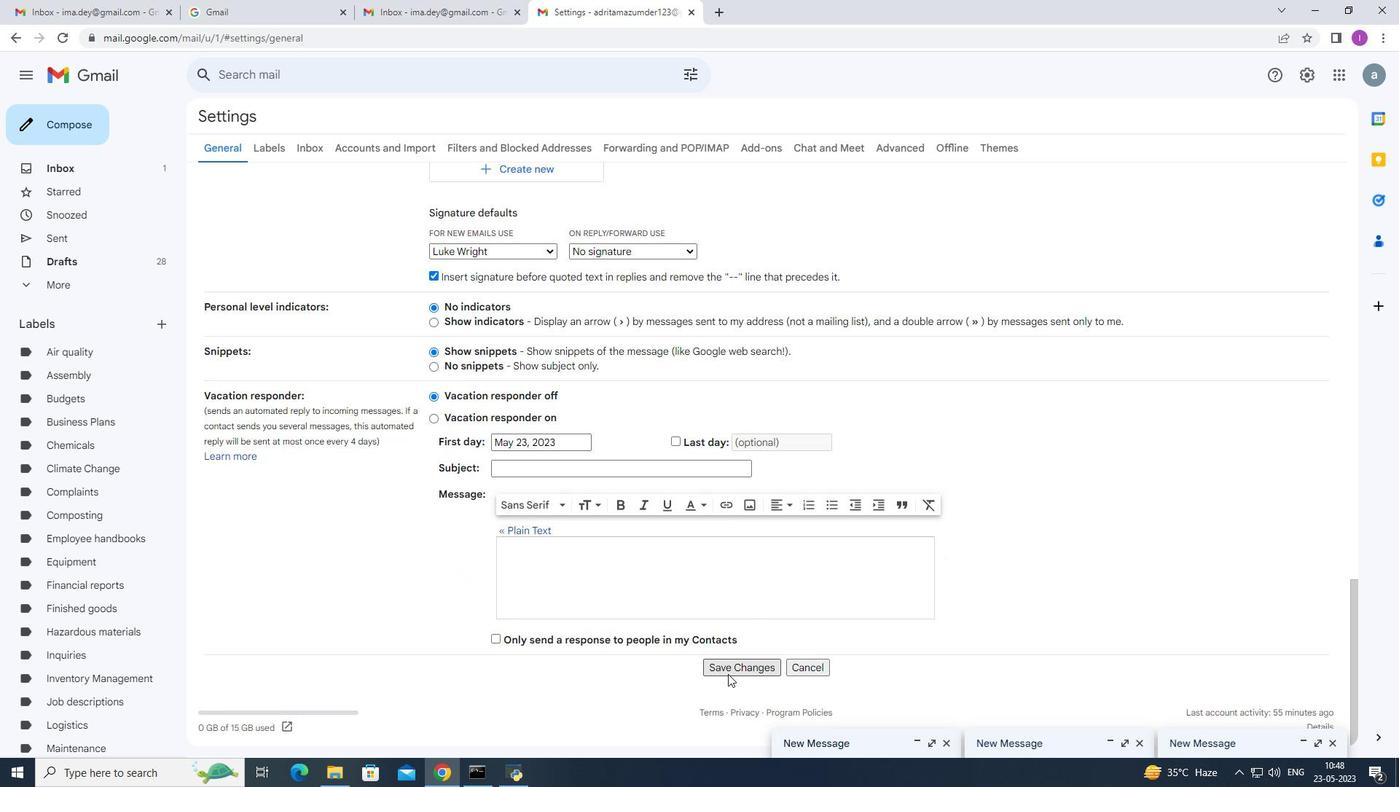
Action: Mouse pressed left at (728, 671)
Screenshot: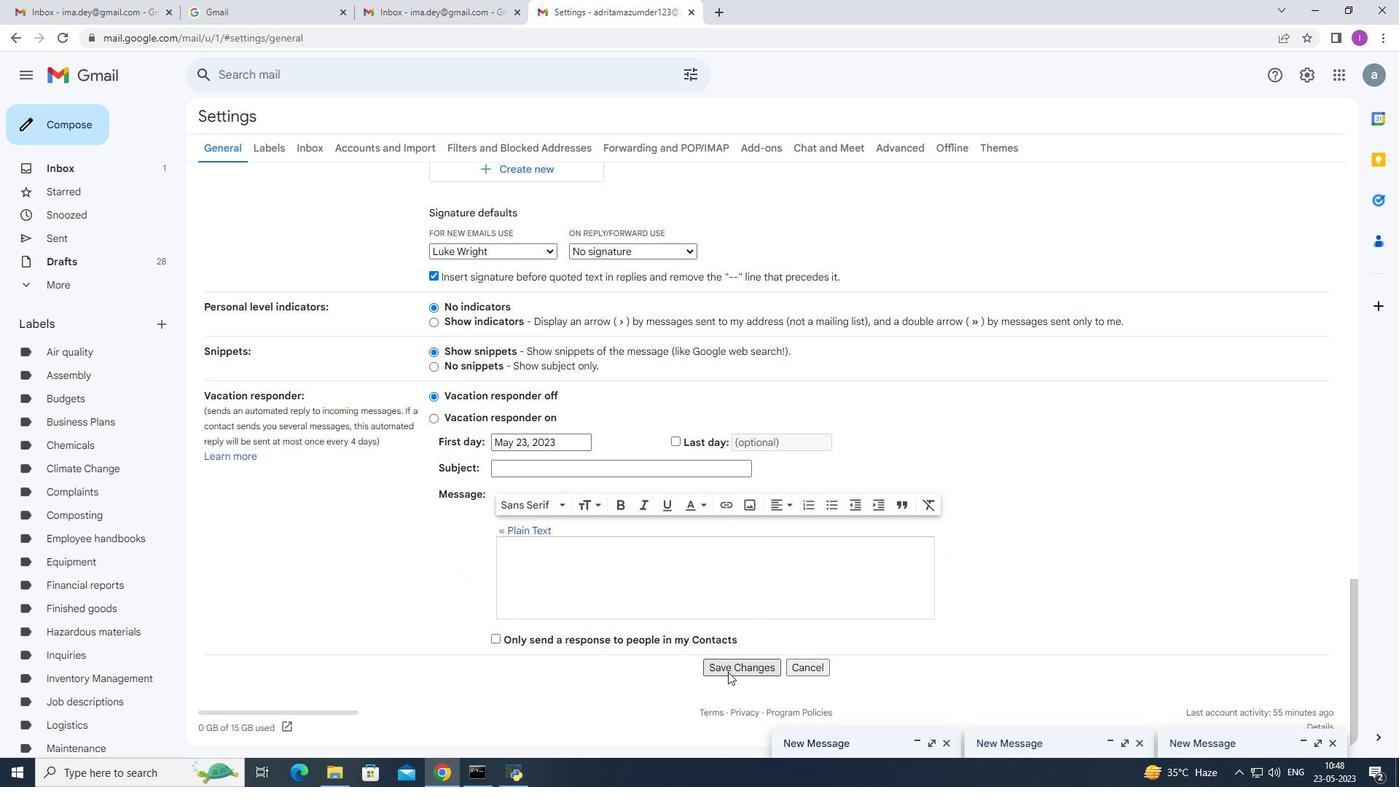 
Action: Mouse moved to (56, 129)
Screenshot: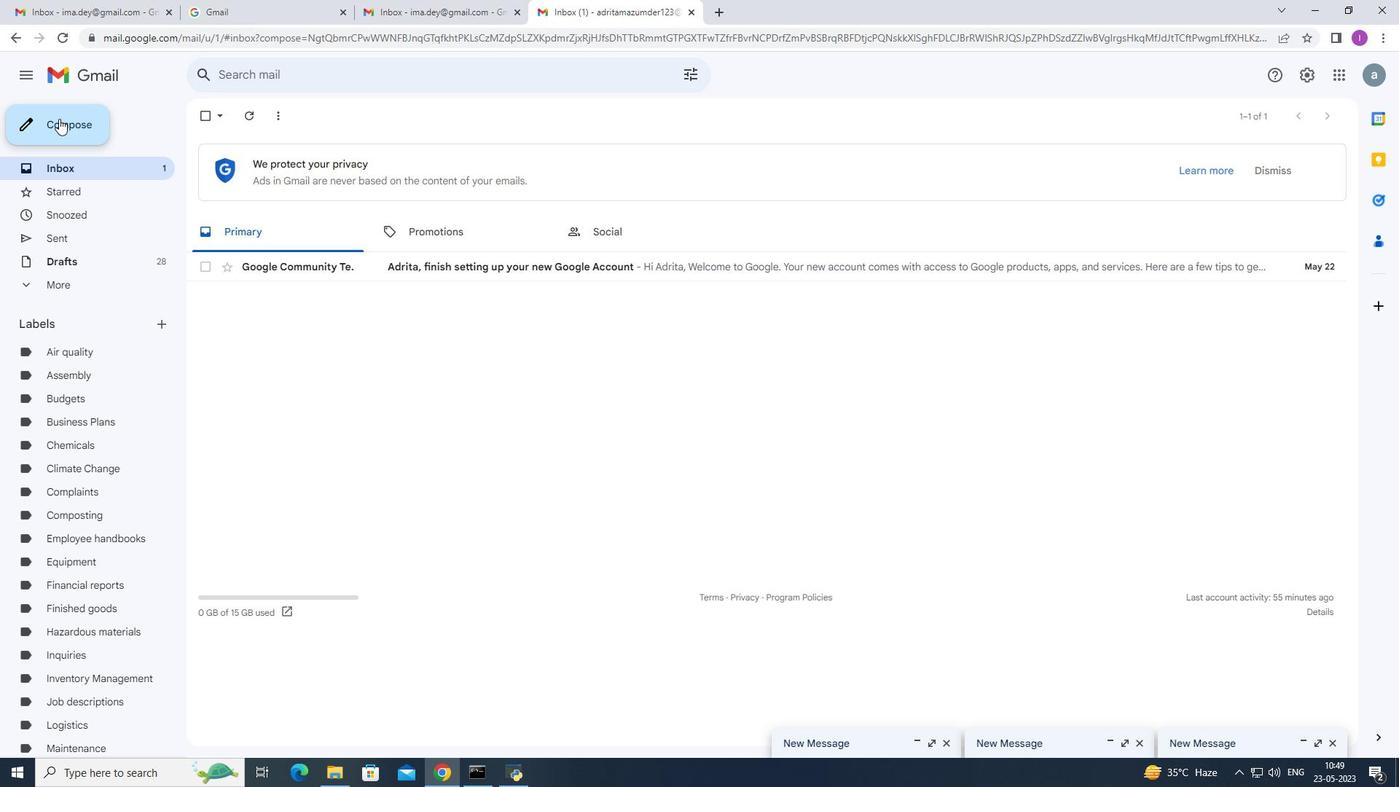 
Action: Mouse pressed left at (56, 129)
Screenshot: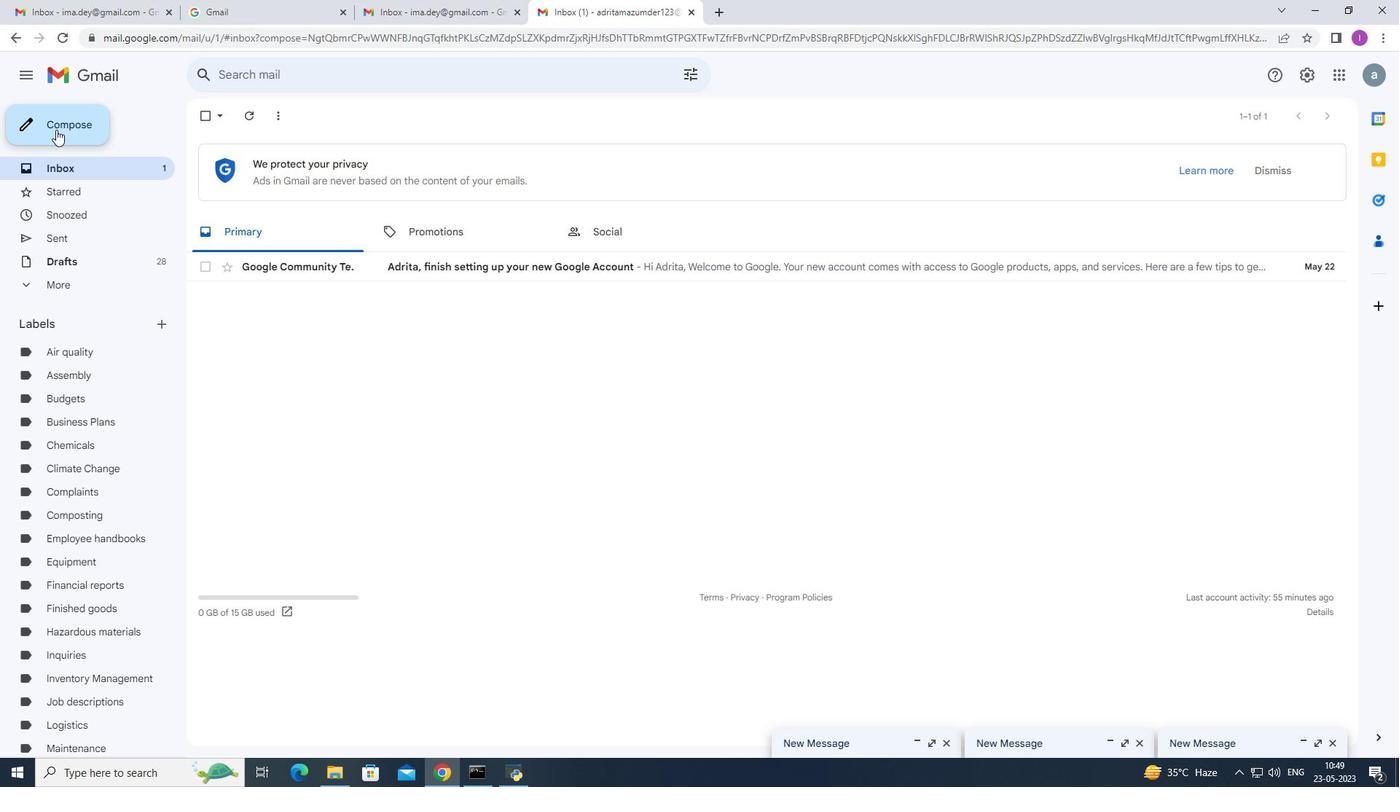 
Action: Mouse moved to (1002, 366)
Screenshot: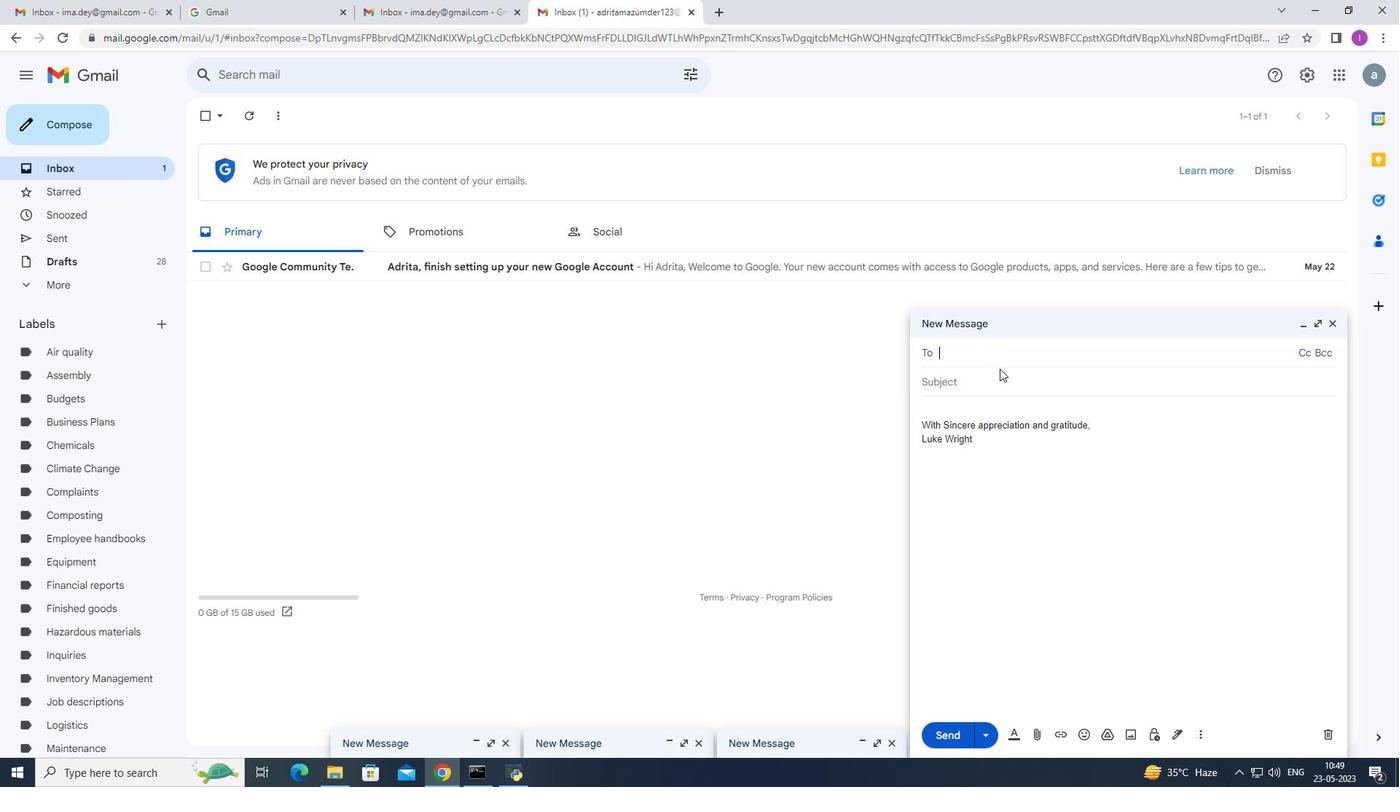 
Action: Key pressed so
Screenshot: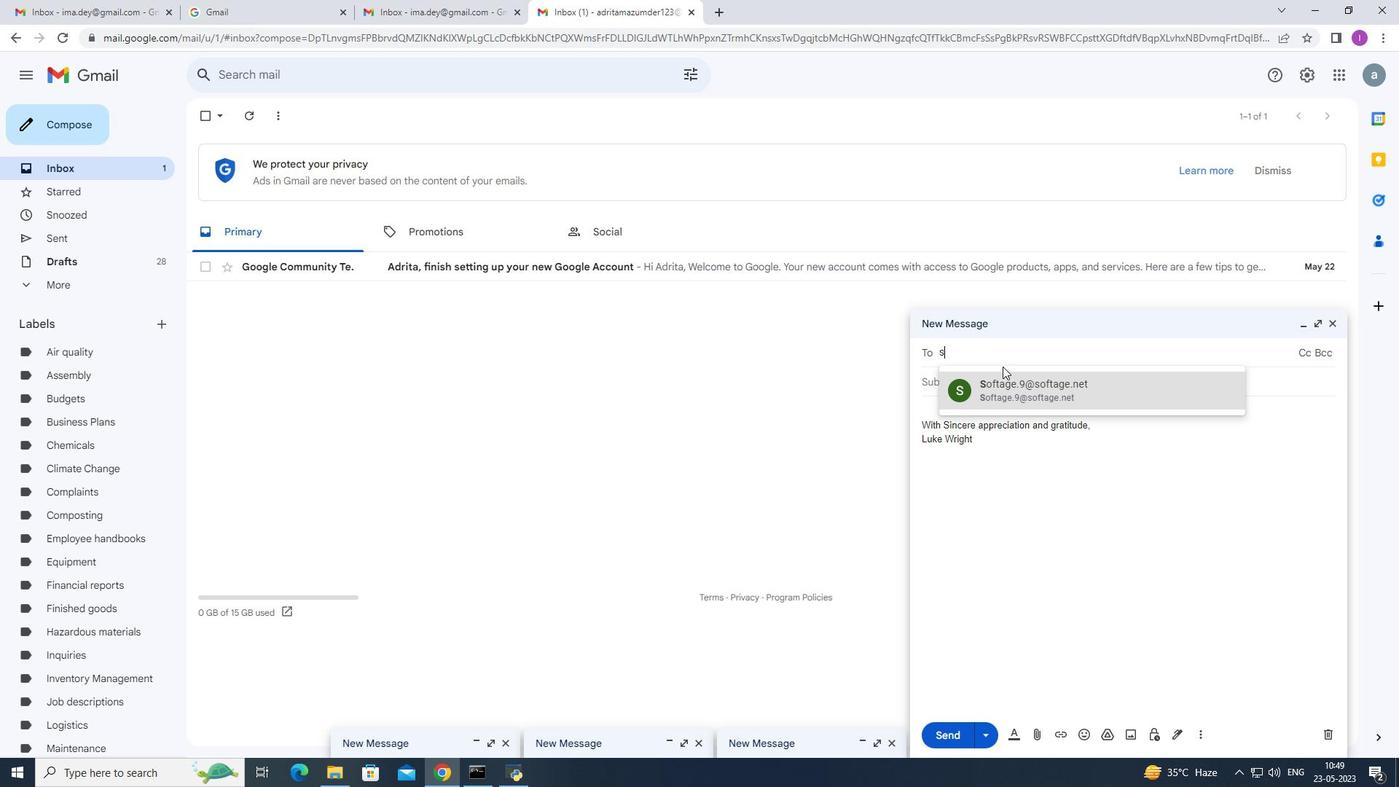 
Action: Mouse moved to (1004, 388)
Screenshot: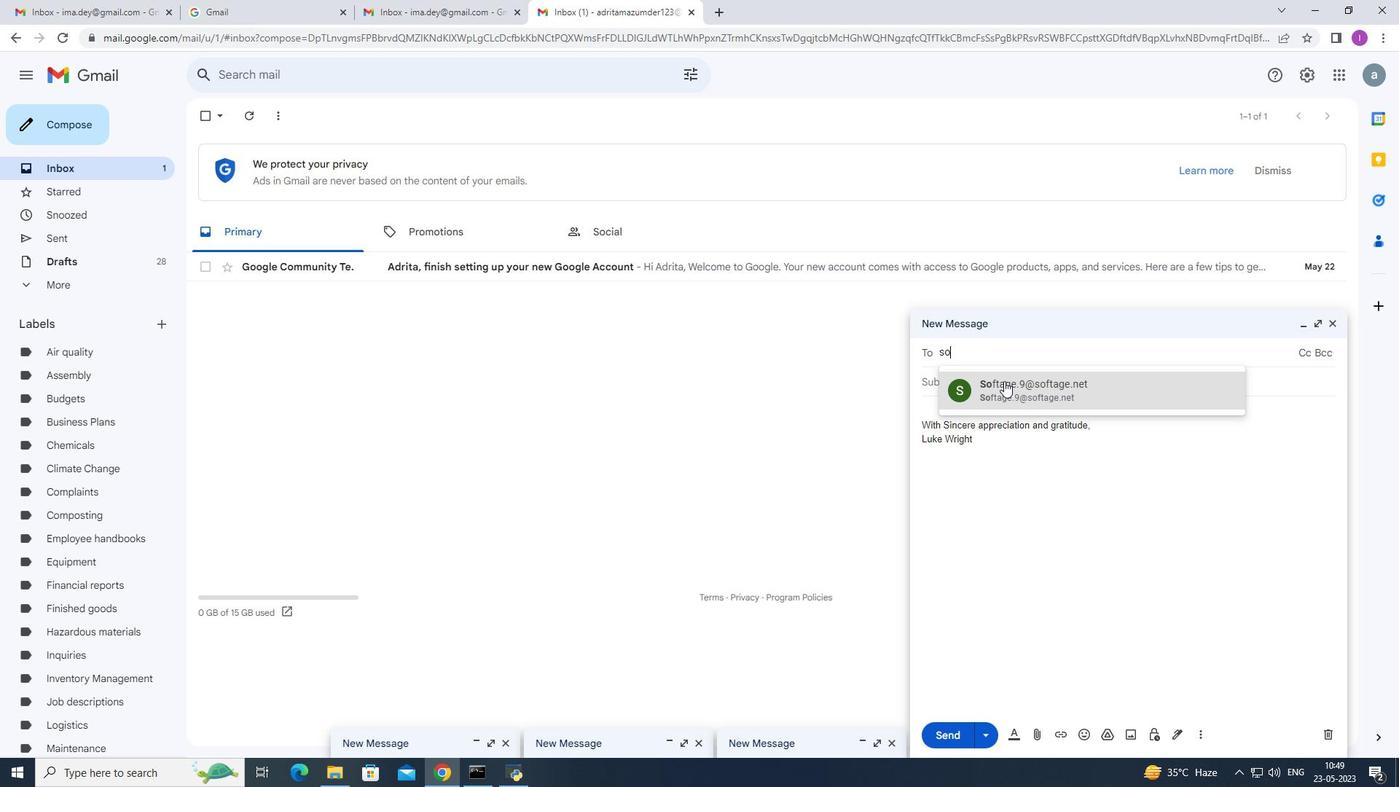 
Action: Mouse pressed left at (1004, 388)
Screenshot: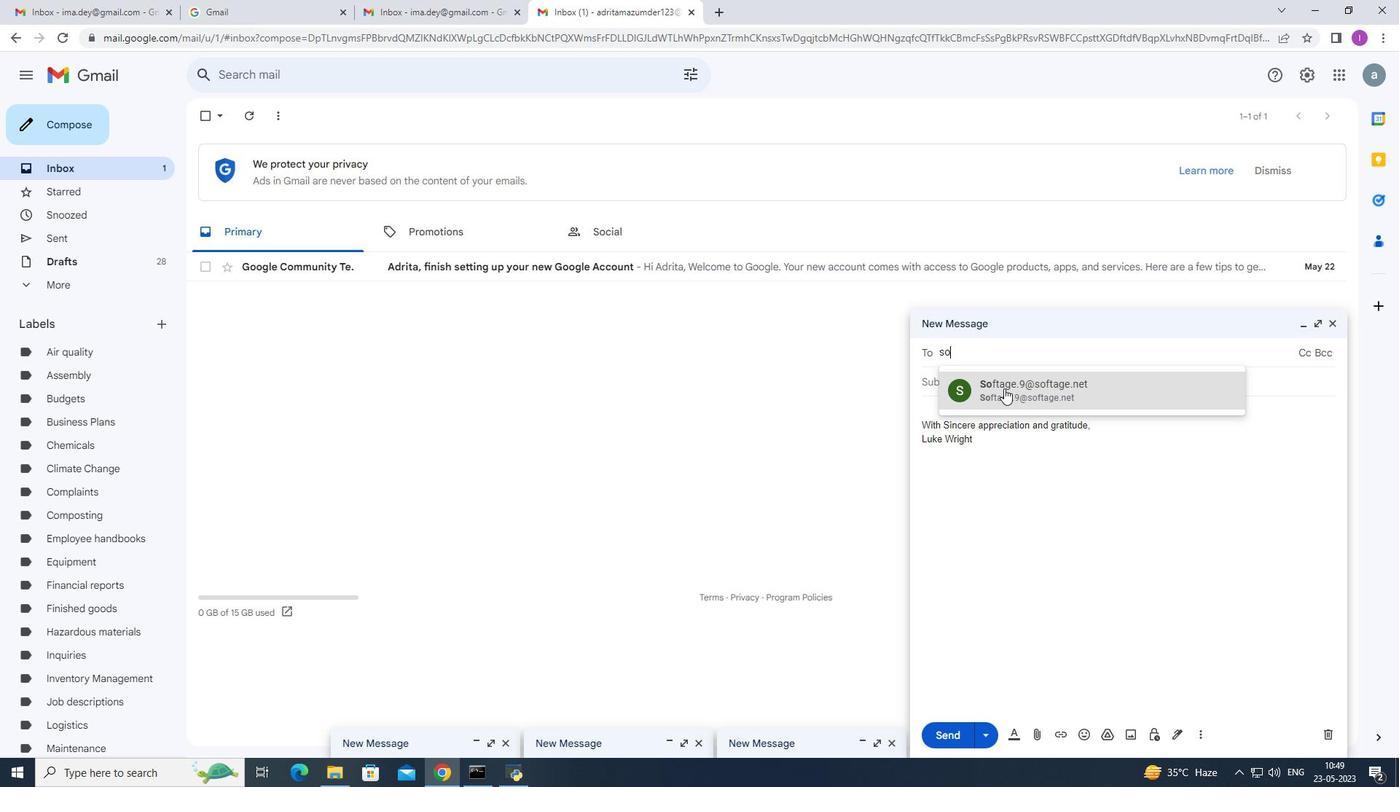 
Action: Mouse moved to (1201, 738)
Screenshot: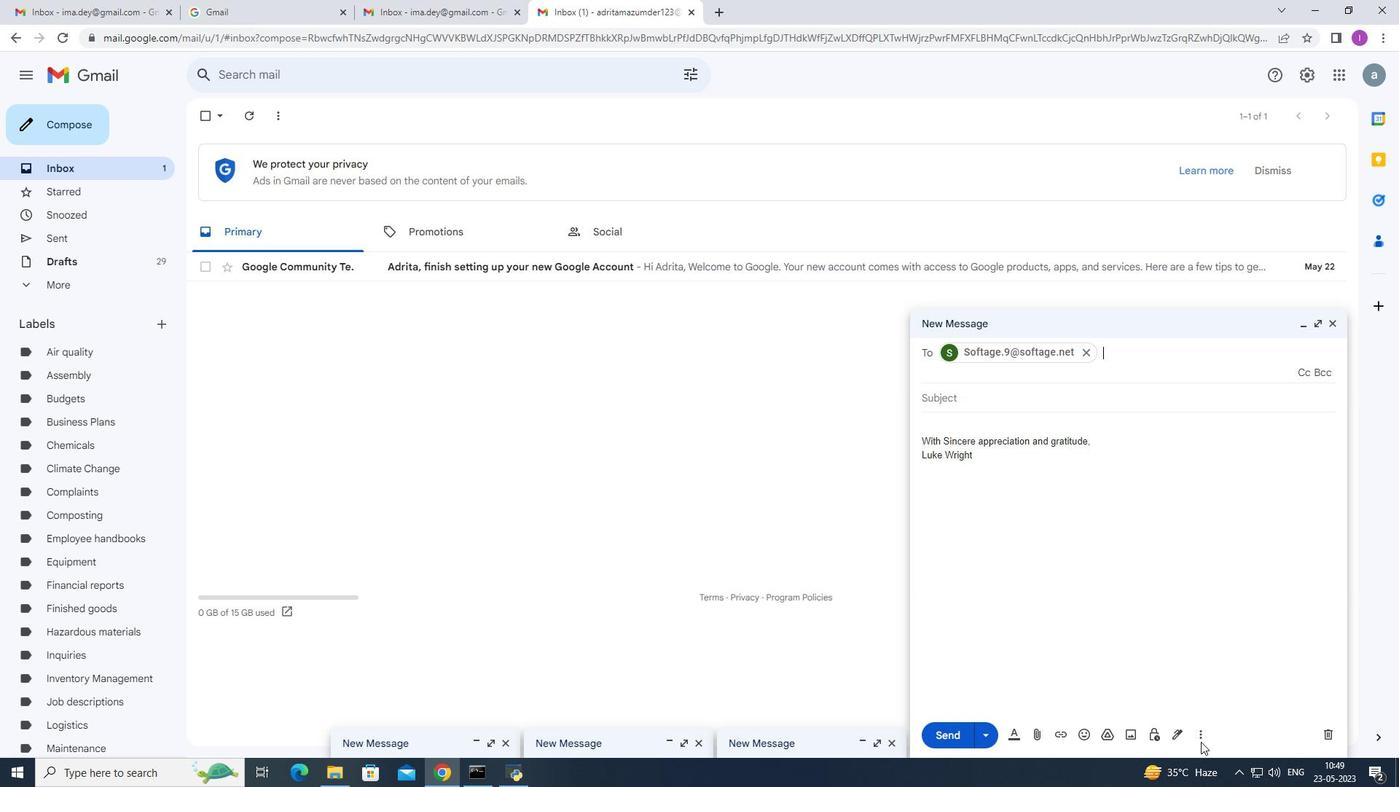 
Action: Mouse pressed left at (1201, 738)
Screenshot: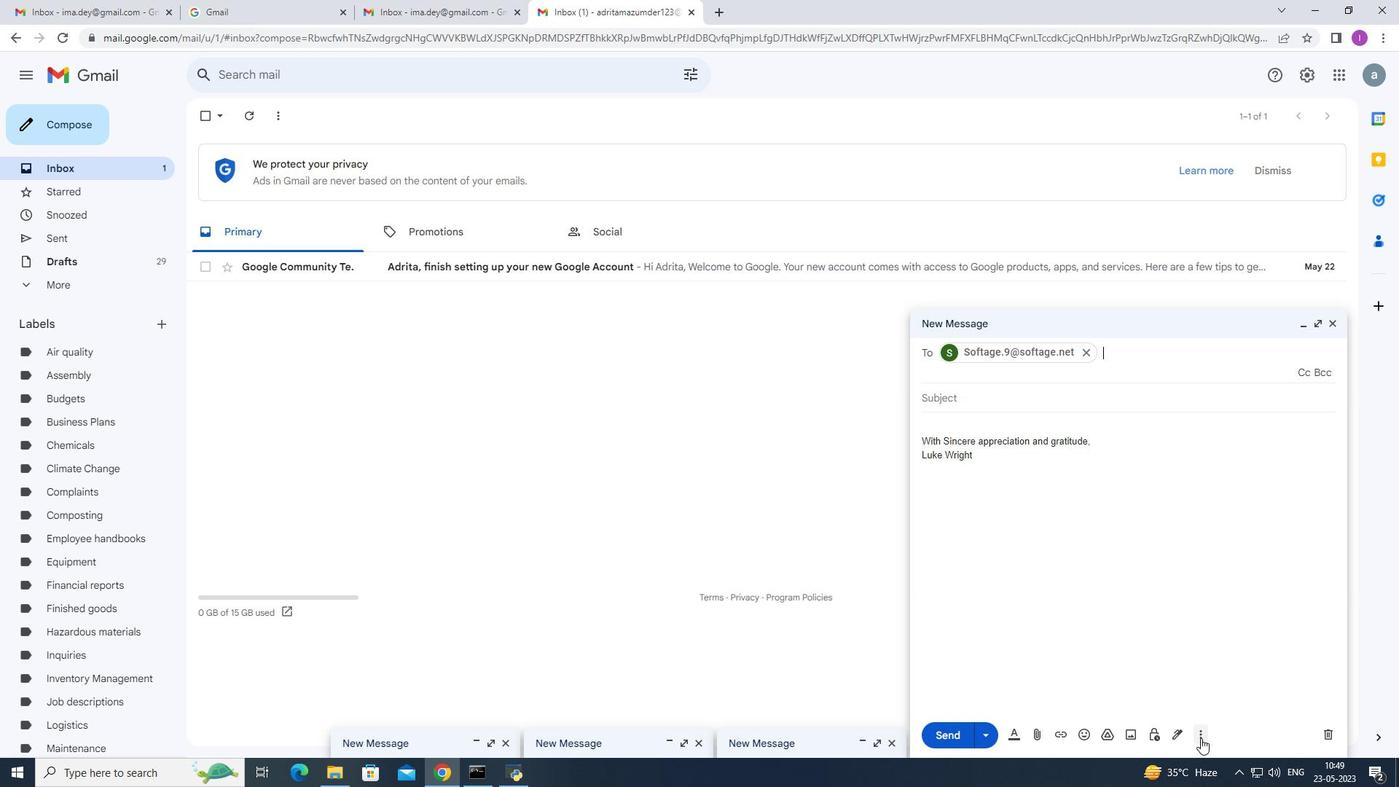 
Action: Mouse moved to (1238, 598)
Screenshot: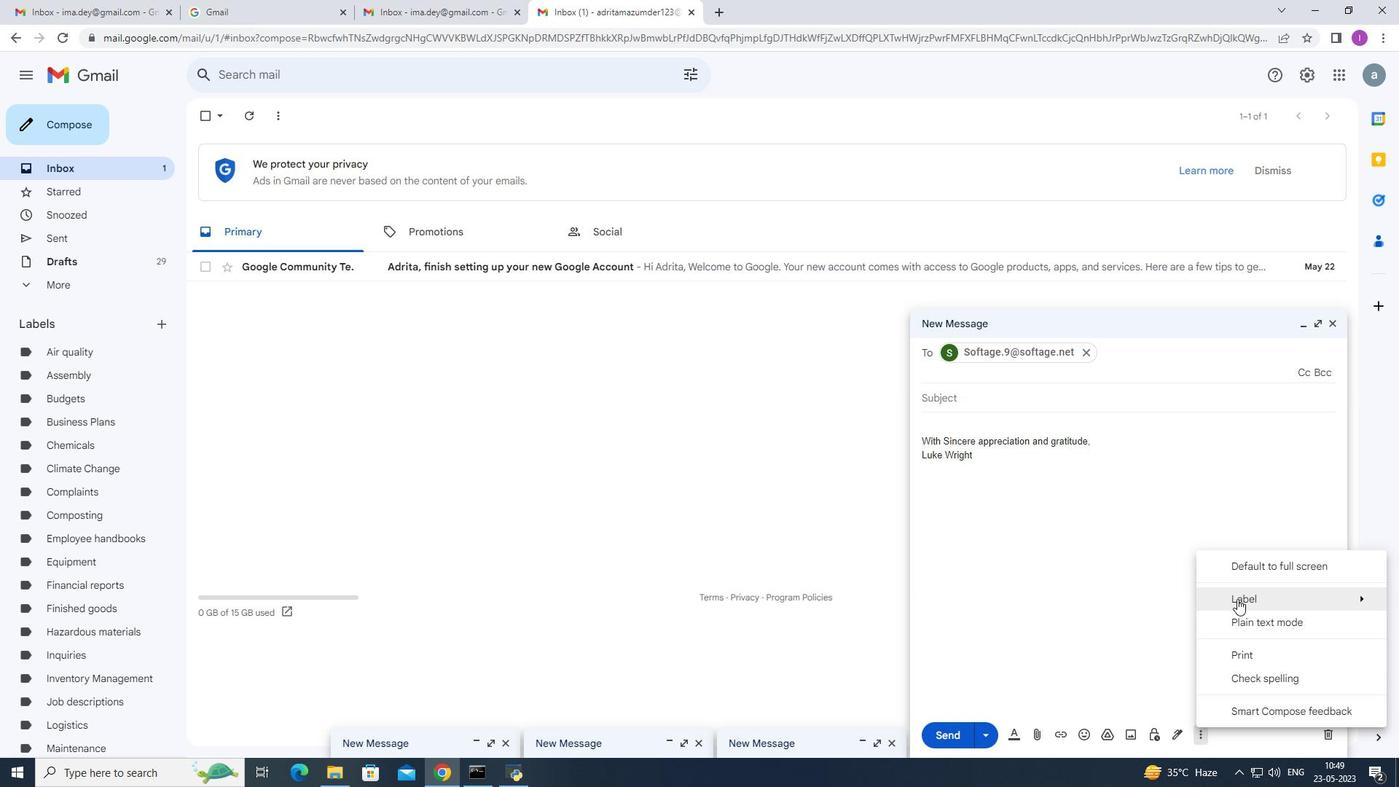 
Action: Mouse pressed left at (1238, 598)
Screenshot: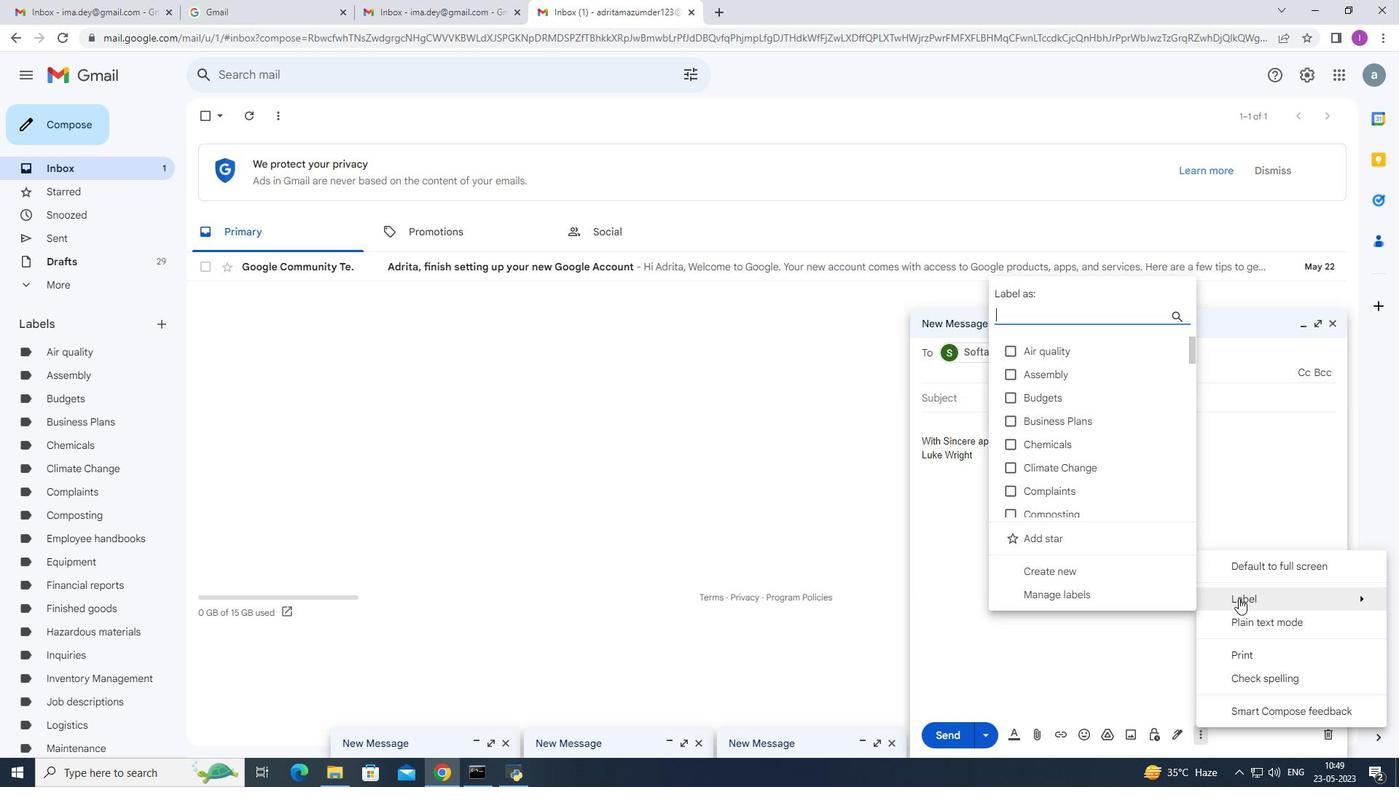 
Action: Mouse moved to (1023, 308)
Screenshot: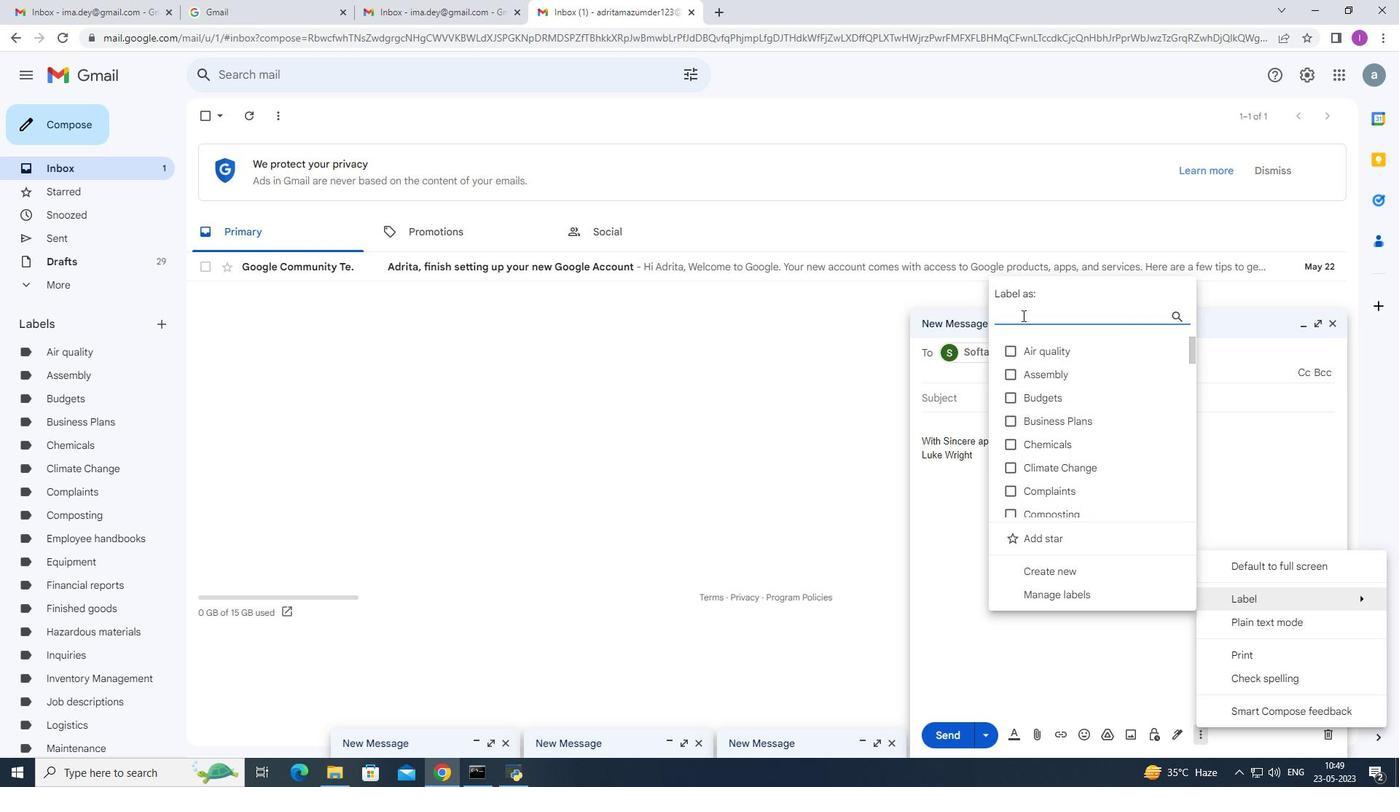 
Action: Mouse pressed left at (1023, 308)
Screenshot: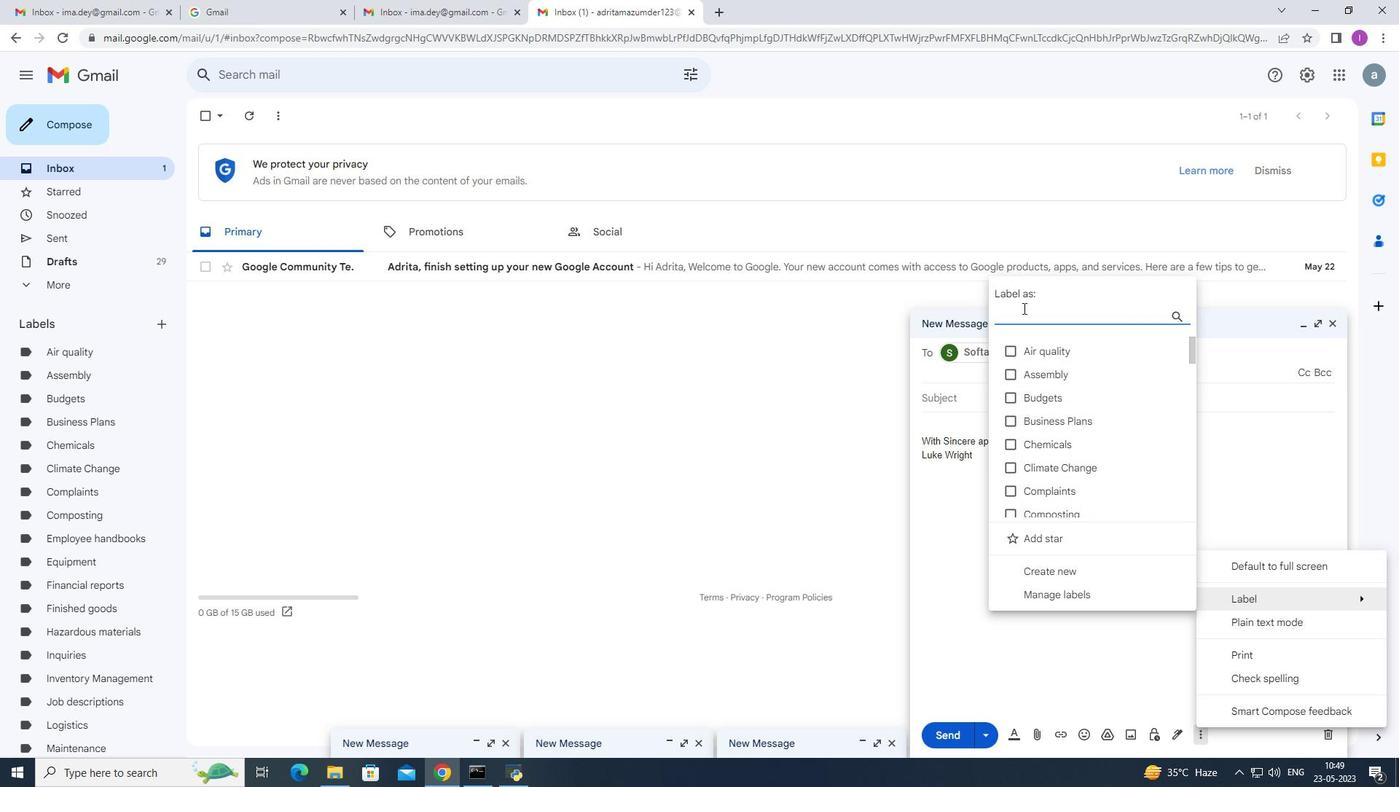 
Action: Mouse moved to (1179, 431)
Screenshot: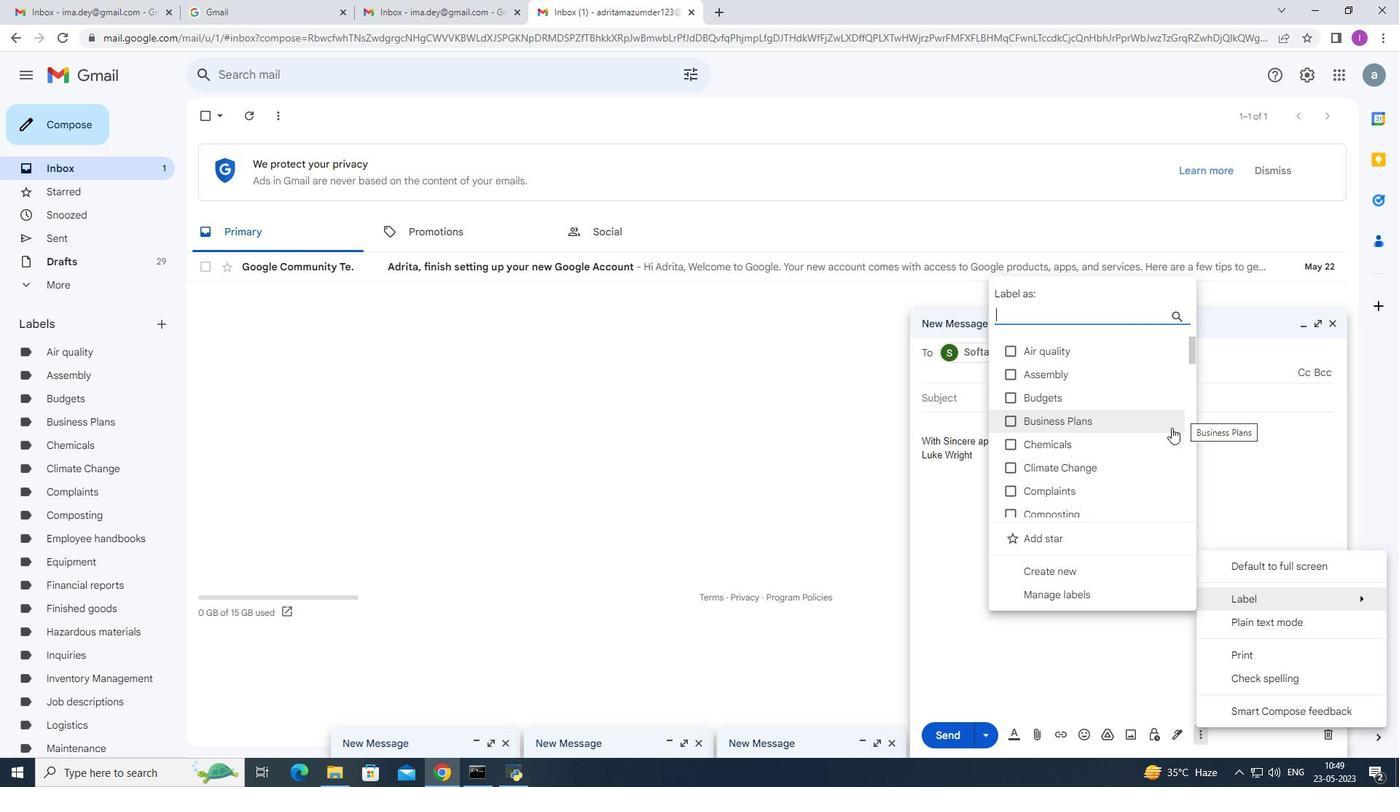 
Action: Key pressed <Key.shift>Audits
Screenshot: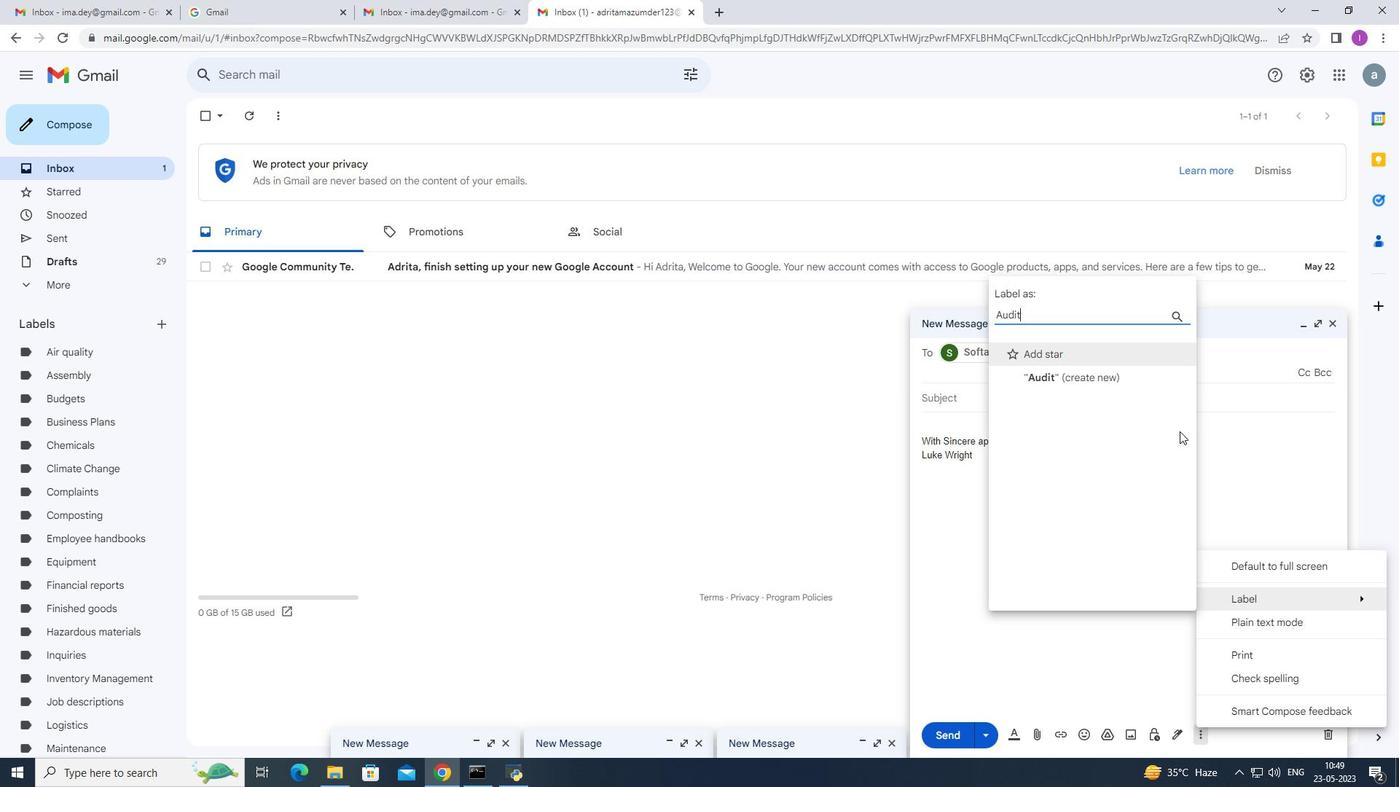
Action: Mouse moved to (1108, 377)
Screenshot: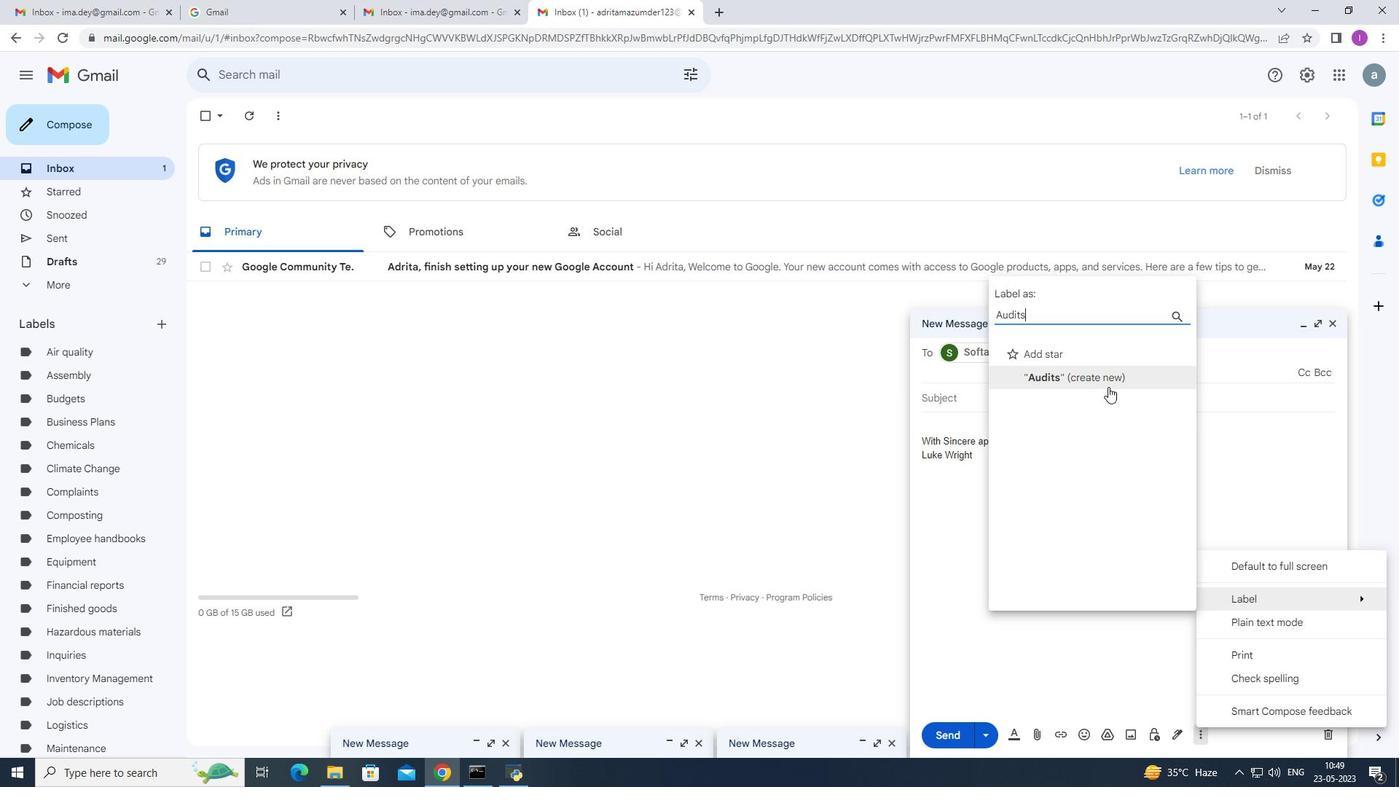 
Action: Mouse pressed left at (1108, 377)
Screenshot: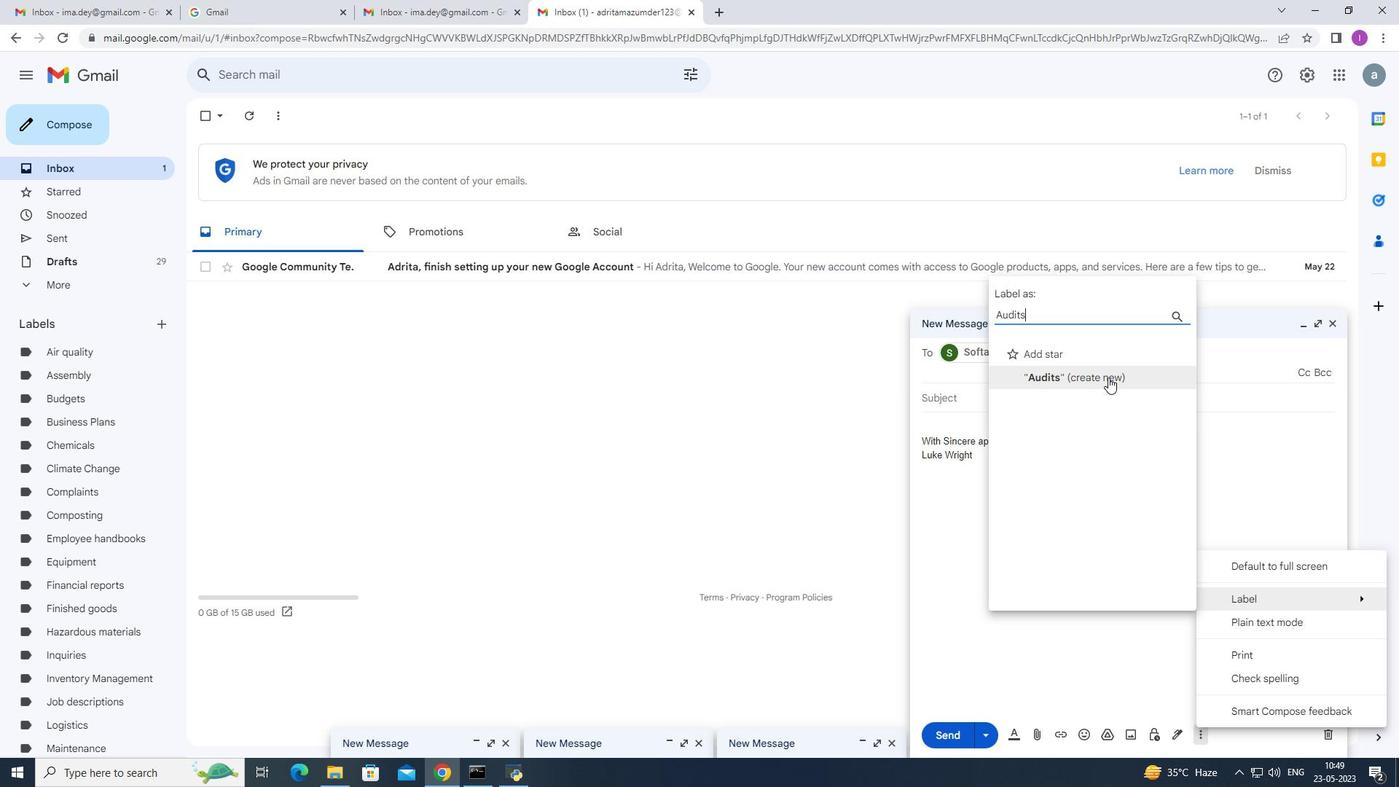 
Action: Mouse moved to (841, 460)
Screenshot: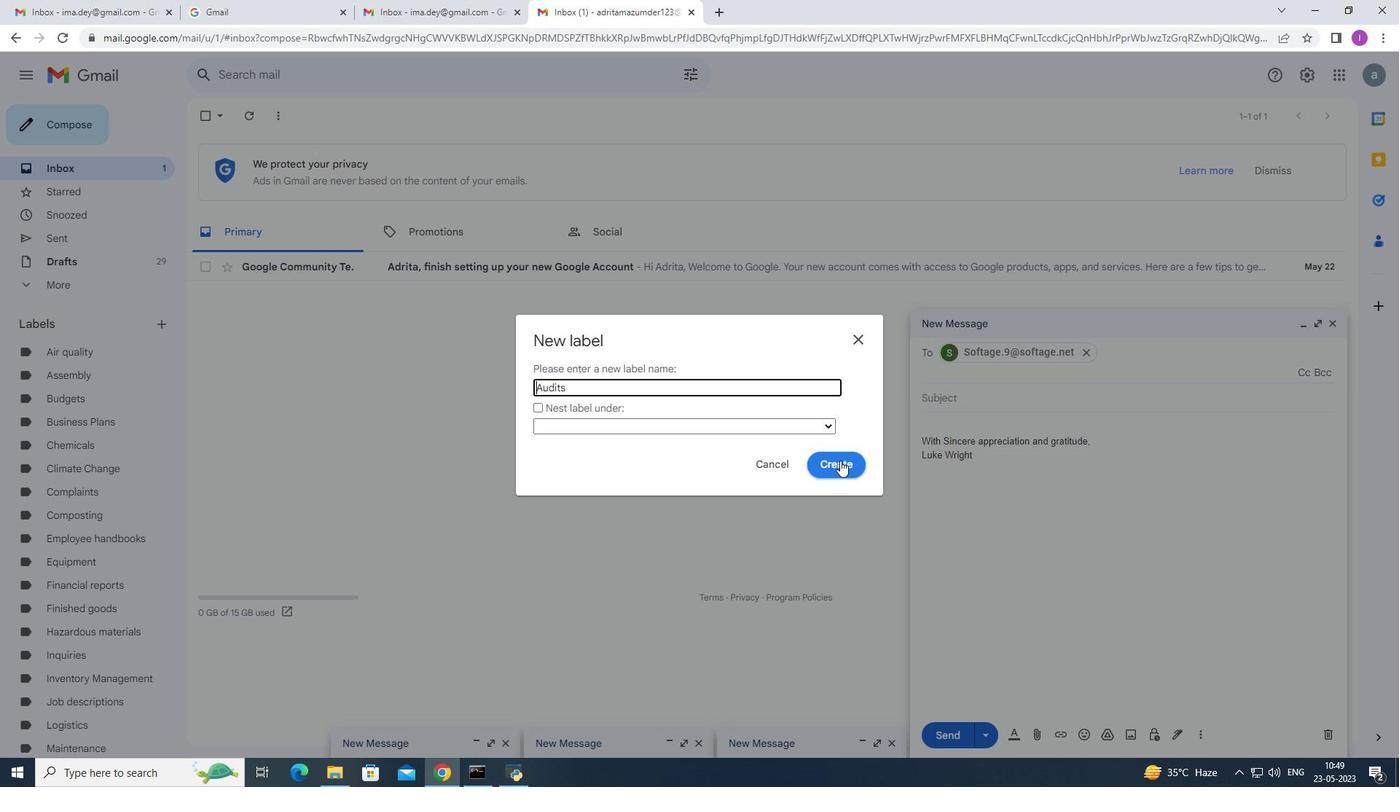 
Action: Mouse pressed left at (841, 460)
Screenshot: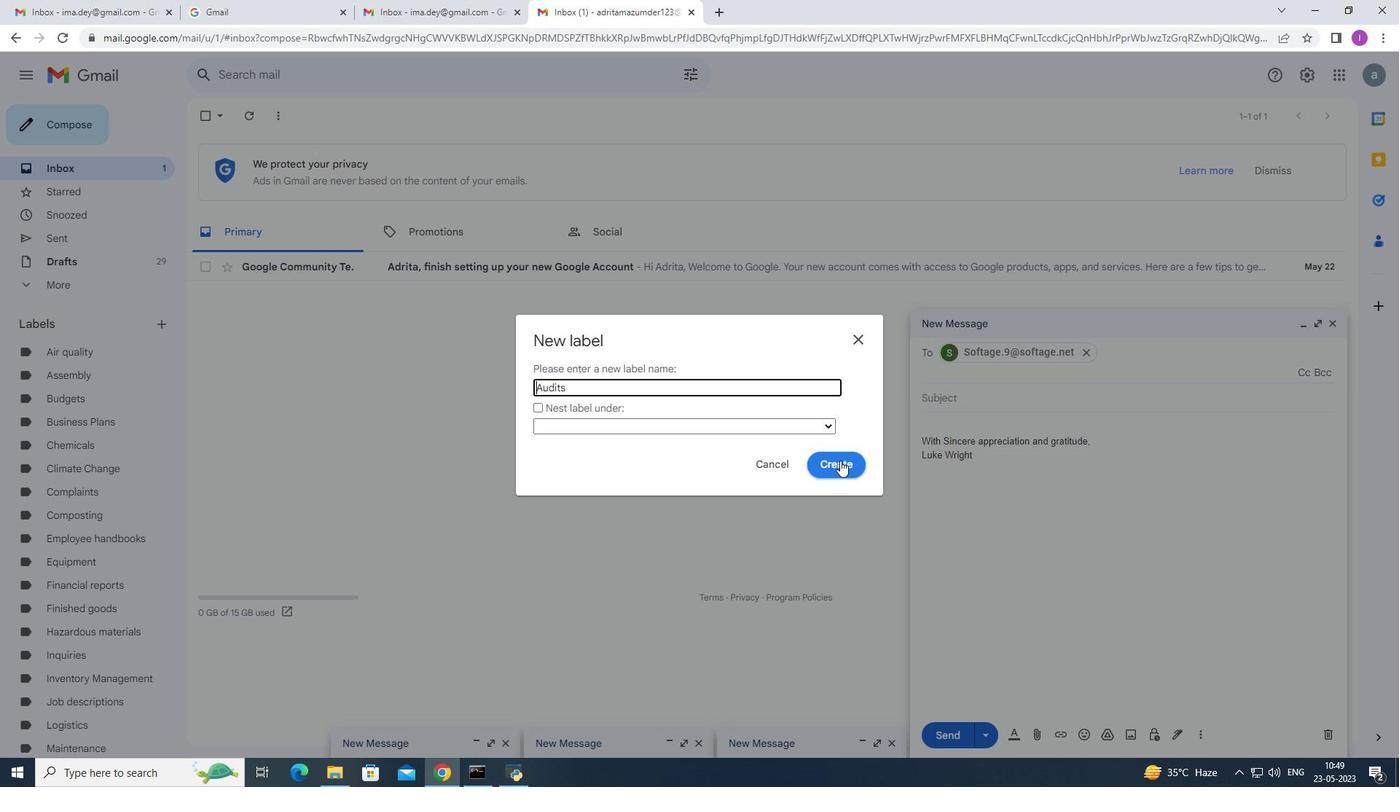 
Action: Mouse moved to (1201, 736)
Screenshot: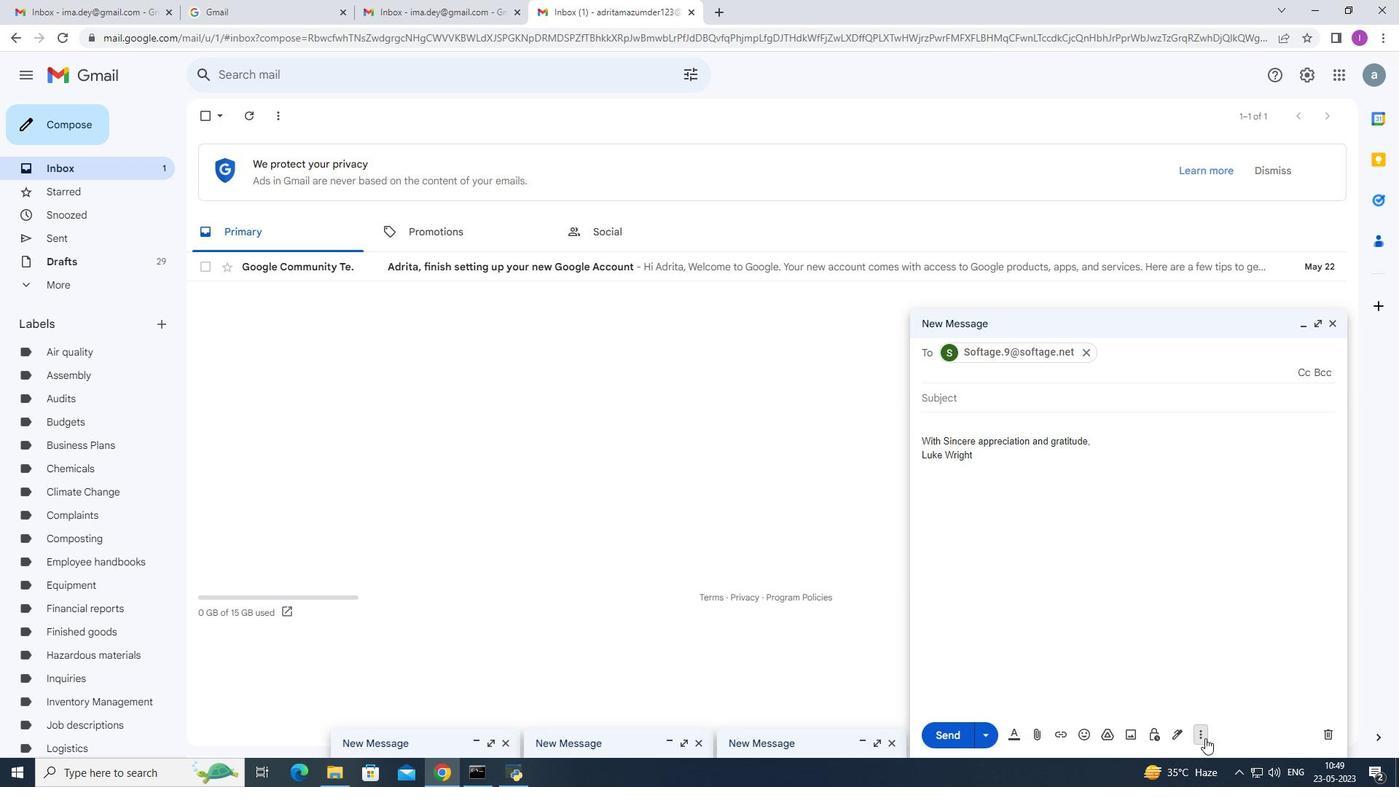 
Action: Mouse pressed left at (1201, 736)
Screenshot: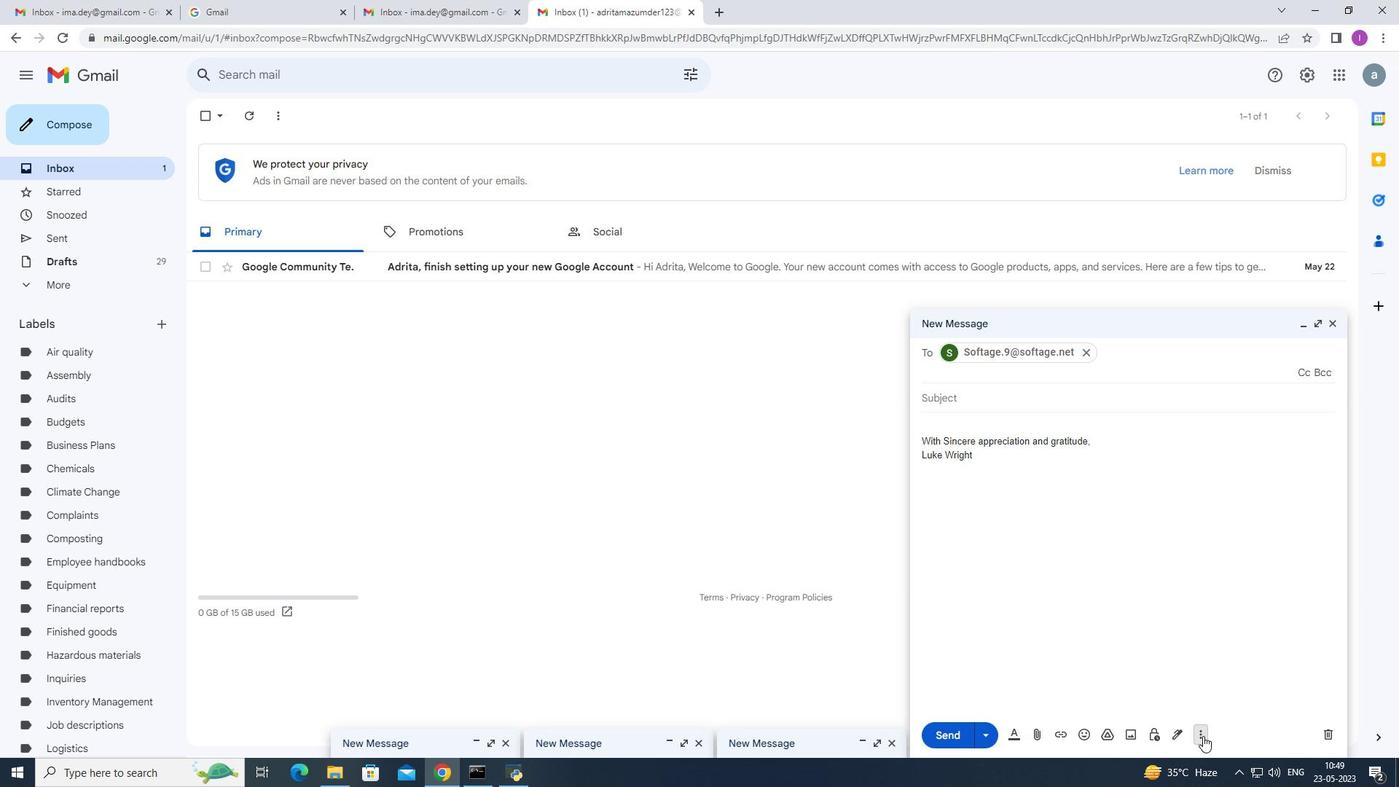 
Action: Mouse moved to (1273, 600)
Screenshot: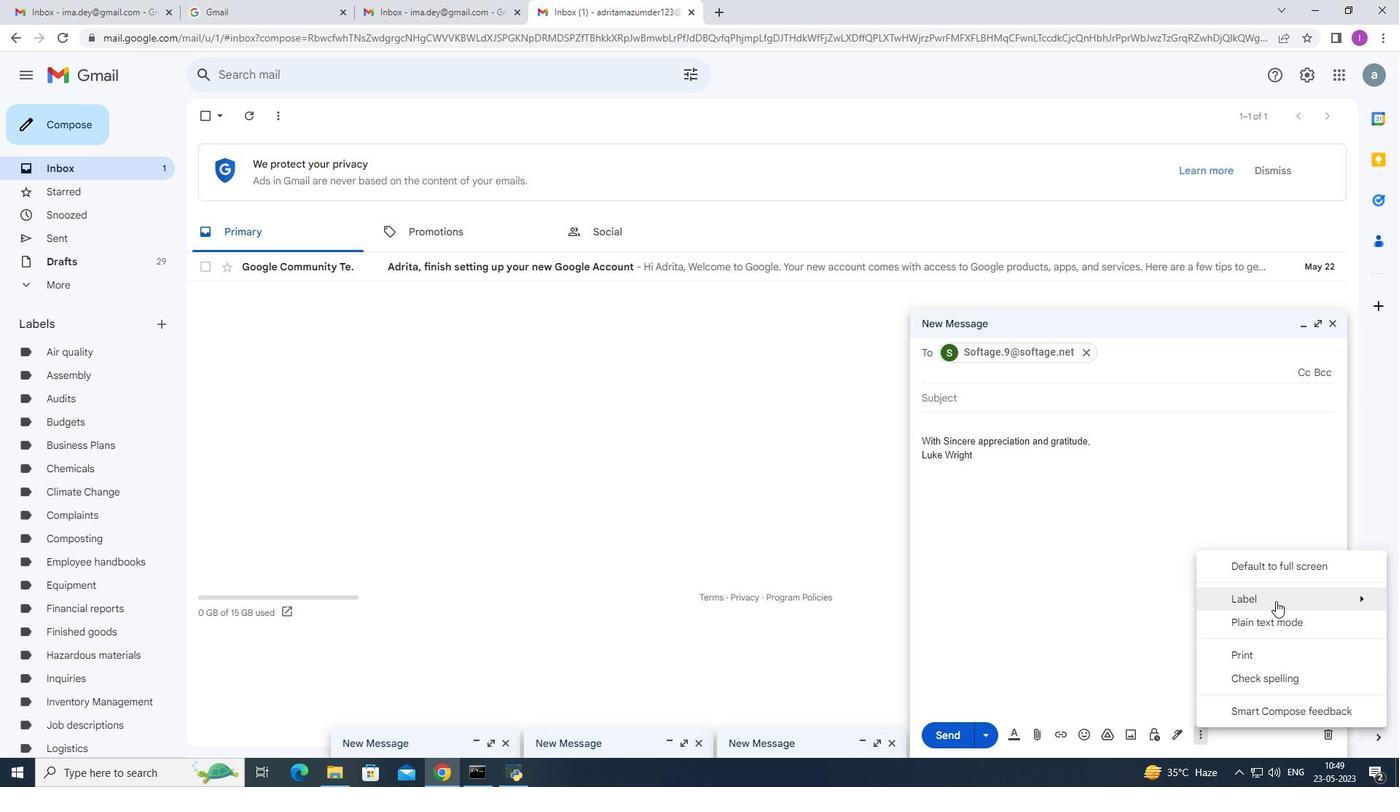 
Action: Mouse pressed left at (1273, 600)
Screenshot: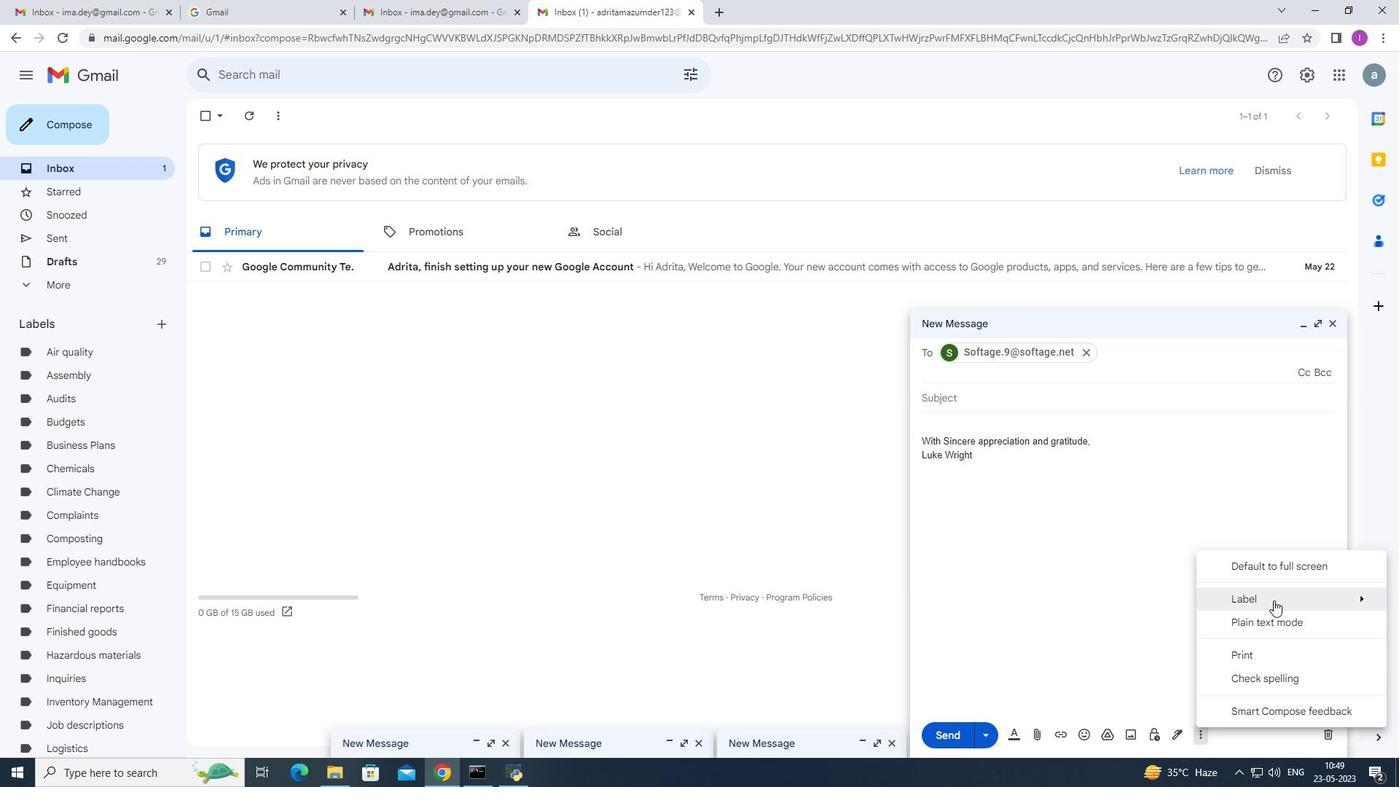 
Action: Mouse moved to (951, 531)
Screenshot: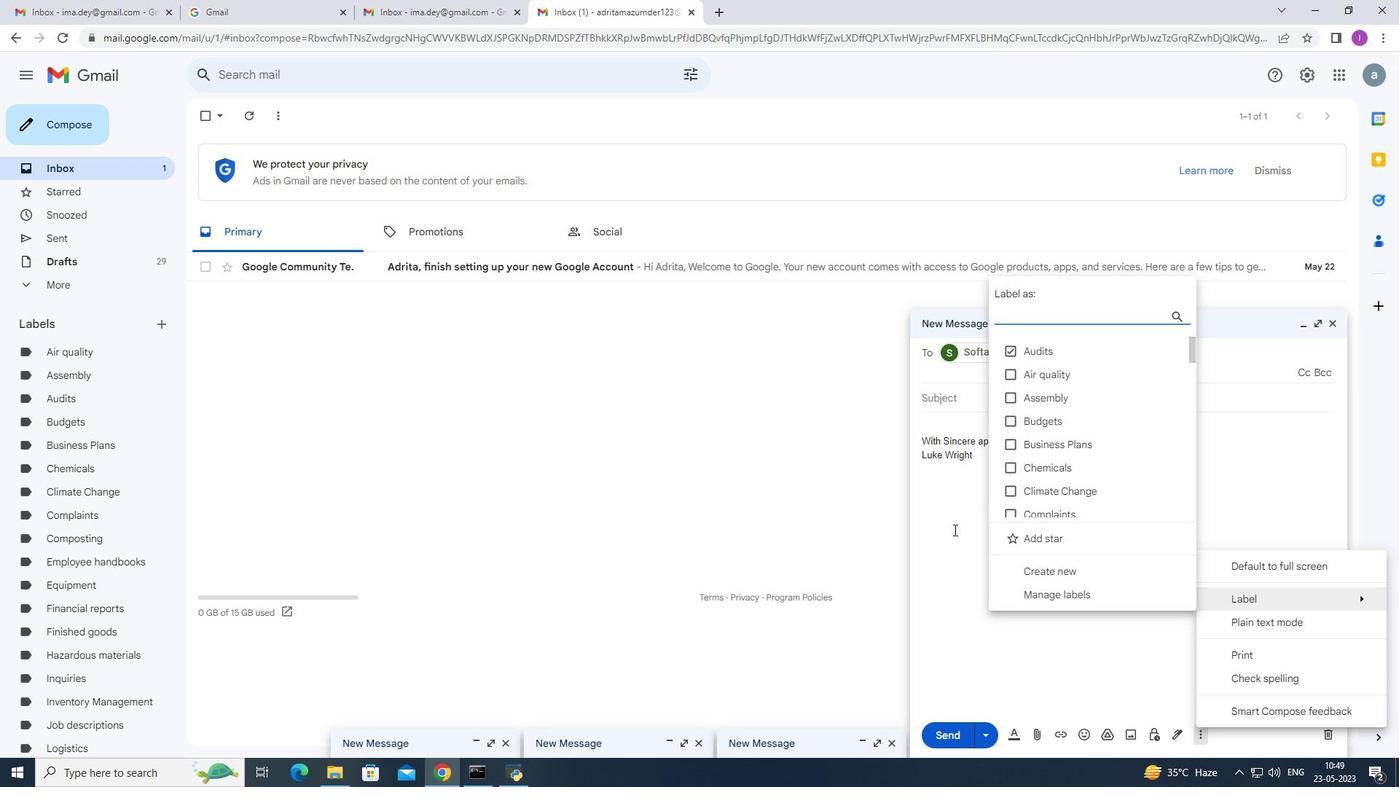 
Action: Mouse pressed left at (951, 531)
Screenshot: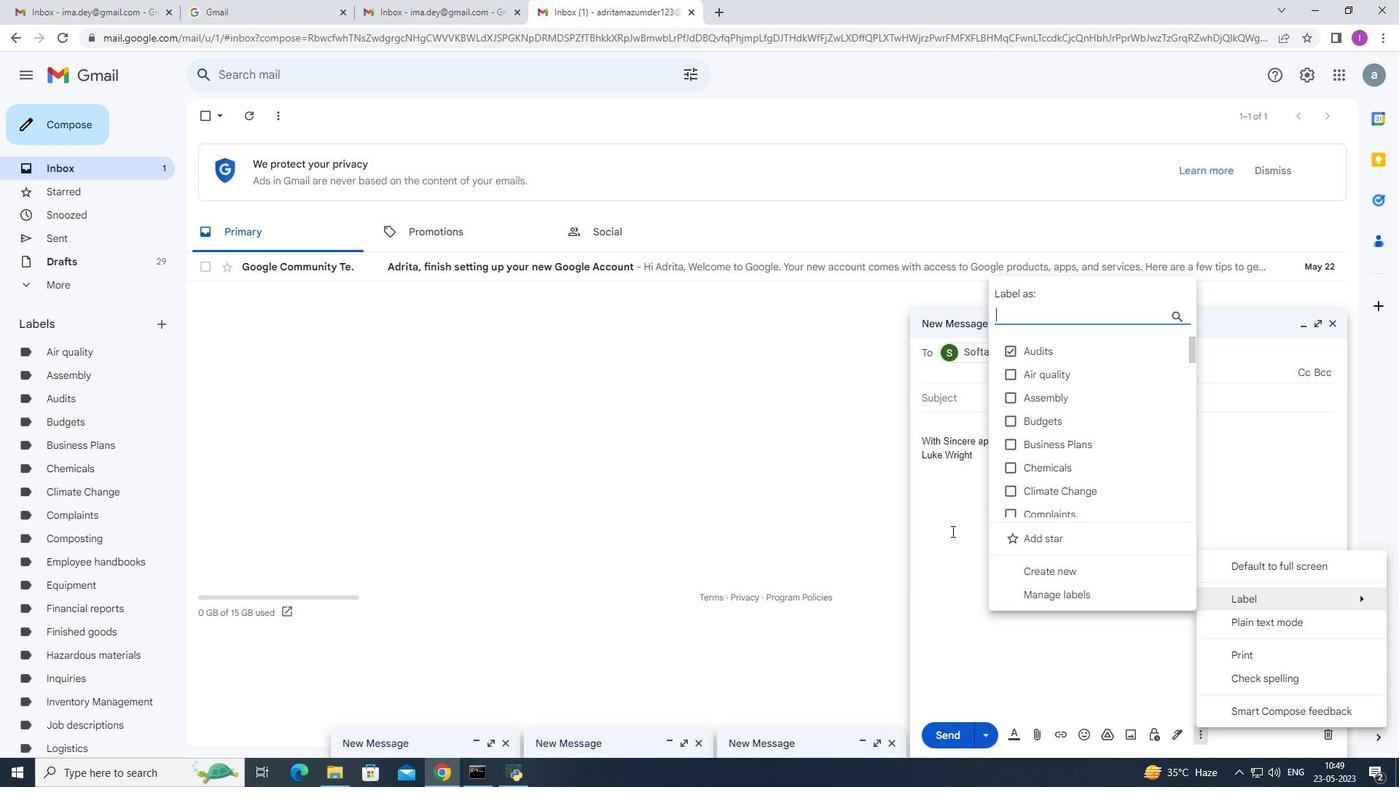 
Action: Mouse moved to (1075, 659)
Screenshot: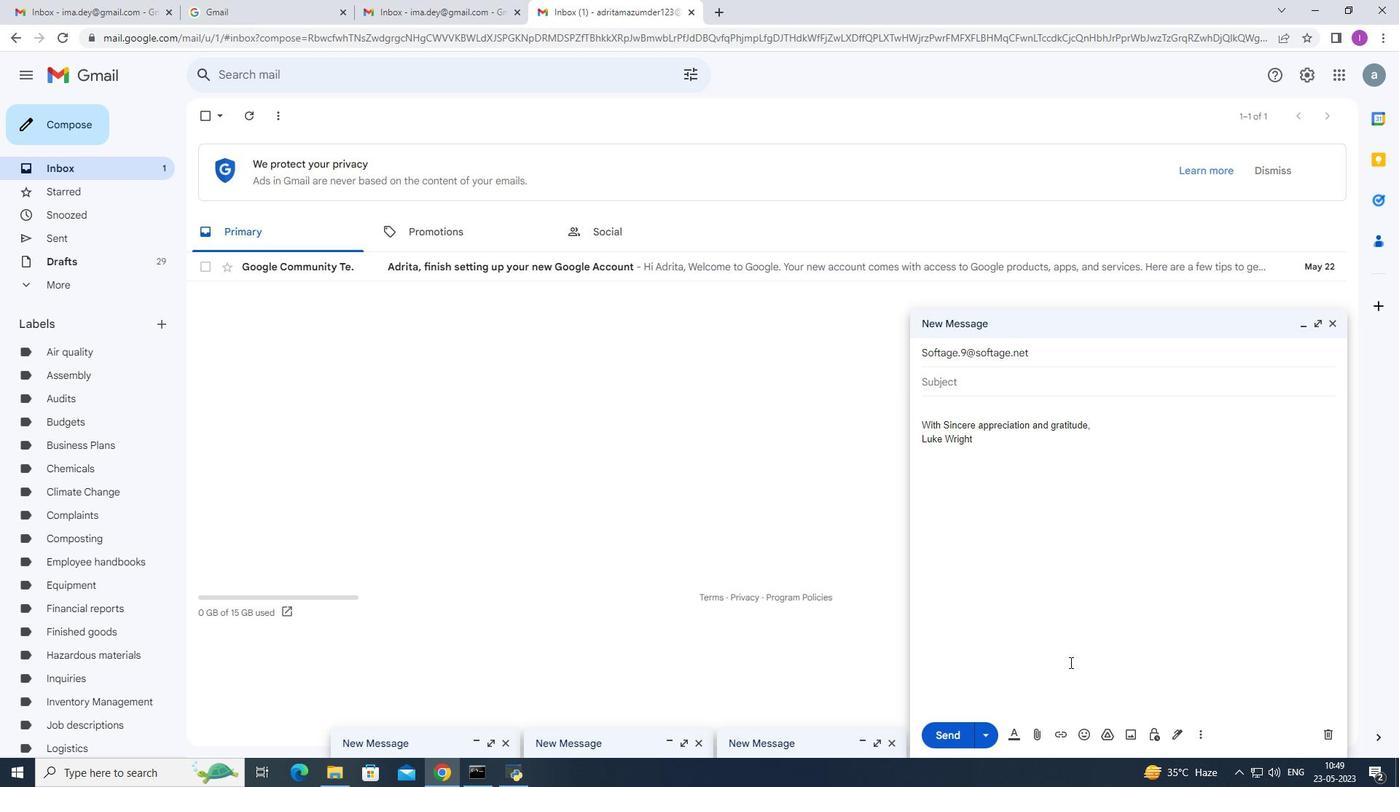 
